 Task: Find connections with filter location Baena with filter topic #communitybuildingwith filter profile language French with filter current company SABIC with filter school Carmel Convent School, Chandigarh with filter industry Courts of Law with filter service category Copywriting with filter keywords title Reiki Practitioner
Action: Mouse moved to (595, 81)
Screenshot: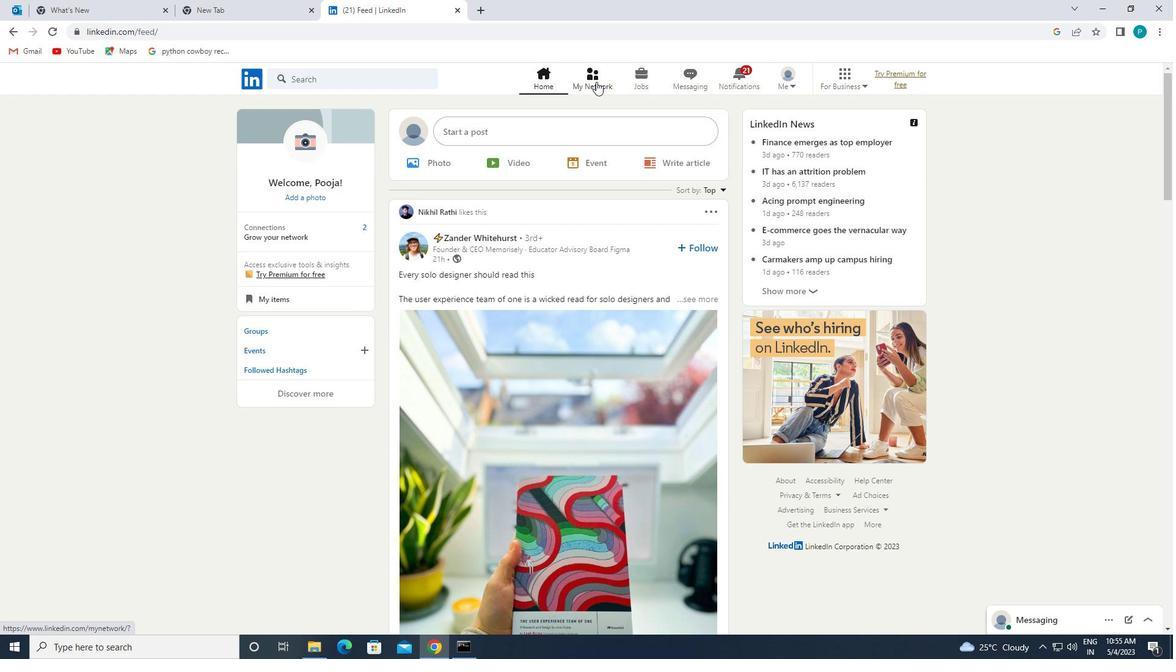 
Action: Mouse pressed left at (595, 81)
Screenshot: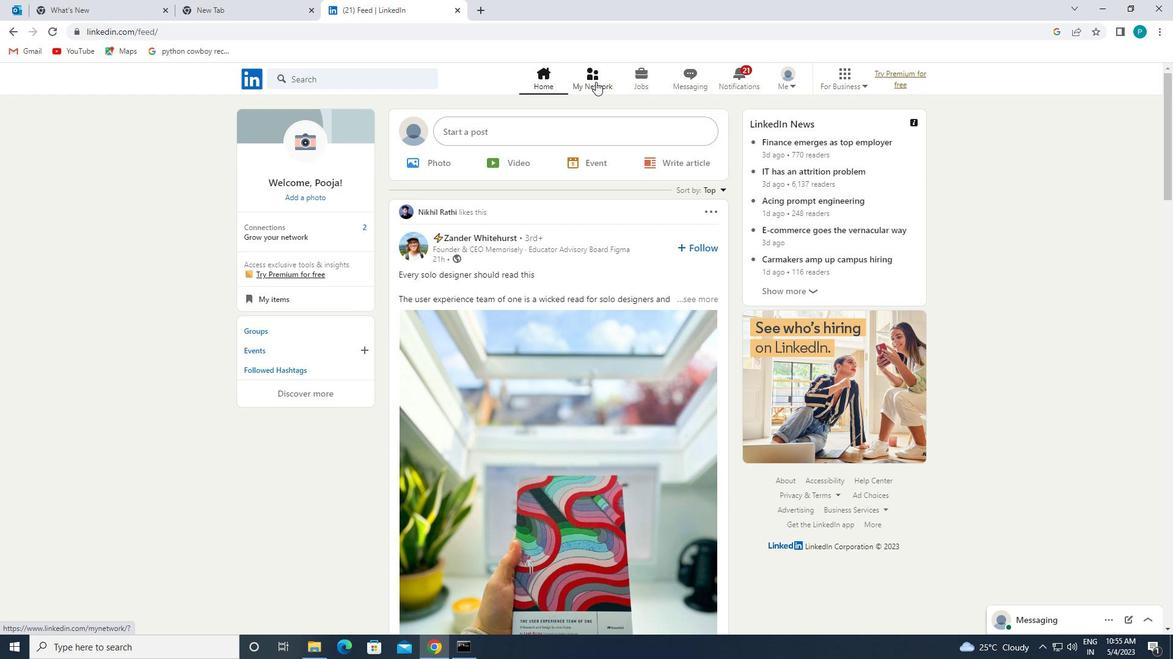 
Action: Mouse moved to (337, 144)
Screenshot: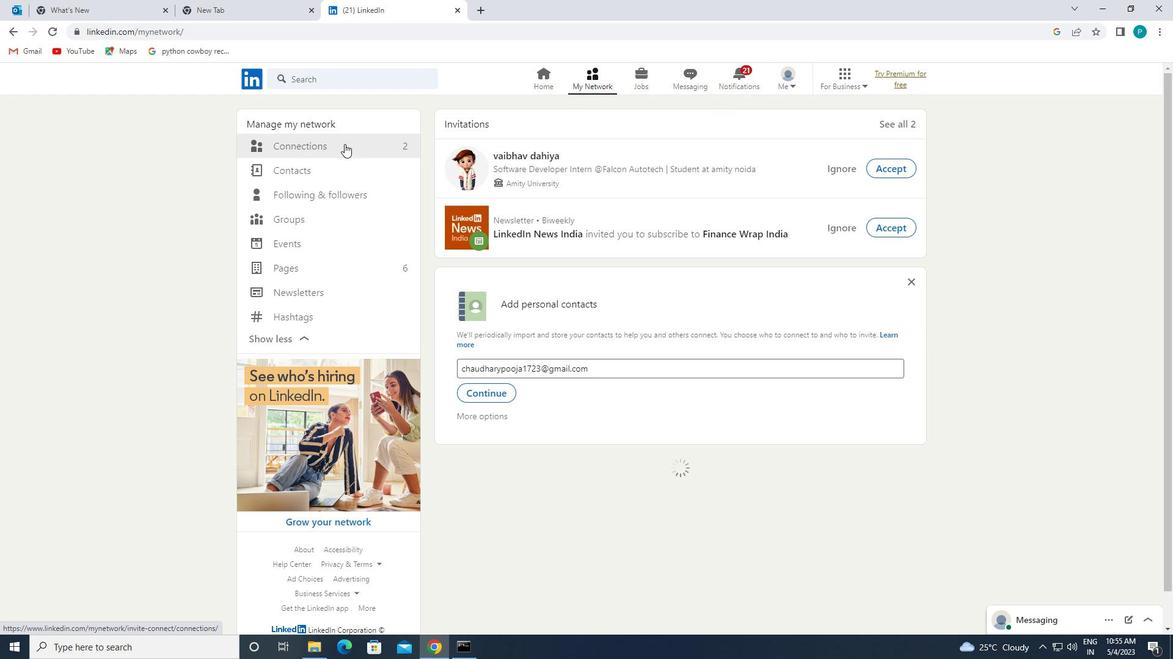 
Action: Mouse pressed left at (337, 144)
Screenshot: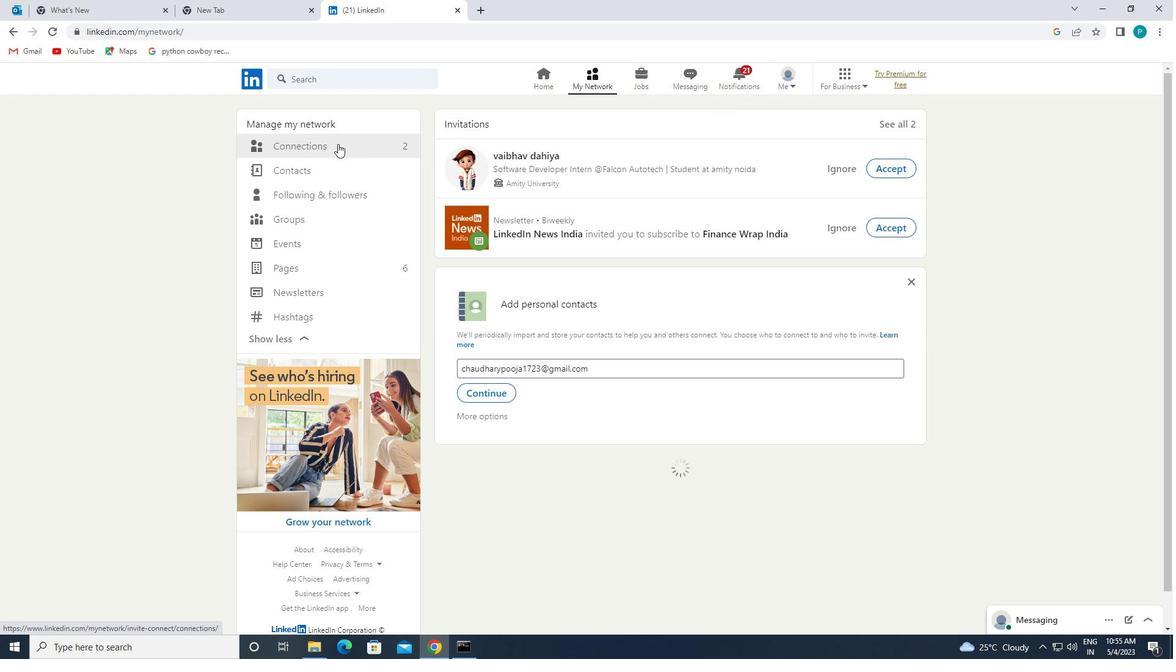 
Action: Mouse moved to (686, 152)
Screenshot: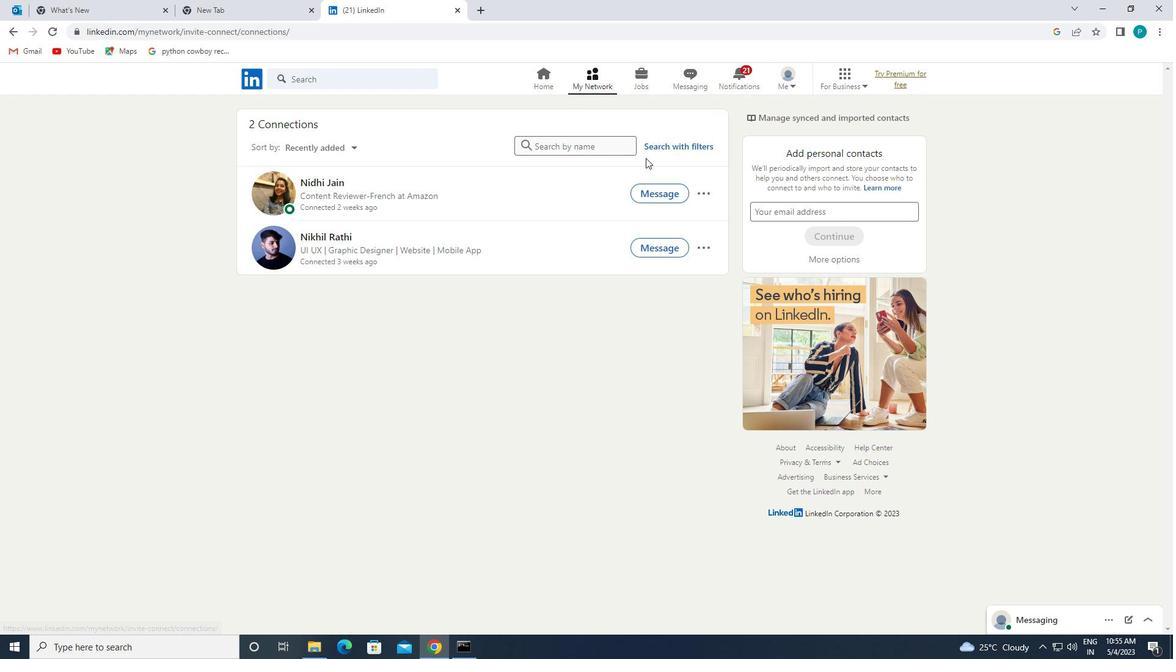 
Action: Mouse pressed left at (686, 152)
Screenshot: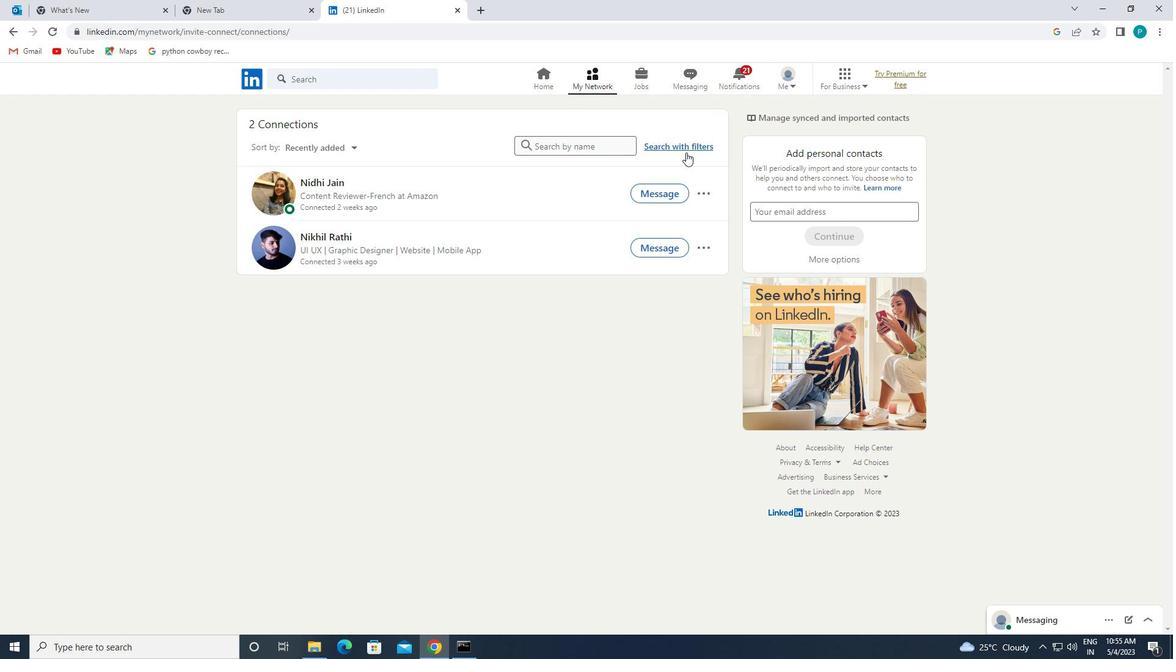 
Action: Mouse moved to (620, 116)
Screenshot: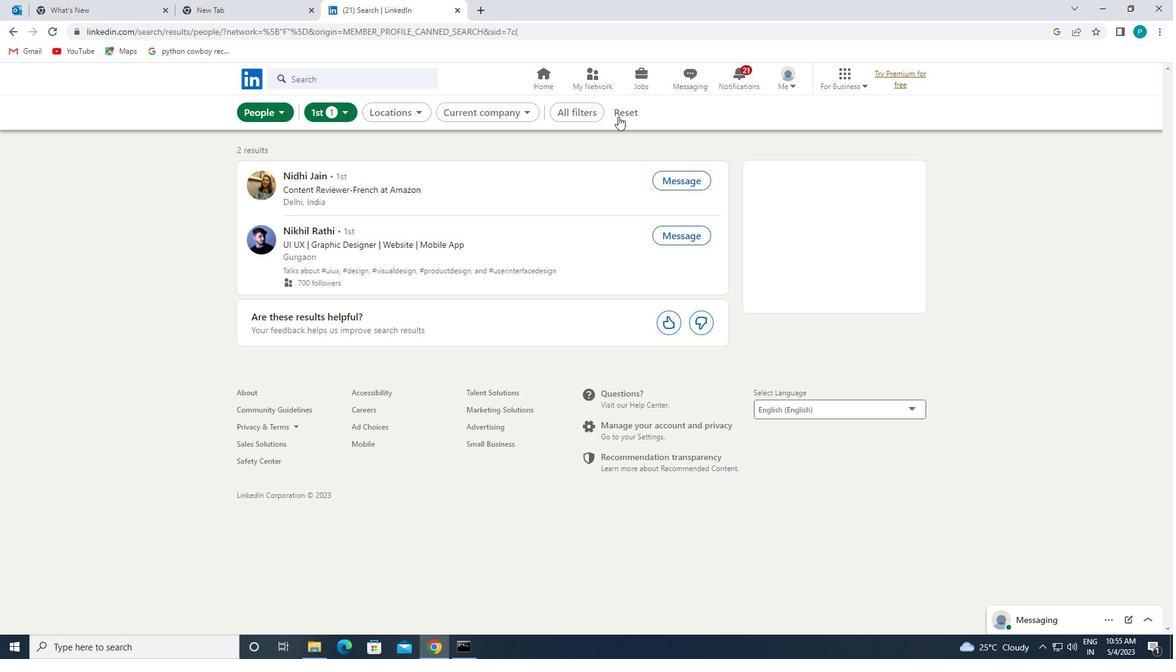 
Action: Mouse pressed left at (620, 116)
Screenshot: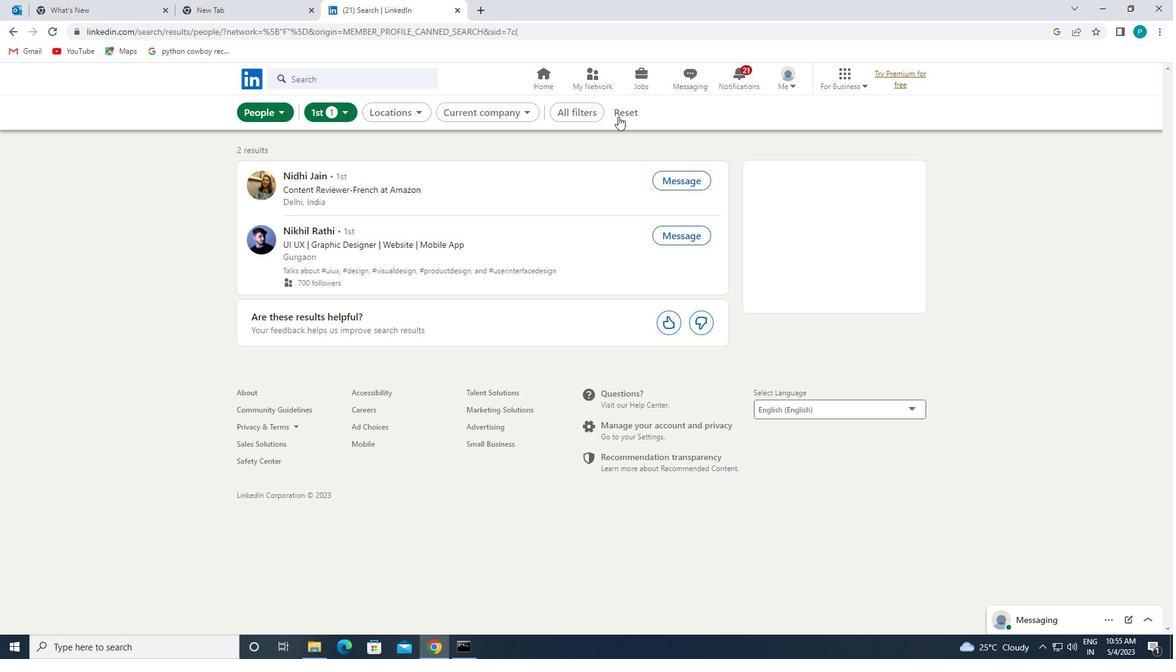 
Action: Mouse moved to (590, 108)
Screenshot: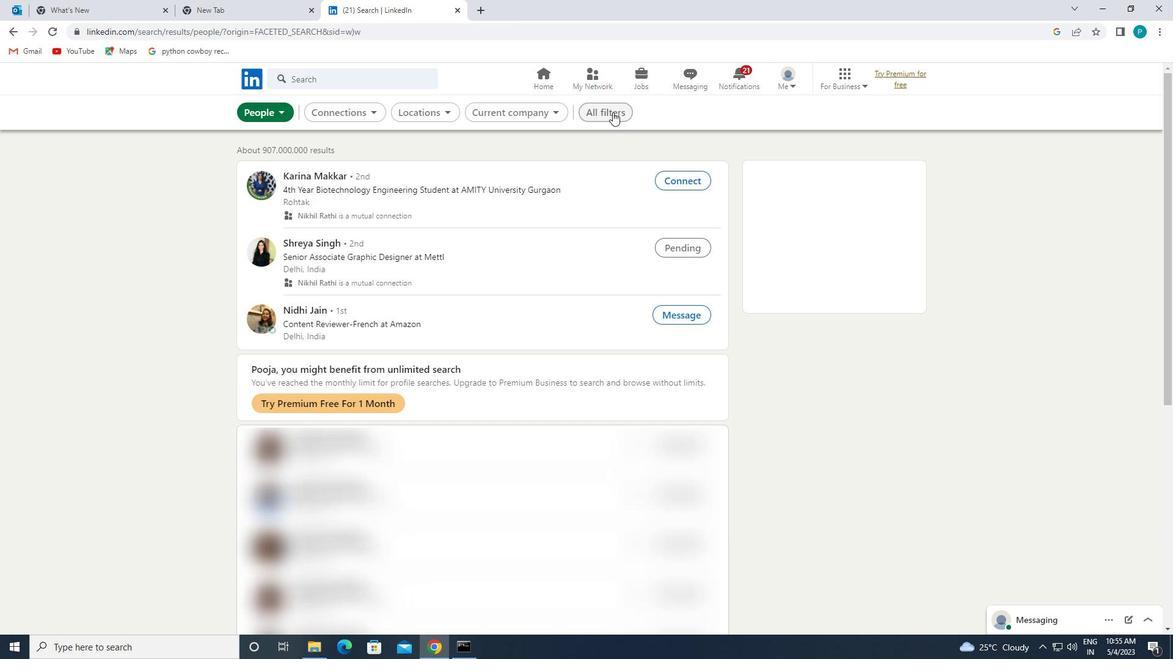 
Action: Mouse pressed left at (590, 108)
Screenshot: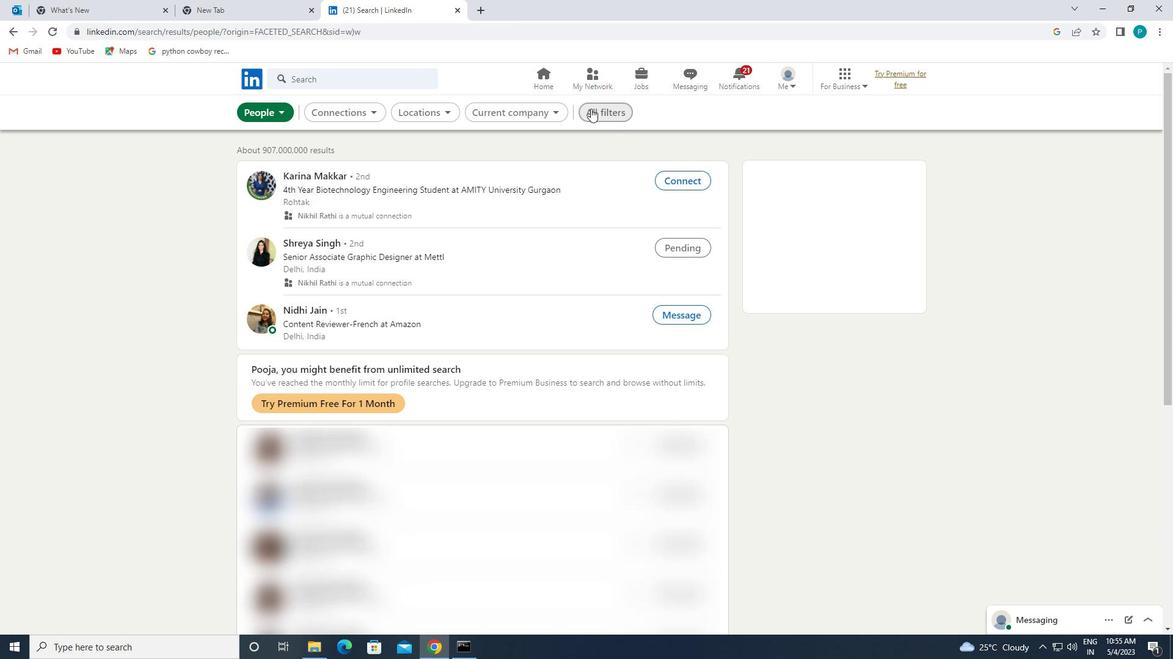 
Action: Mouse moved to (981, 256)
Screenshot: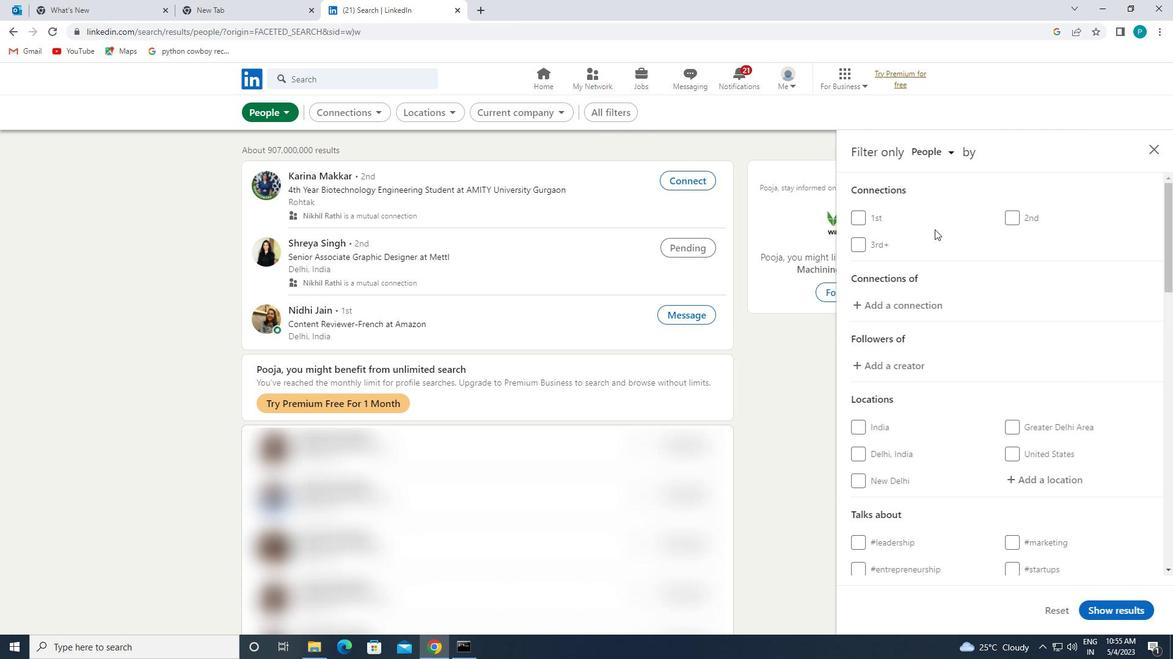 
Action: Mouse scrolled (981, 255) with delta (0, 0)
Screenshot: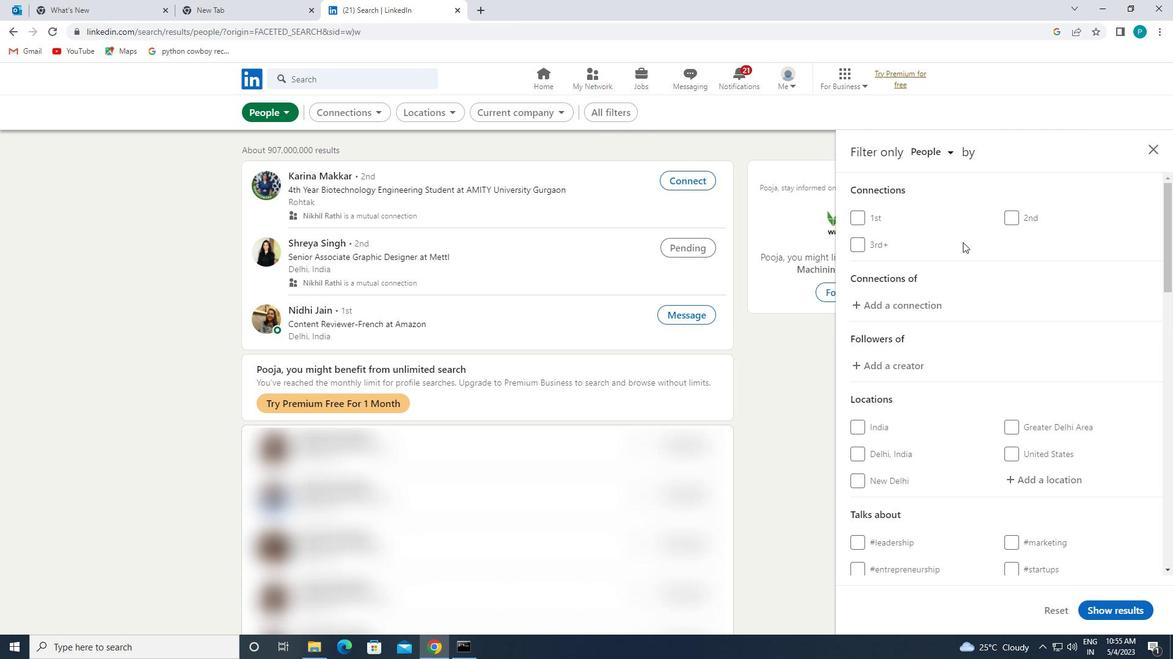 
Action: Mouse moved to (1024, 365)
Screenshot: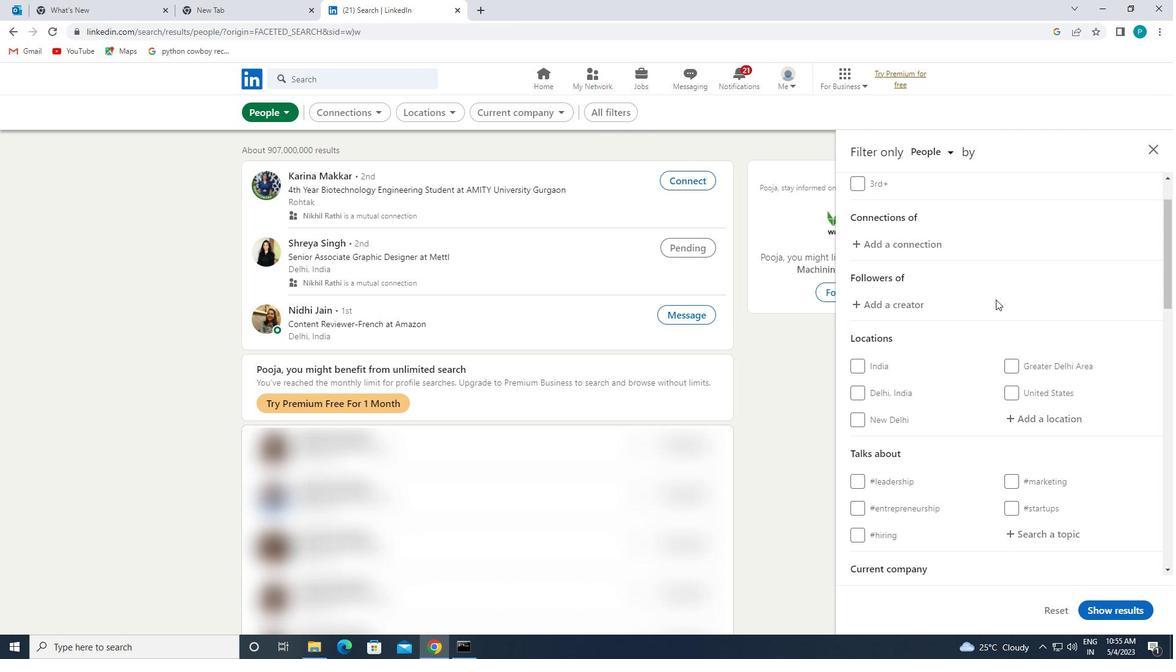 
Action: Mouse scrolled (1024, 364) with delta (0, 0)
Screenshot: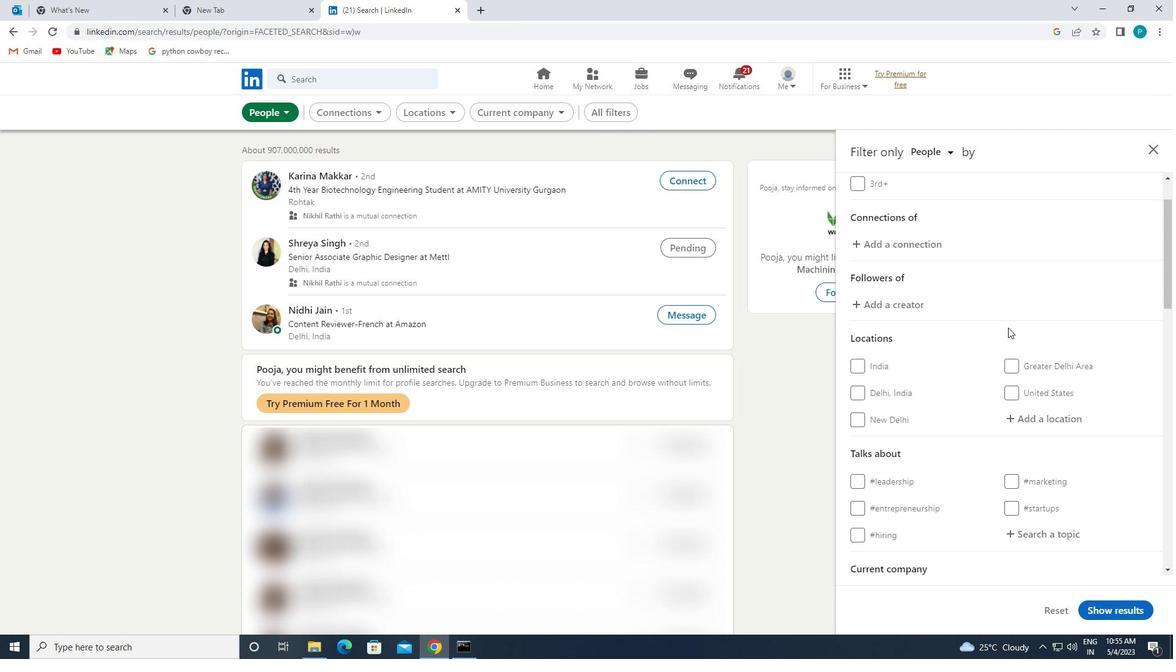 
Action: Mouse scrolled (1024, 364) with delta (0, 0)
Screenshot: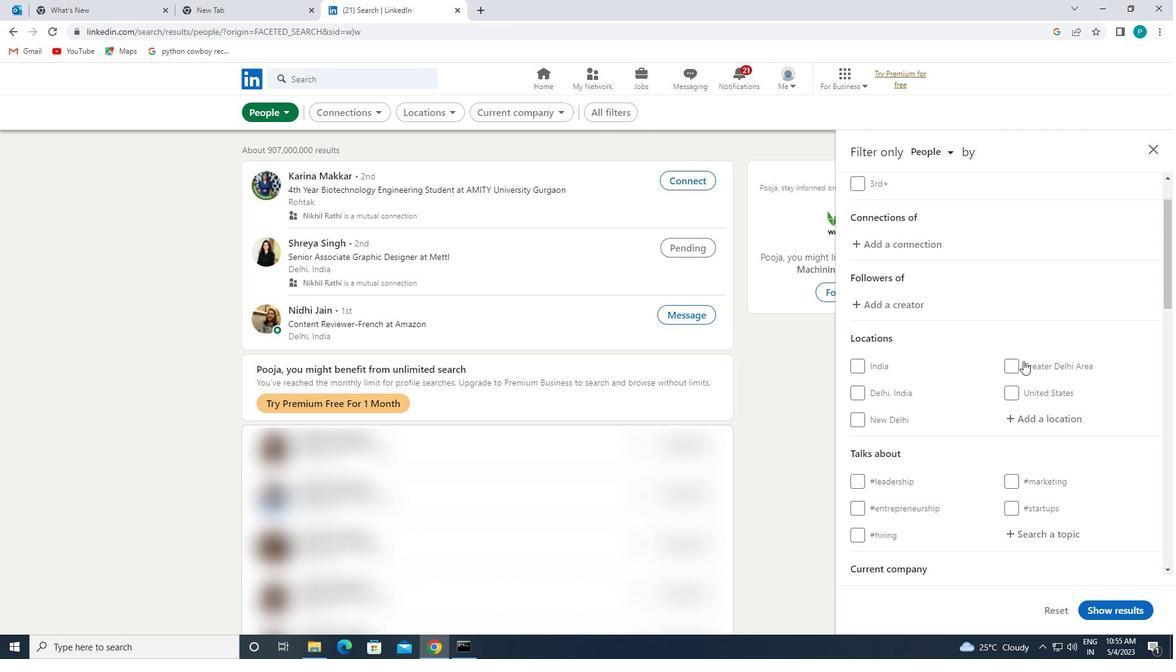 
Action: Mouse moved to (1027, 300)
Screenshot: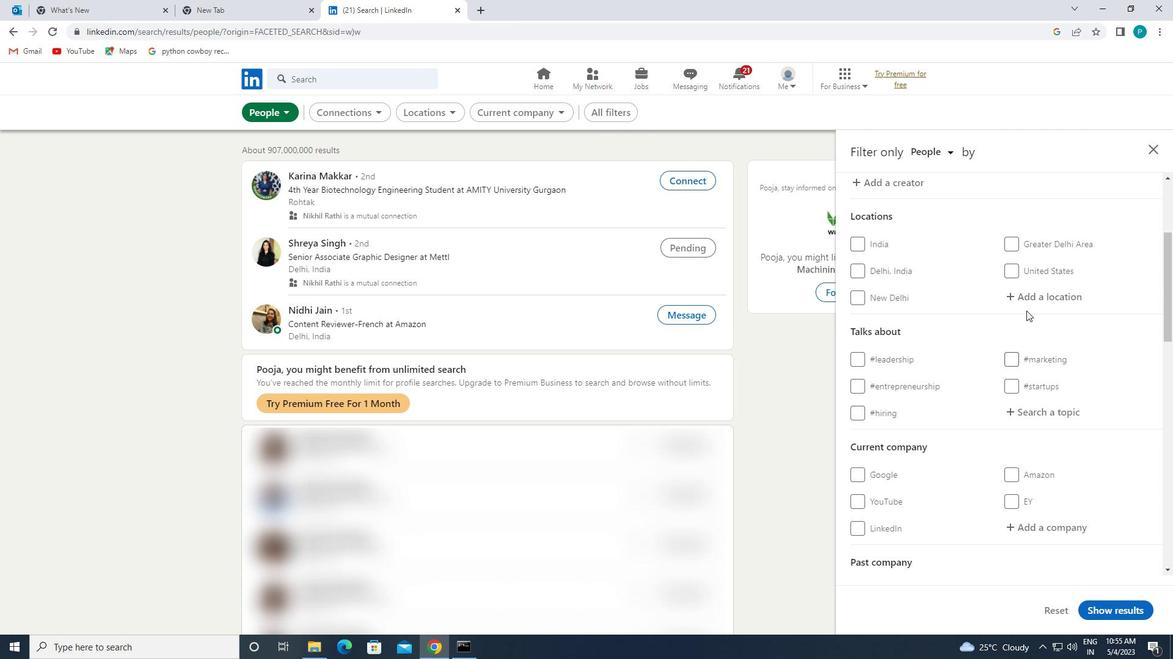 
Action: Mouse pressed left at (1027, 300)
Screenshot: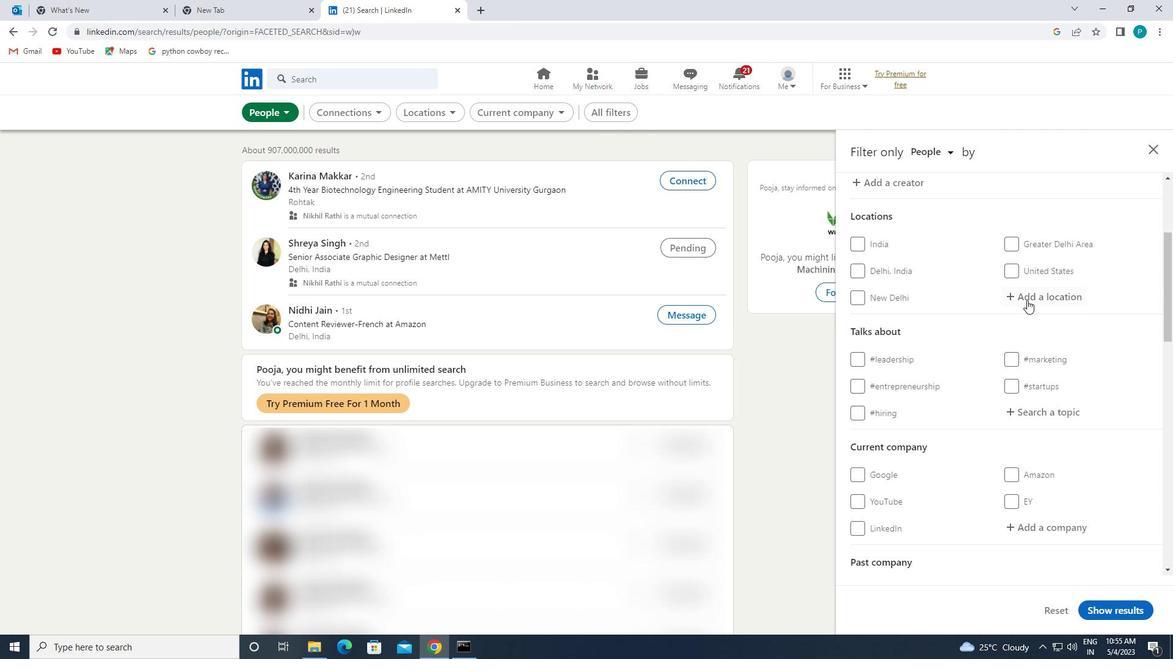 
Action: Key pressed <Key.caps_lock>b<Key.caps_lock>aena
Screenshot: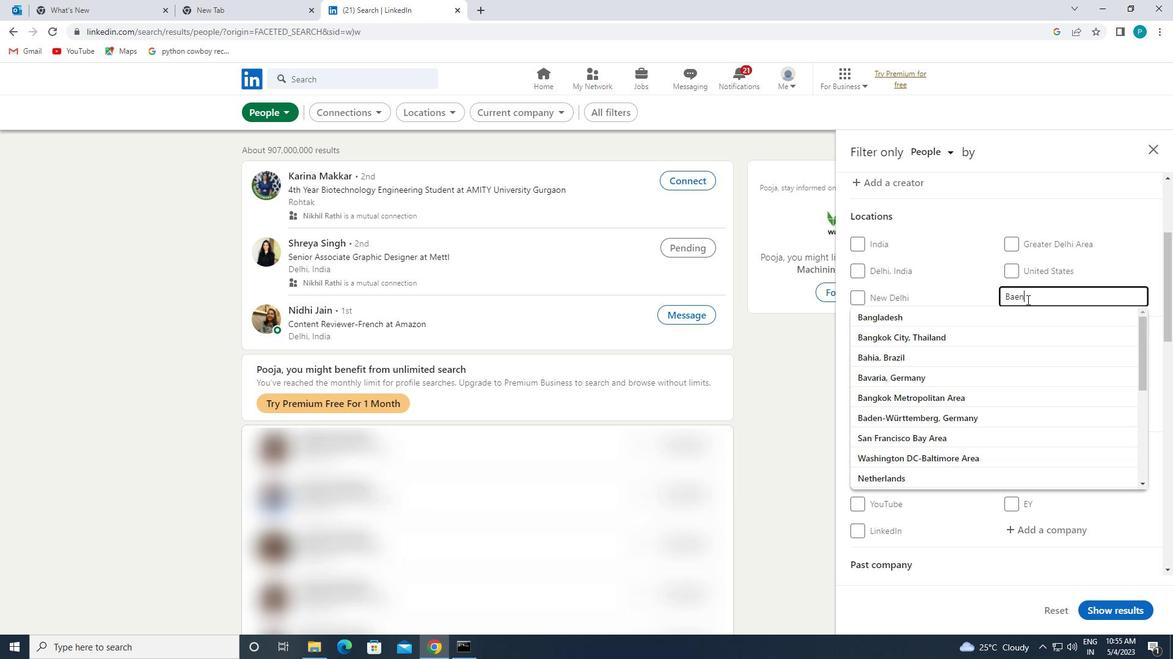 
Action: Mouse moved to (1016, 316)
Screenshot: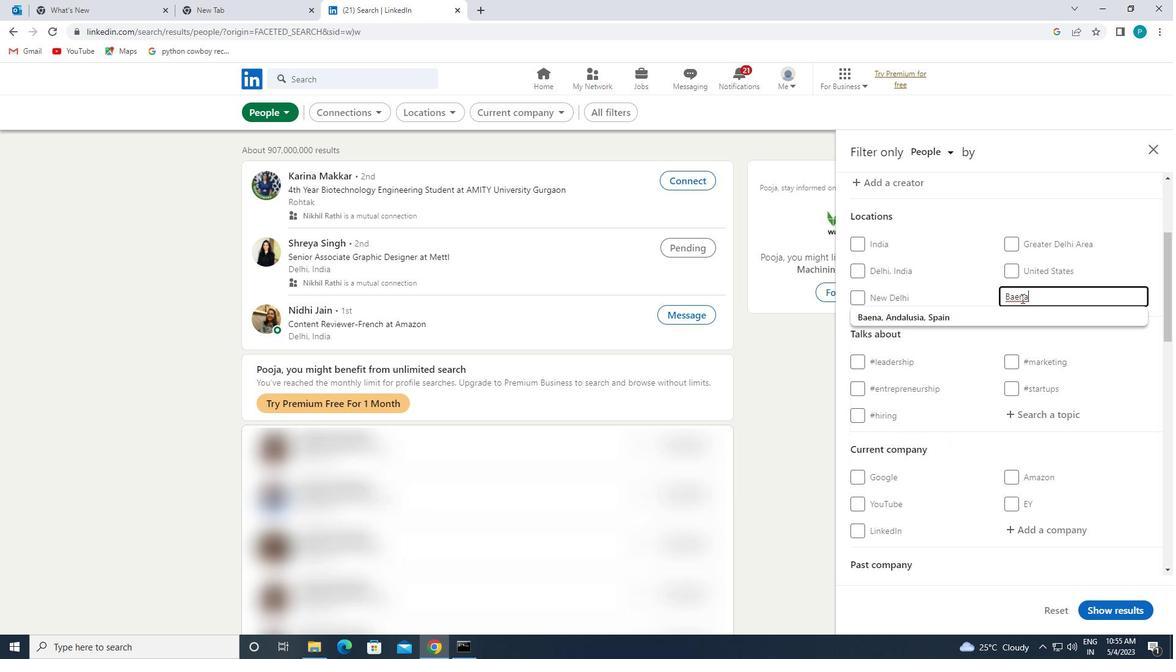 
Action: Mouse pressed left at (1016, 316)
Screenshot: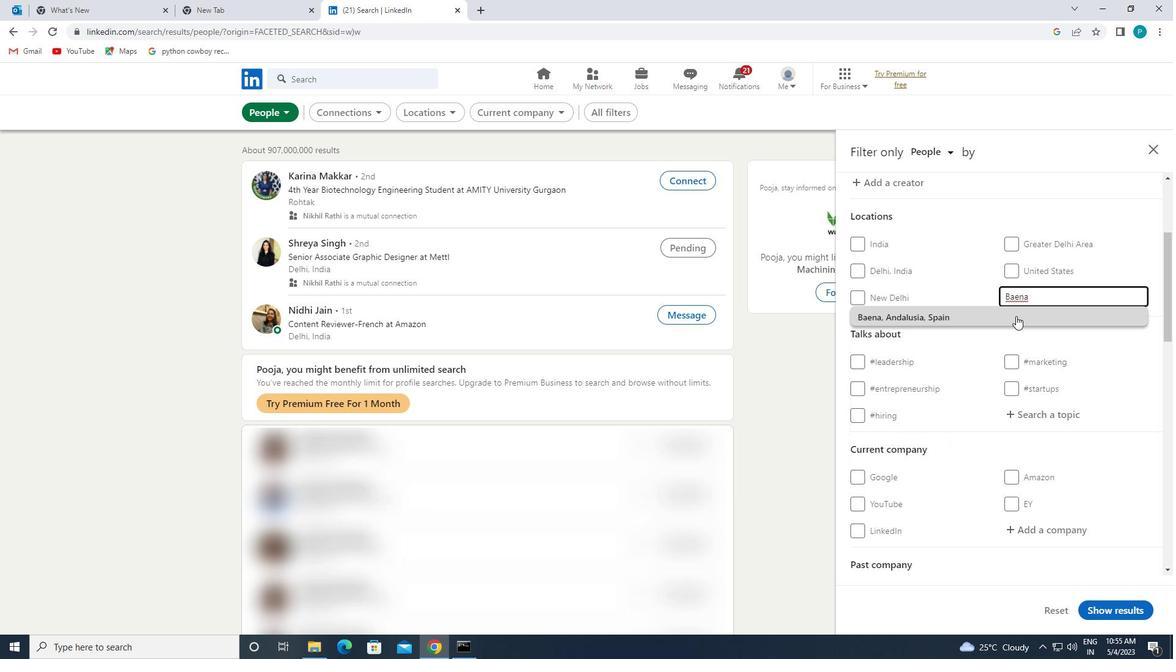 
Action: Mouse moved to (1019, 331)
Screenshot: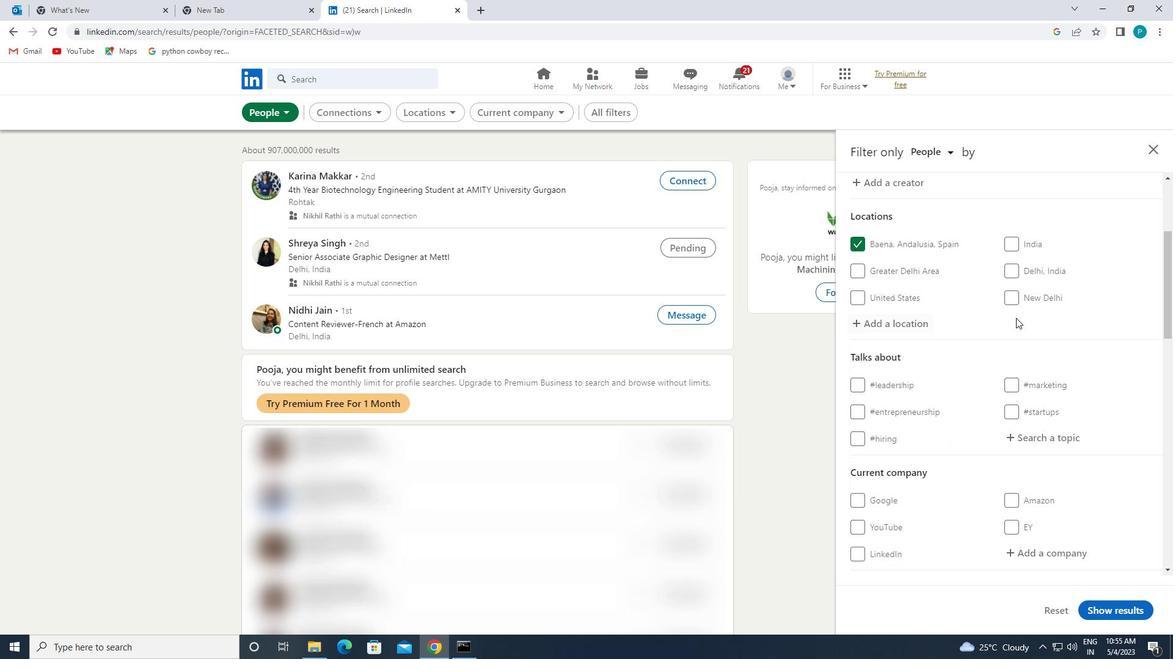 
Action: Mouse scrolled (1019, 330) with delta (0, 0)
Screenshot: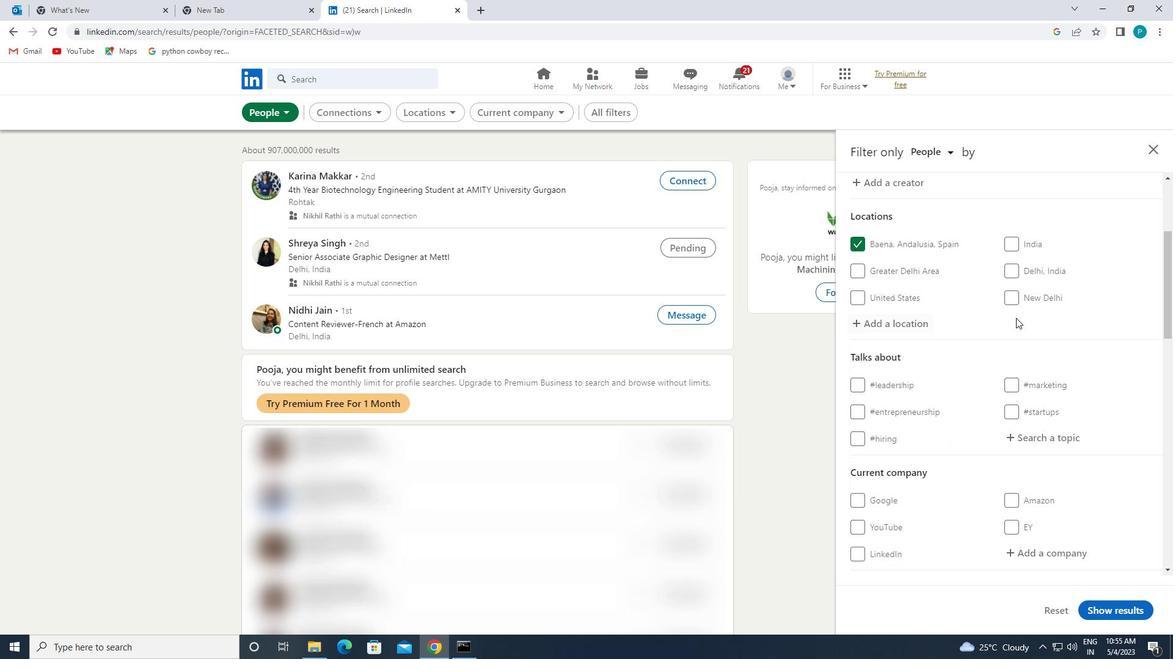 
Action: Mouse moved to (1019, 332)
Screenshot: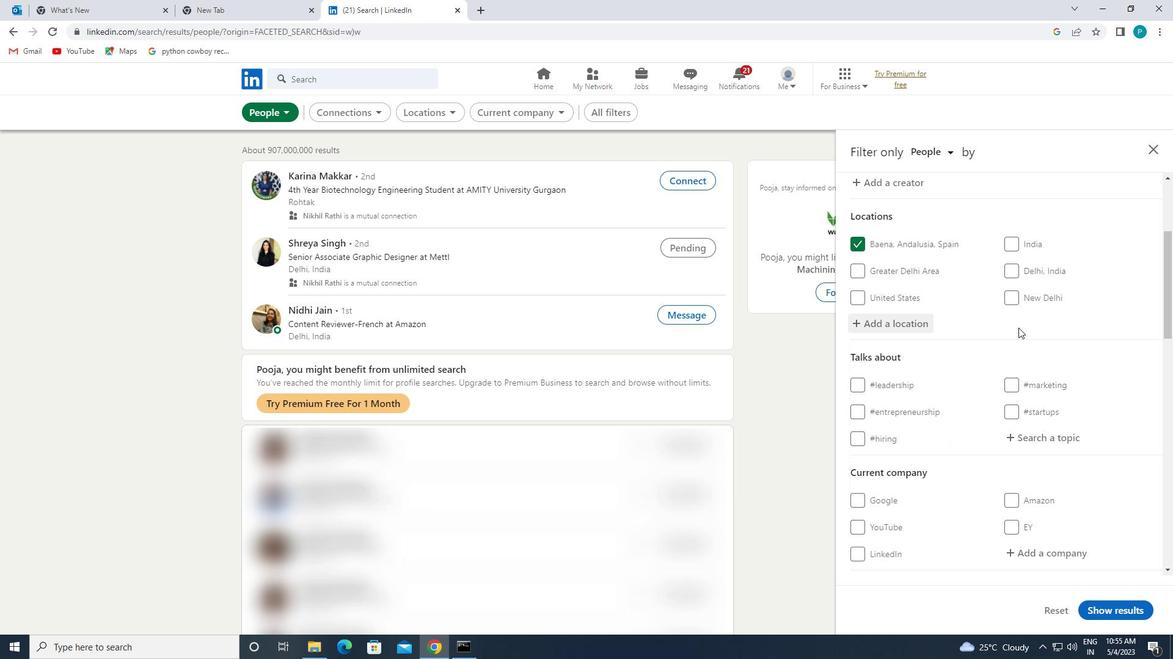
Action: Mouse scrolled (1019, 331) with delta (0, 0)
Screenshot: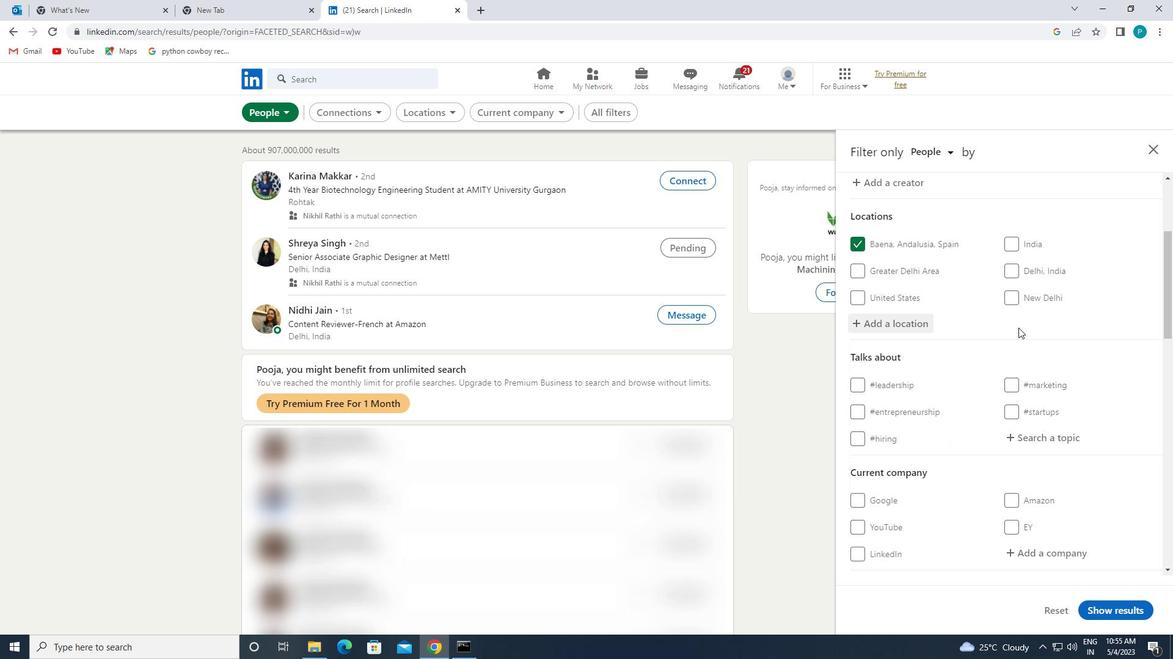 
Action: Mouse moved to (1015, 313)
Screenshot: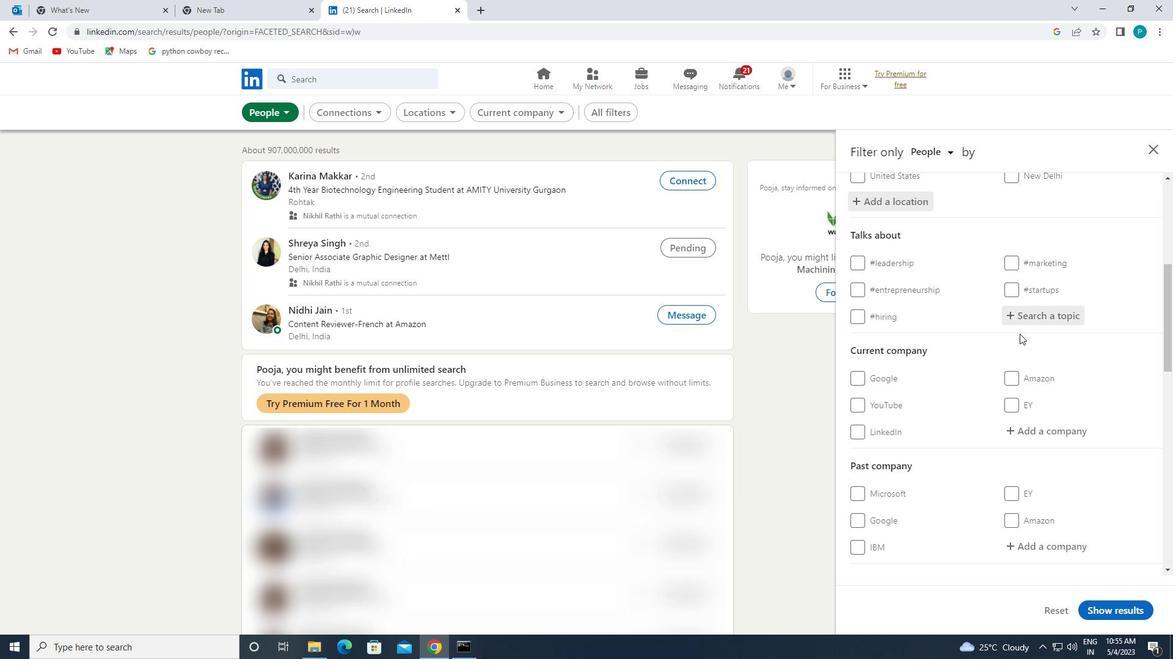 
Action: Mouse pressed left at (1015, 313)
Screenshot: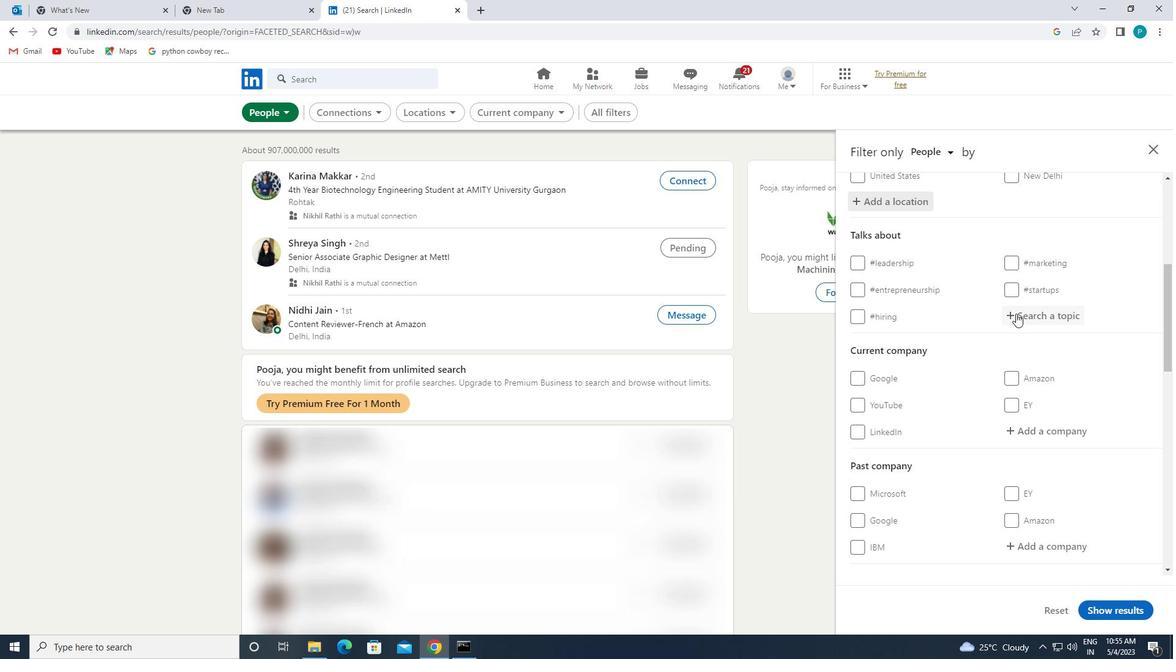
Action: Key pressed <Key.shift><Key.shift>#COMMUNITYBUILDING
Screenshot: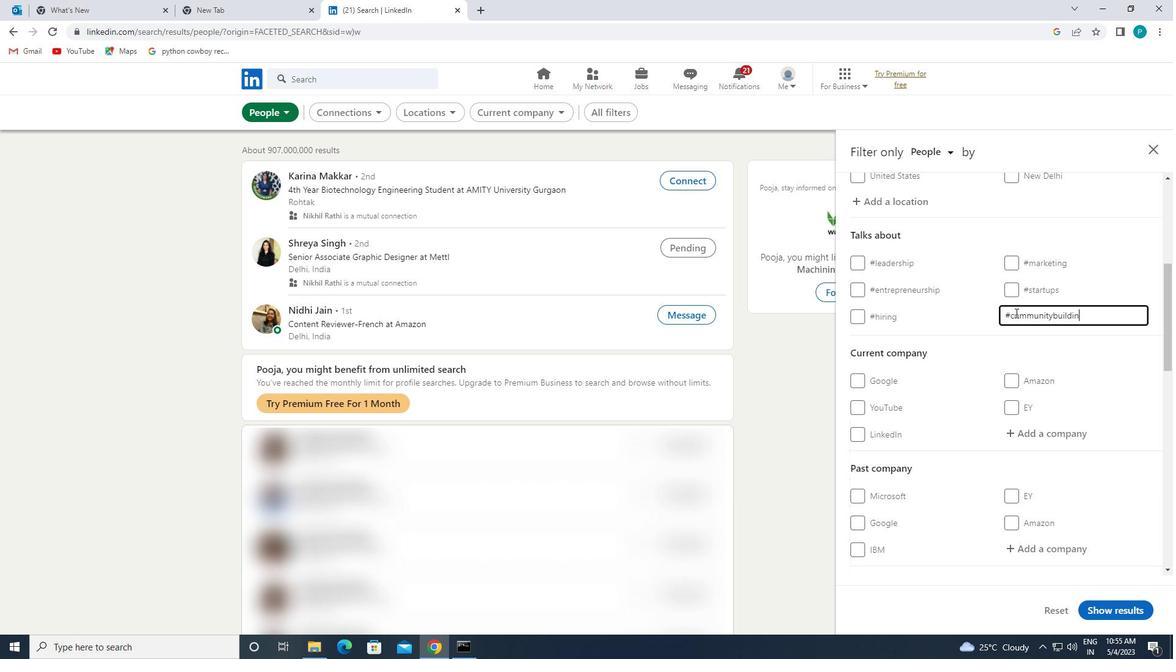 
Action: Mouse moved to (988, 344)
Screenshot: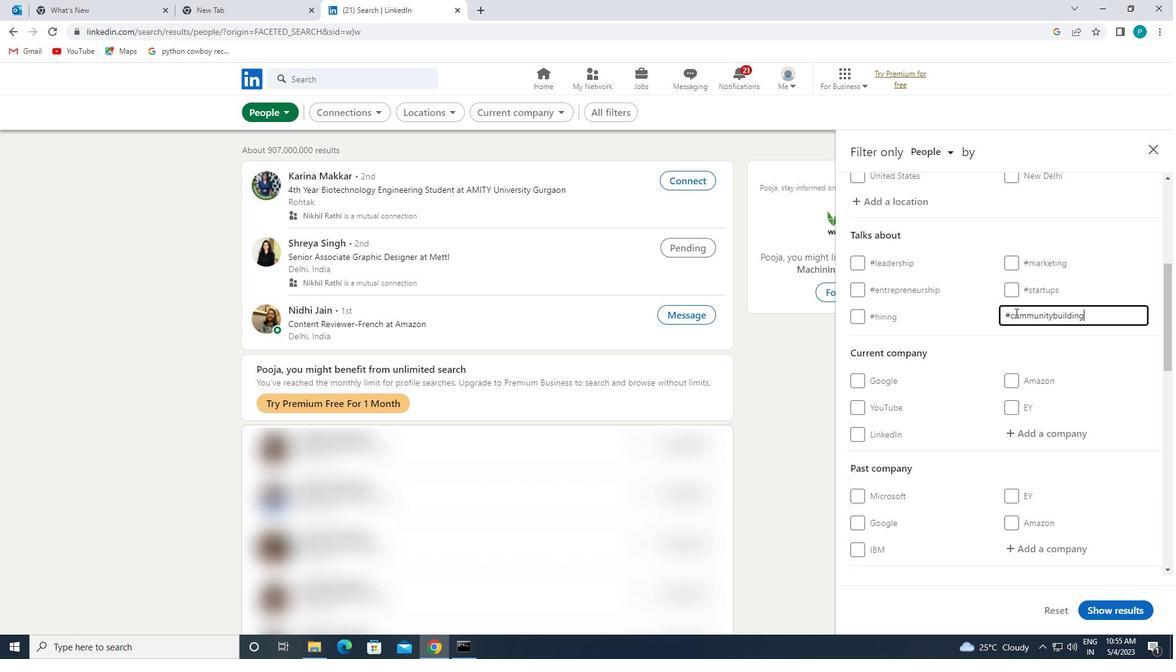 
Action: Mouse scrolled (988, 343) with delta (0, 0)
Screenshot: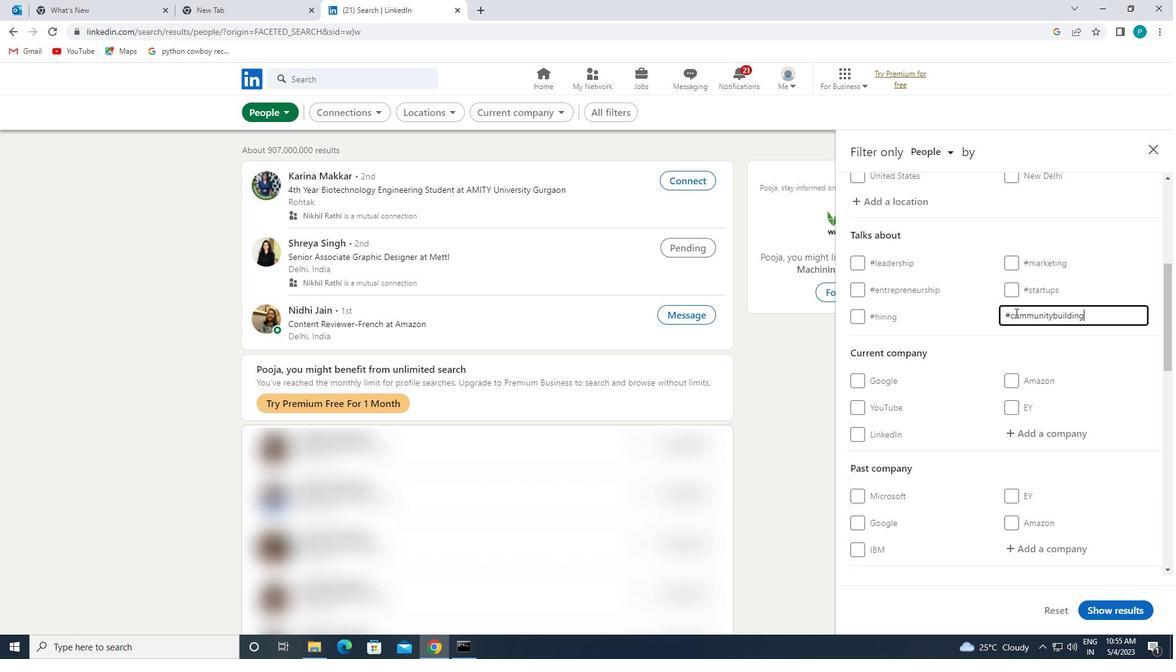 
Action: Mouse moved to (950, 368)
Screenshot: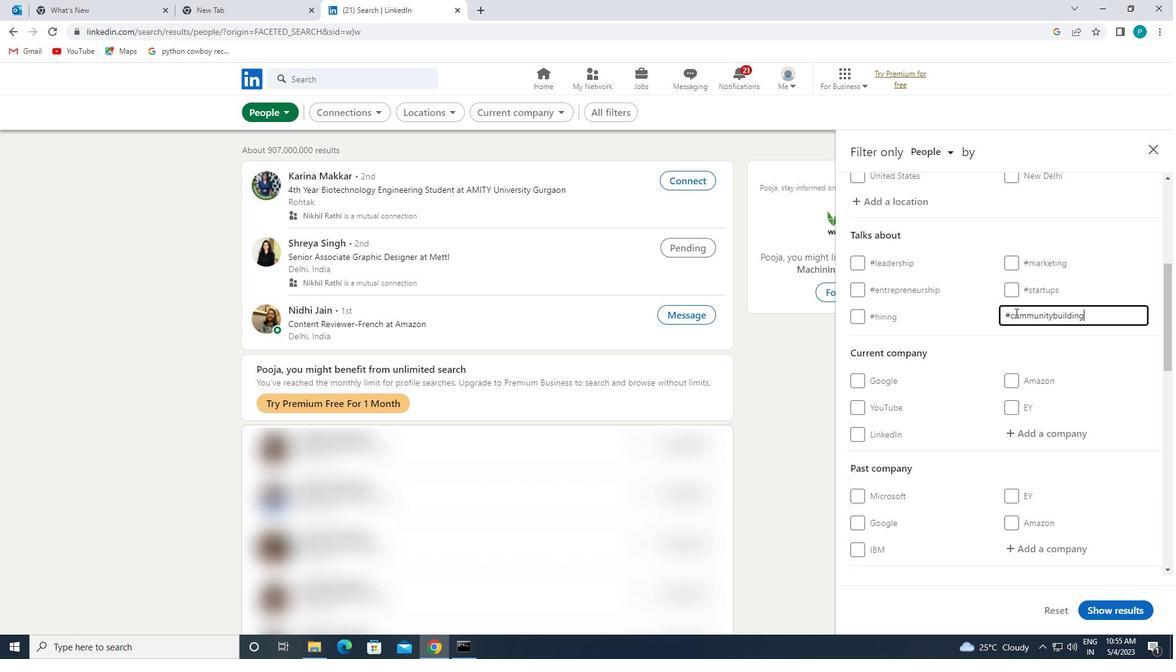 
Action: Mouse scrolled (950, 367) with delta (0, 0)
Screenshot: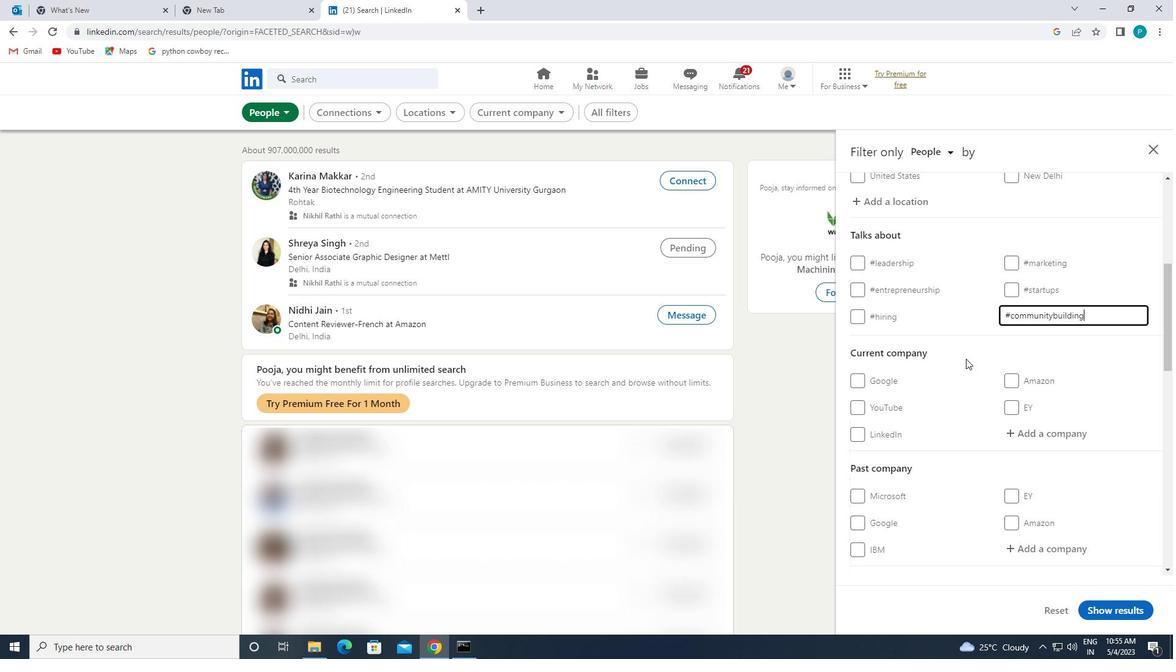 
Action: Mouse moved to (950, 368)
Screenshot: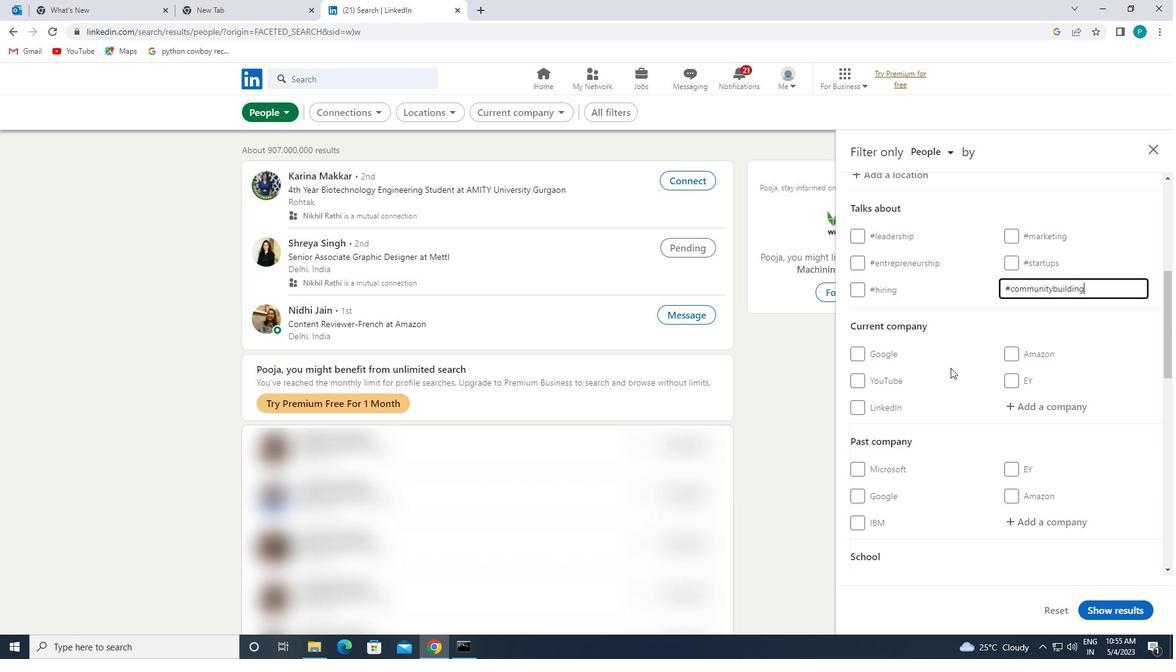 
Action: Mouse scrolled (950, 367) with delta (0, 0)
Screenshot: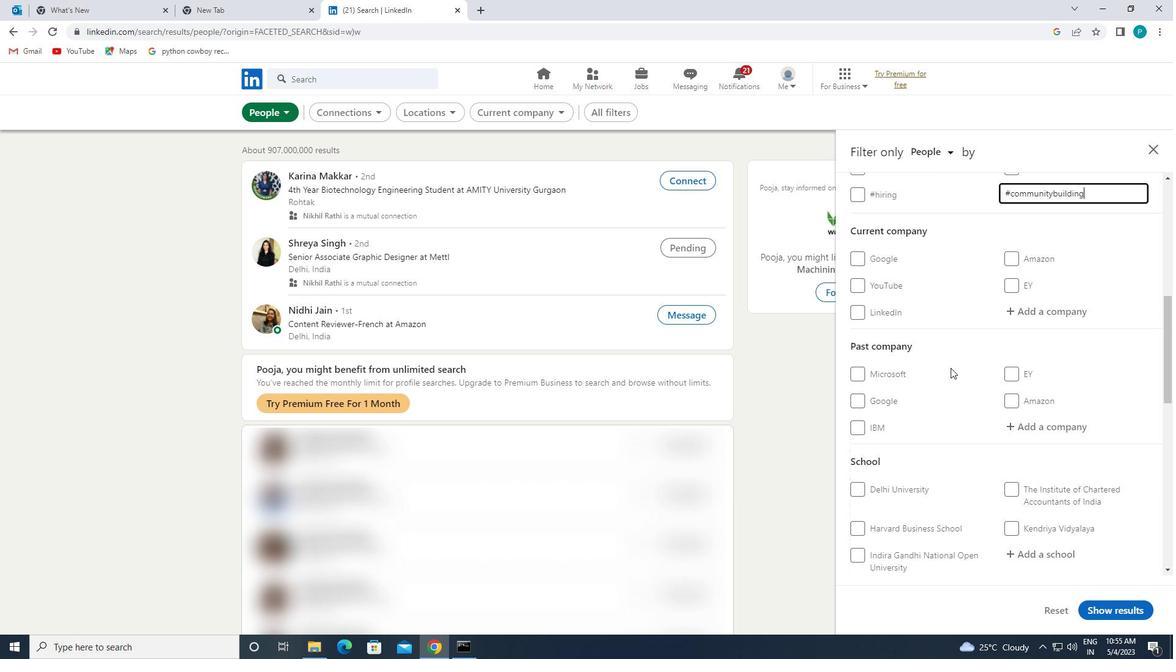 
Action: Mouse scrolled (950, 367) with delta (0, 0)
Screenshot: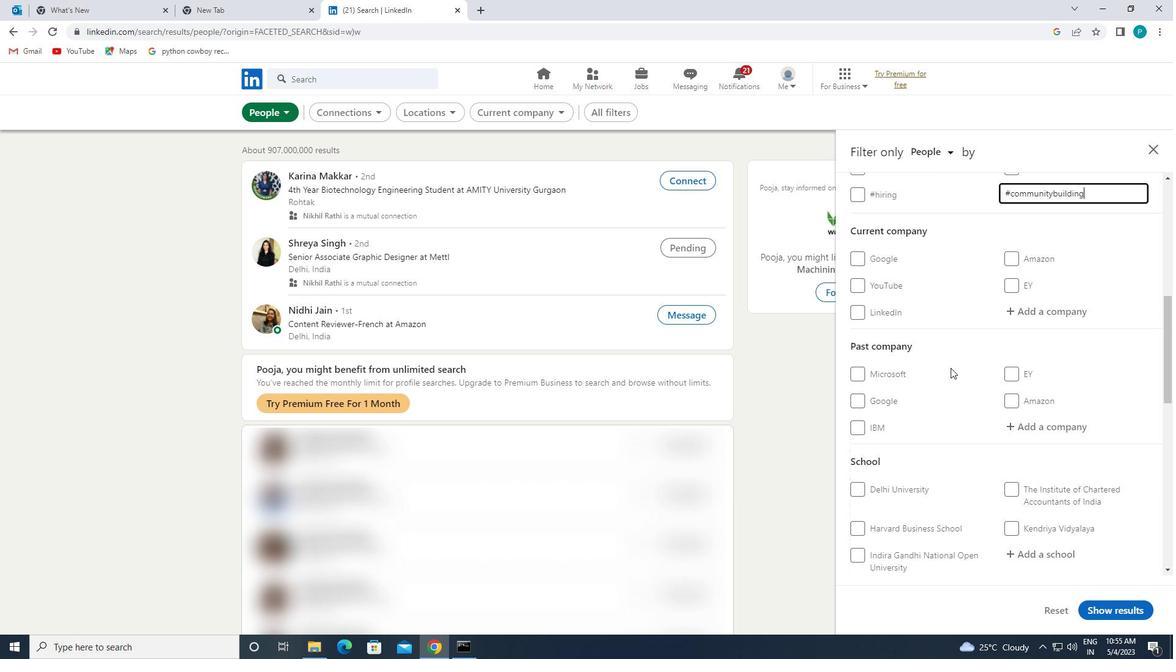 
Action: Mouse moved to (944, 390)
Screenshot: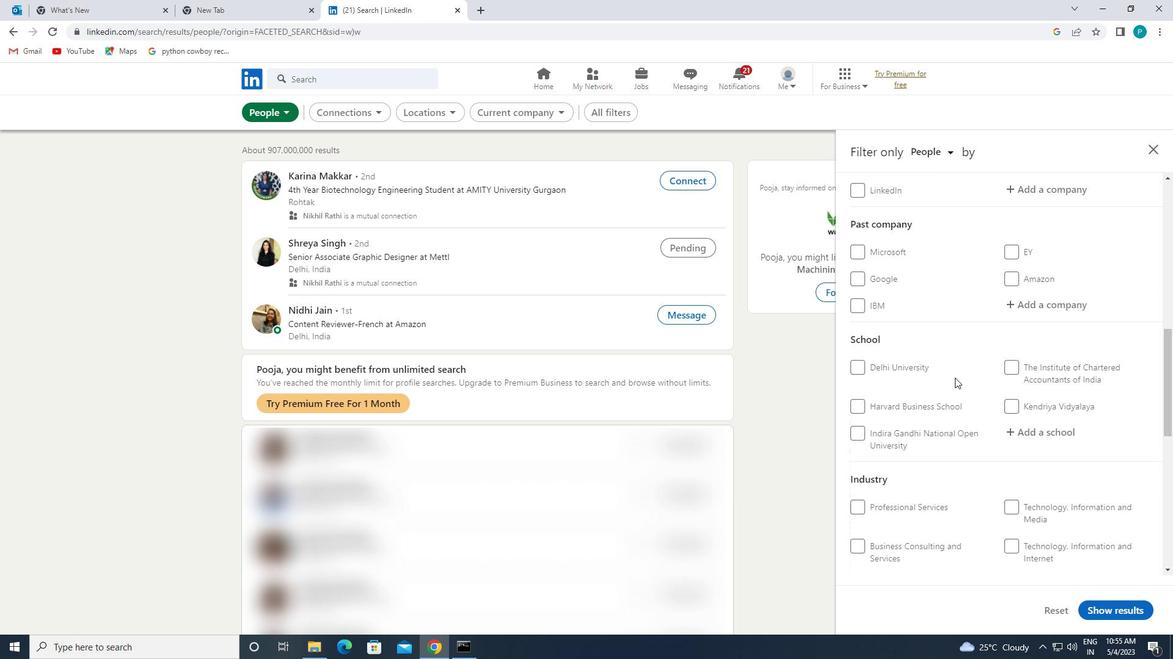 
Action: Mouse scrolled (944, 389) with delta (0, 0)
Screenshot: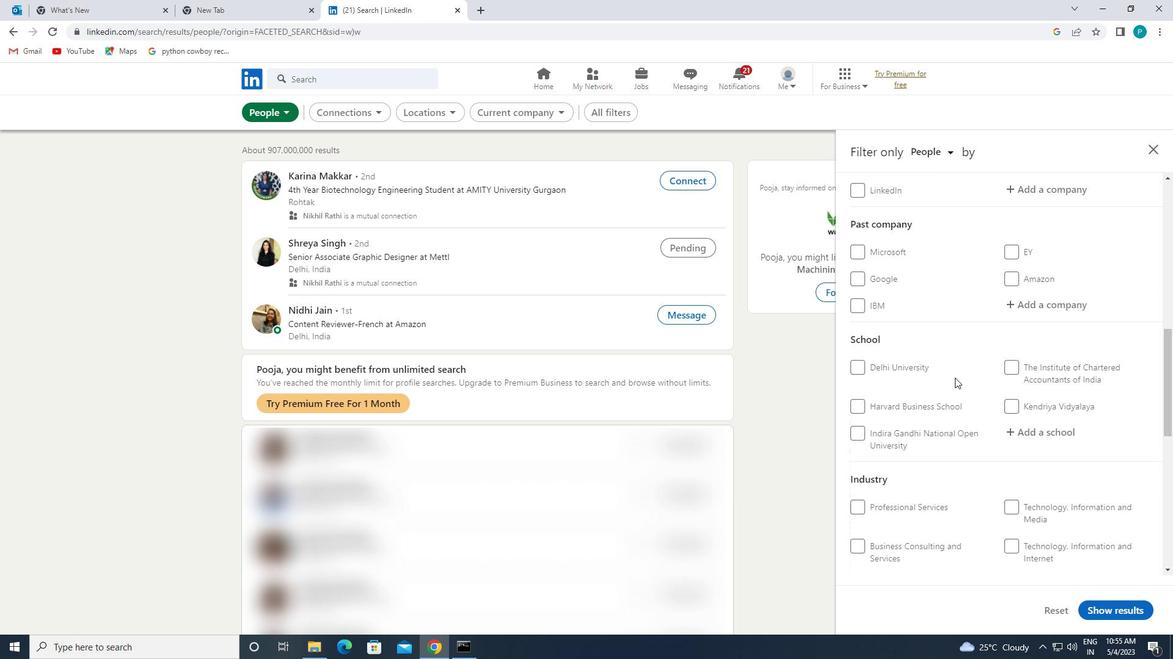 
Action: Mouse moved to (944, 391)
Screenshot: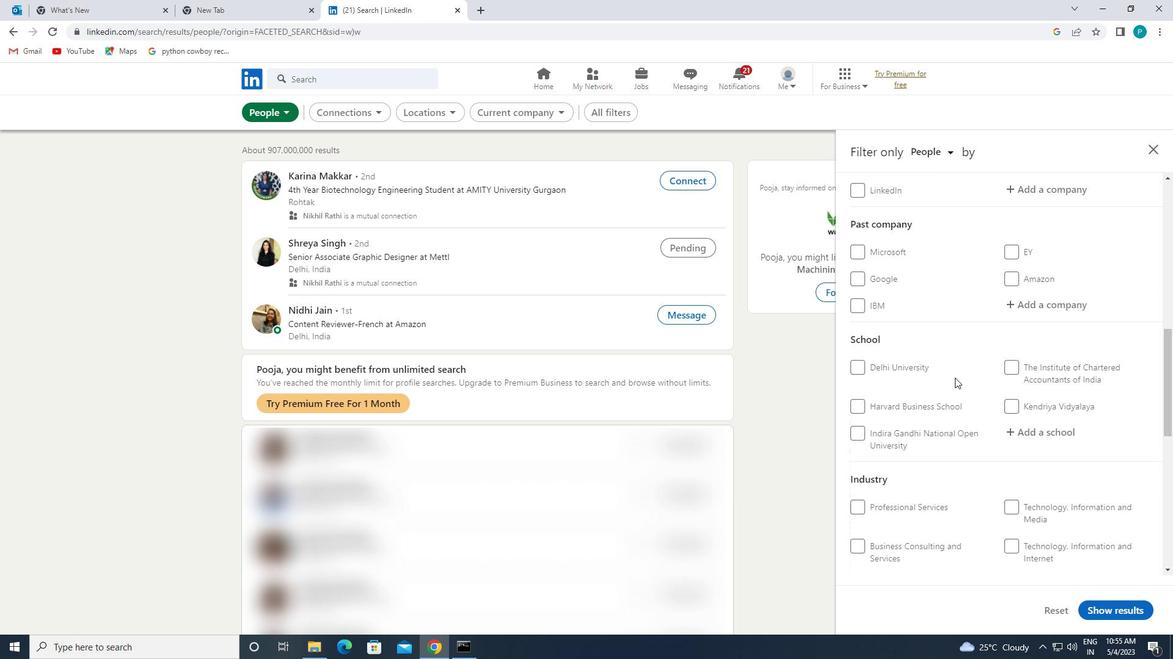 
Action: Mouse scrolled (944, 390) with delta (0, 0)
Screenshot: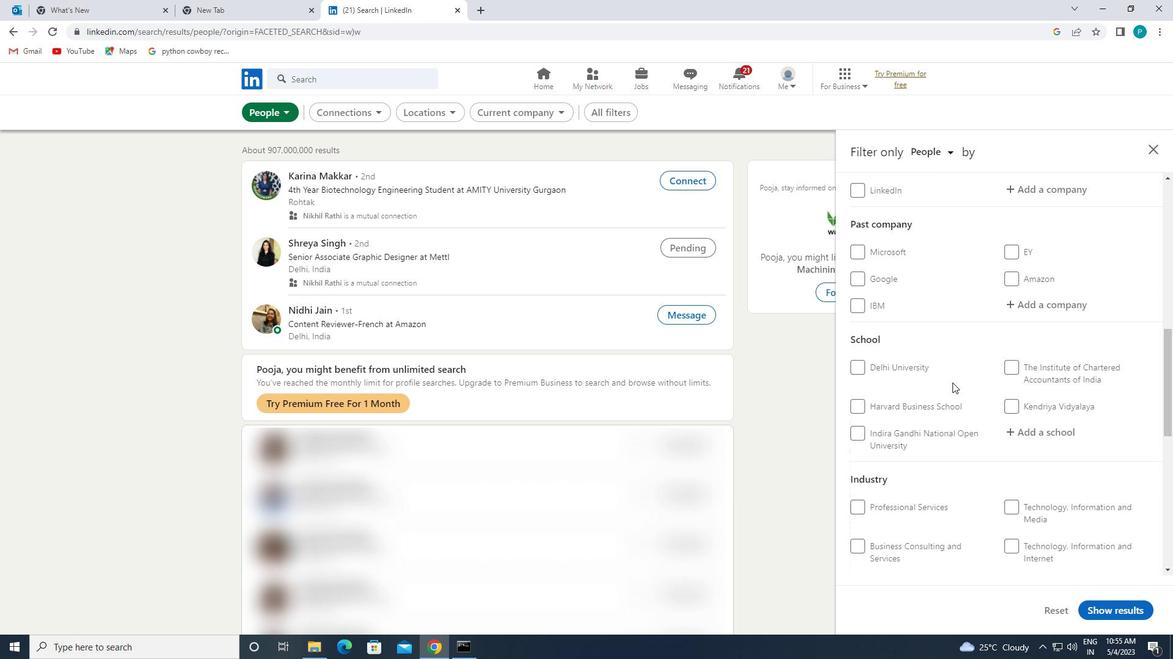 
Action: Mouse moved to (944, 391)
Screenshot: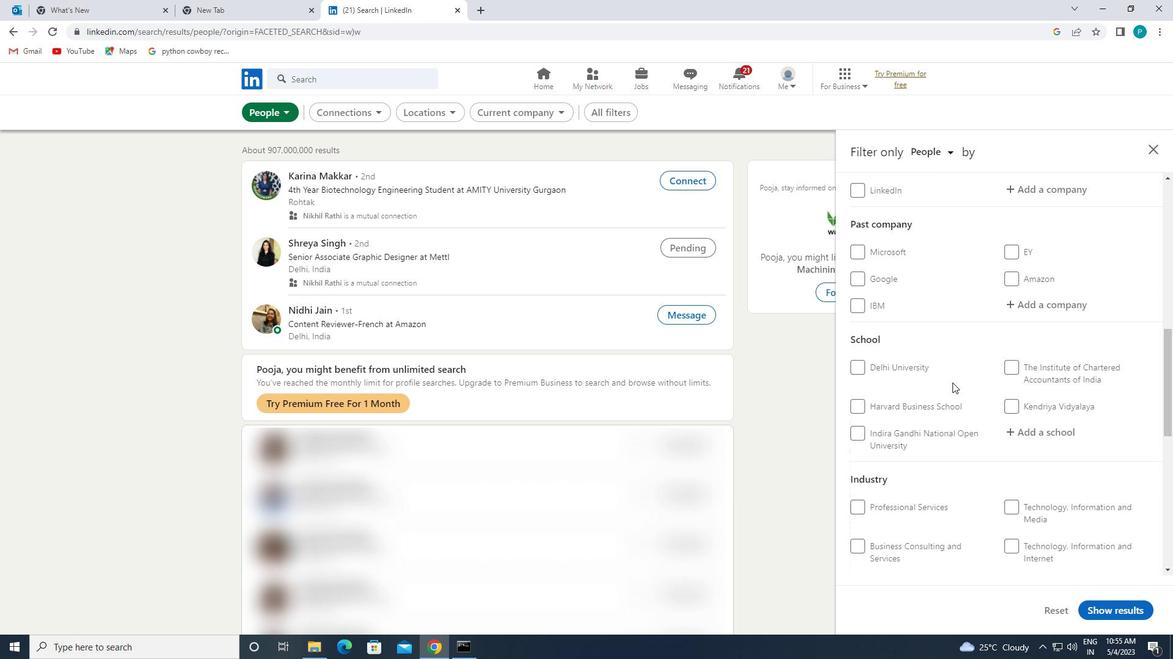
Action: Mouse scrolled (944, 391) with delta (0, 0)
Screenshot: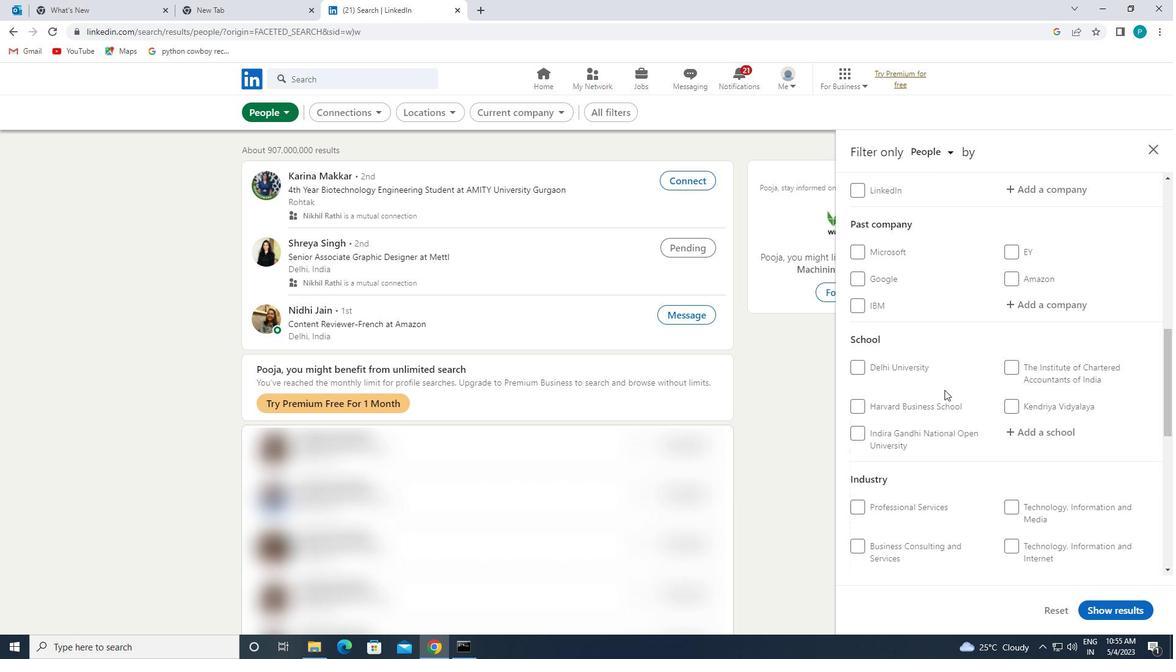 
Action: Mouse moved to (1025, 463)
Screenshot: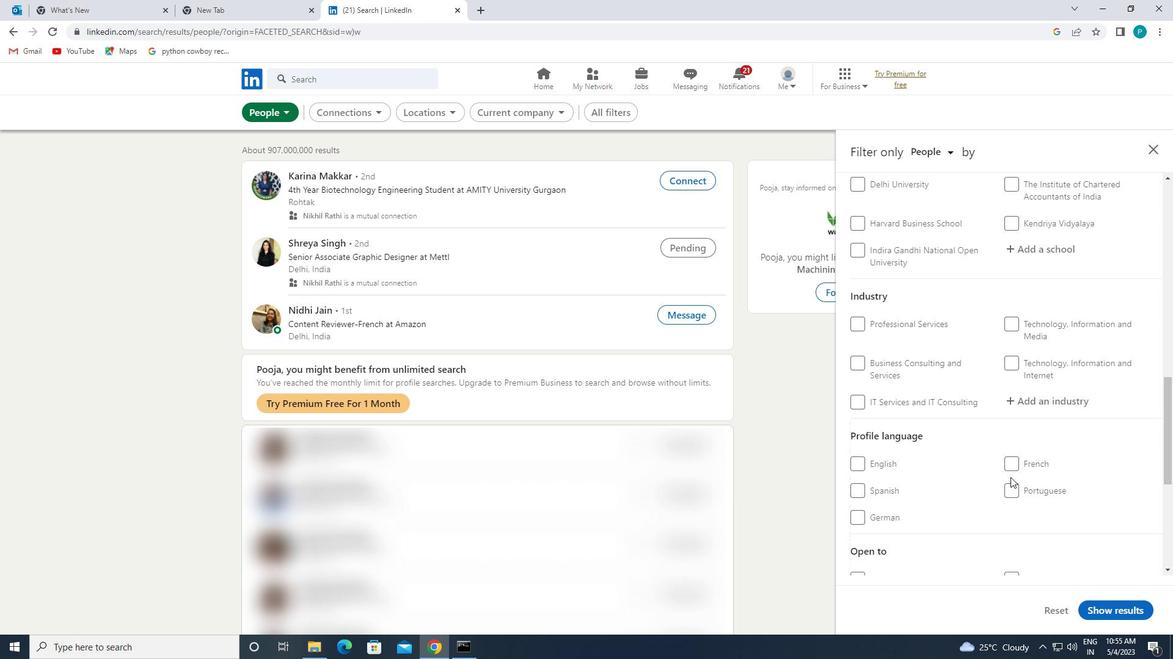 
Action: Mouse pressed left at (1025, 463)
Screenshot: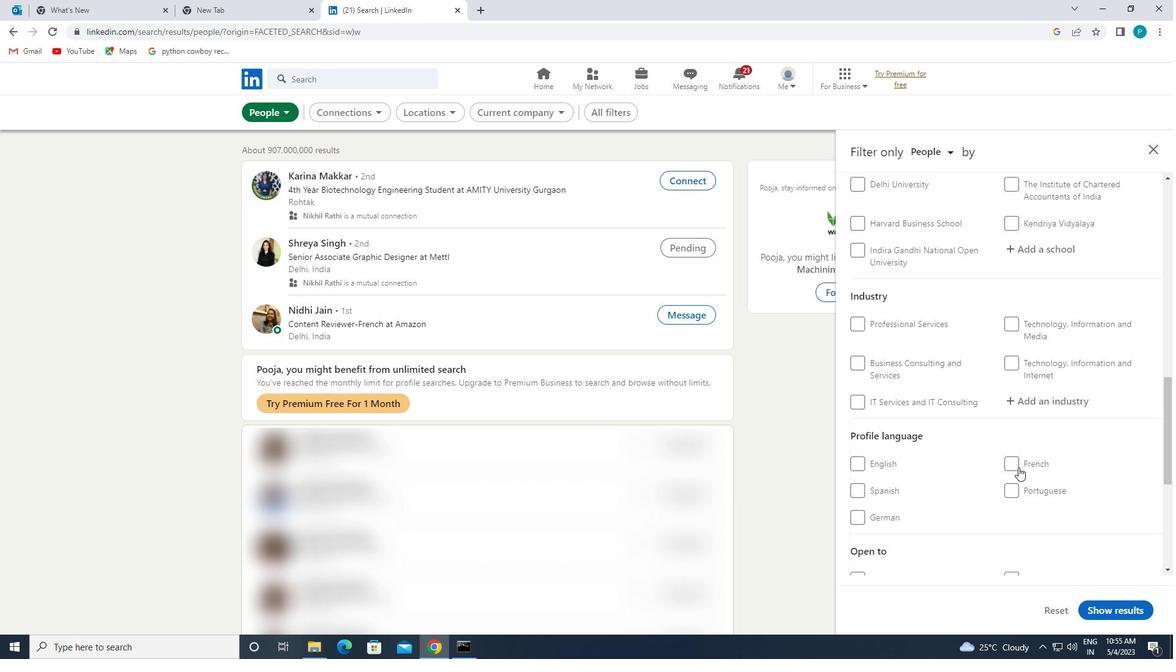 
Action: Mouse moved to (1147, 424)
Screenshot: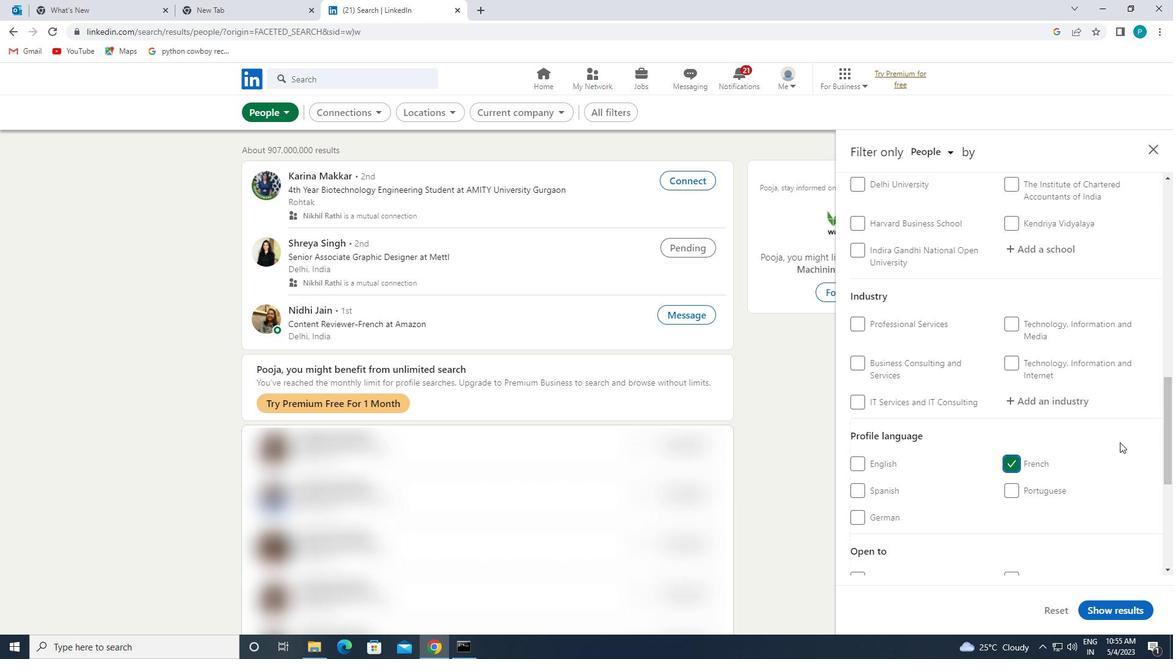 
Action: Mouse scrolled (1147, 425) with delta (0, 0)
Screenshot: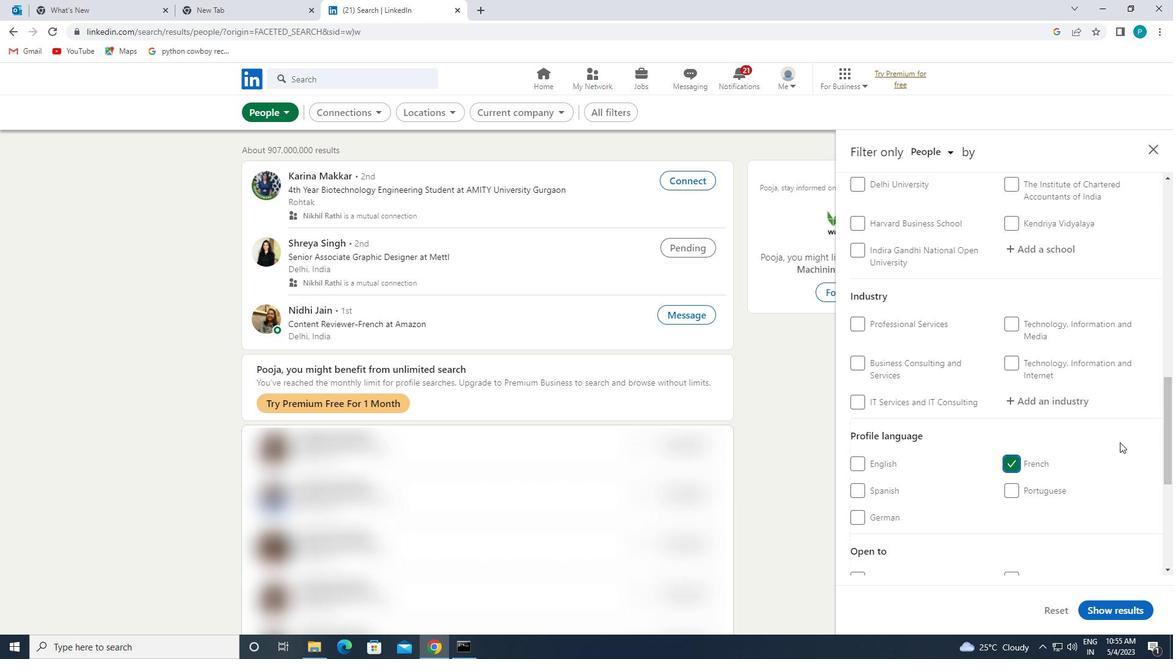 
Action: Mouse moved to (1147, 423)
Screenshot: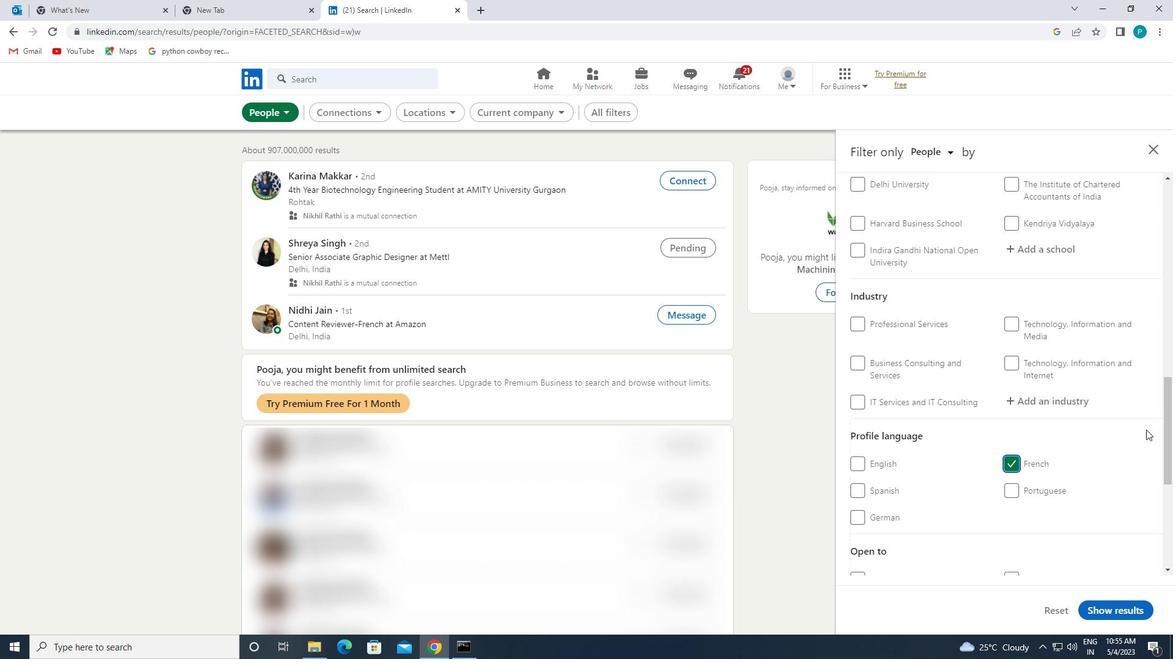 
Action: Mouse scrolled (1147, 424) with delta (0, 0)
Screenshot: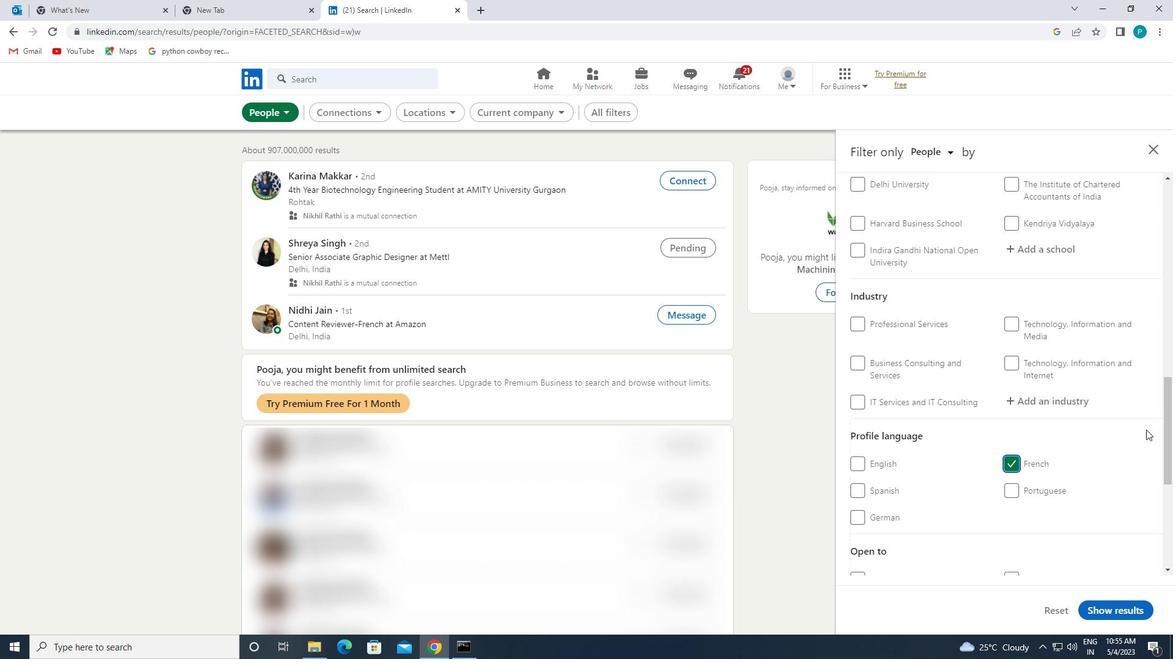 
Action: Mouse scrolled (1147, 424) with delta (0, 0)
Screenshot: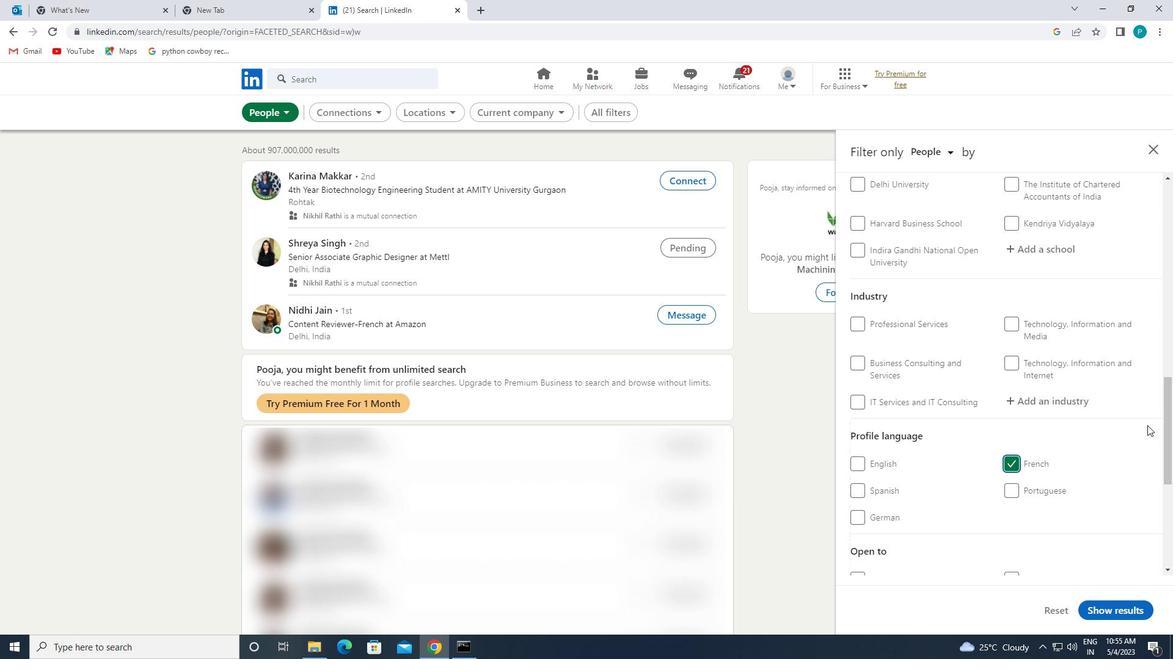 
Action: Mouse moved to (1096, 384)
Screenshot: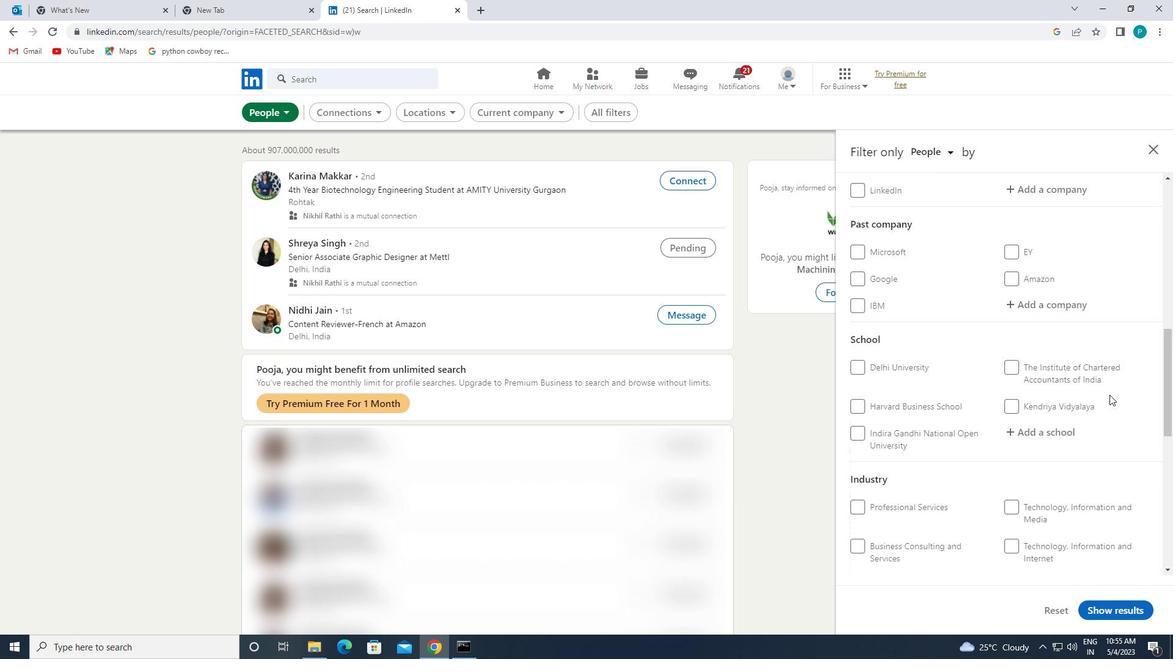 
Action: Mouse scrolled (1096, 384) with delta (0, 0)
Screenshot: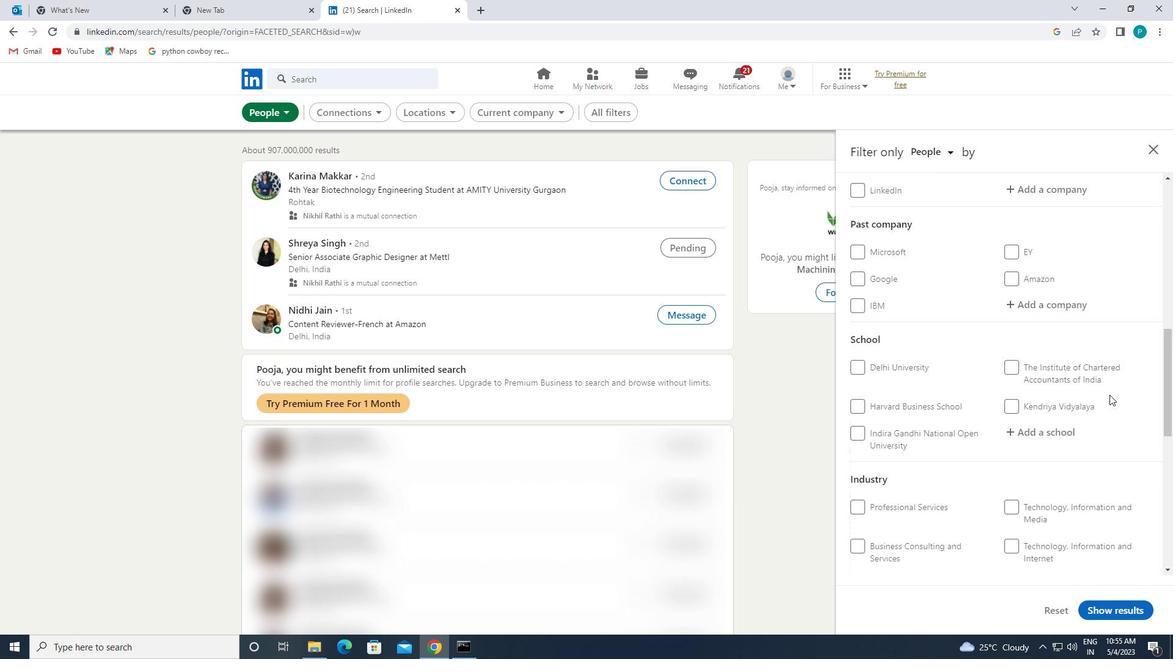 
Action: Mouse moved to (1096, 383)
Screenshot: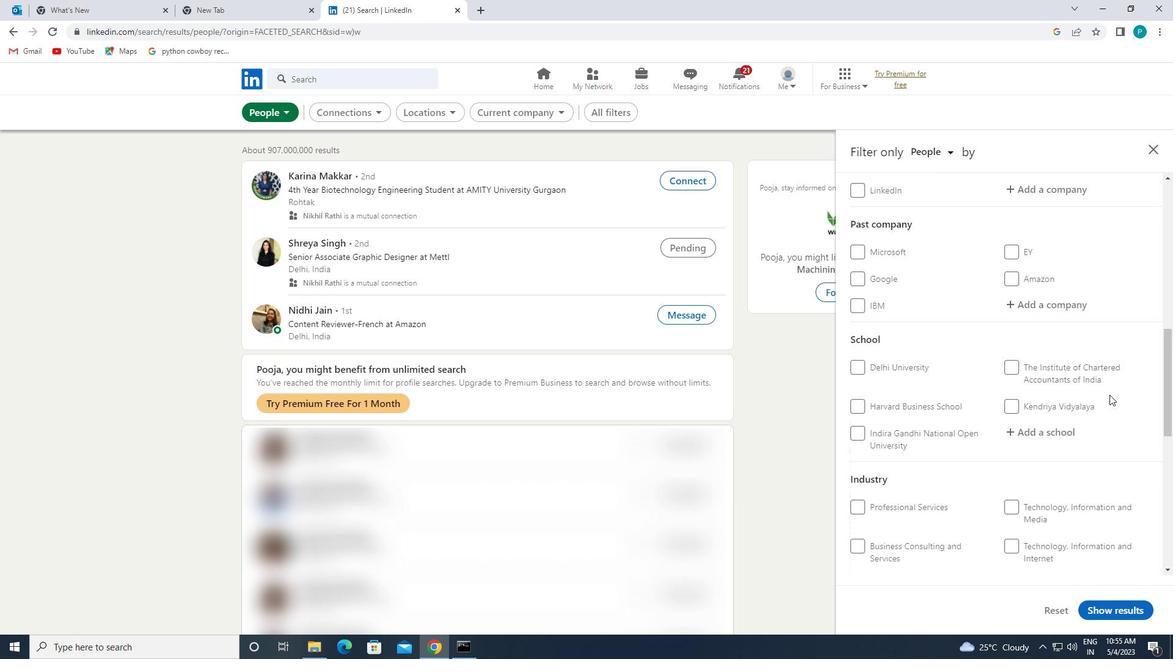 
Action: Mouse scrolled (1096, 384) with delta (0, 0)
Screenshot: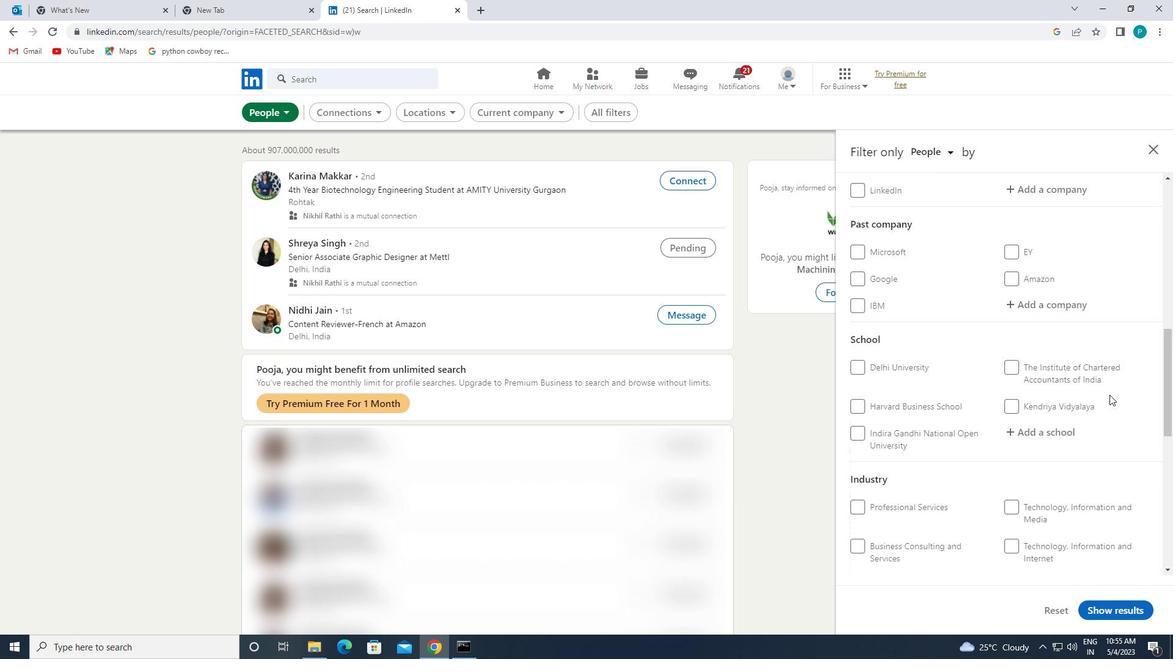 
Action: Mouse moved to (994, 344)
Screenshot: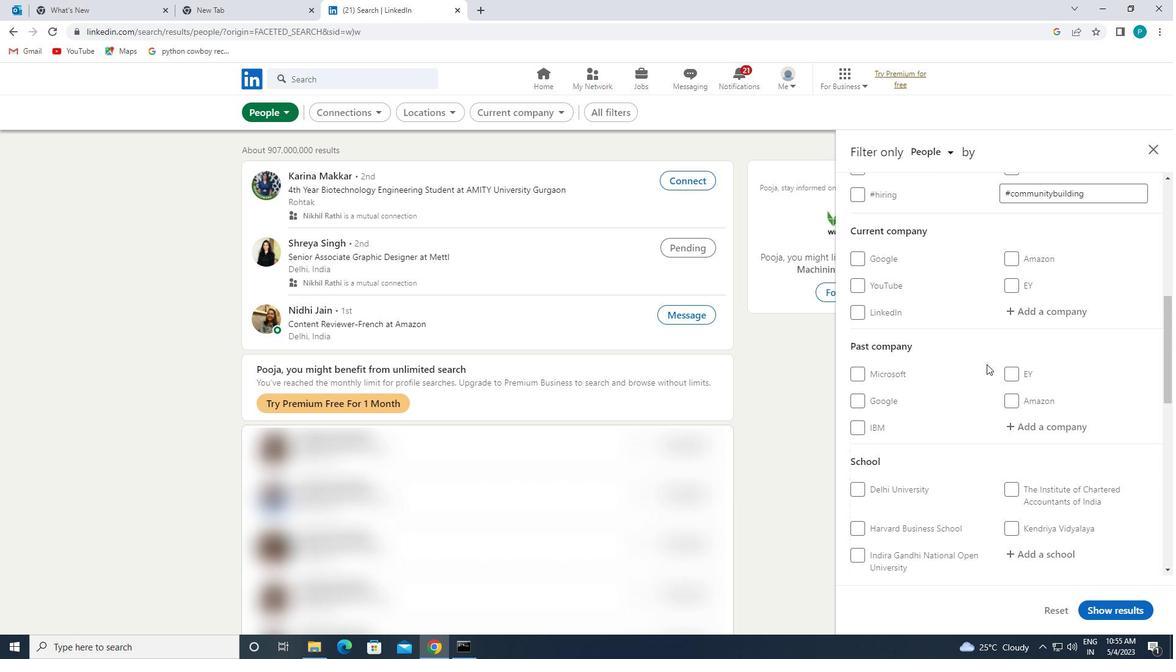 
Action: Mouse scrolled (994, 344) with delta (0, 0)
Screenshot: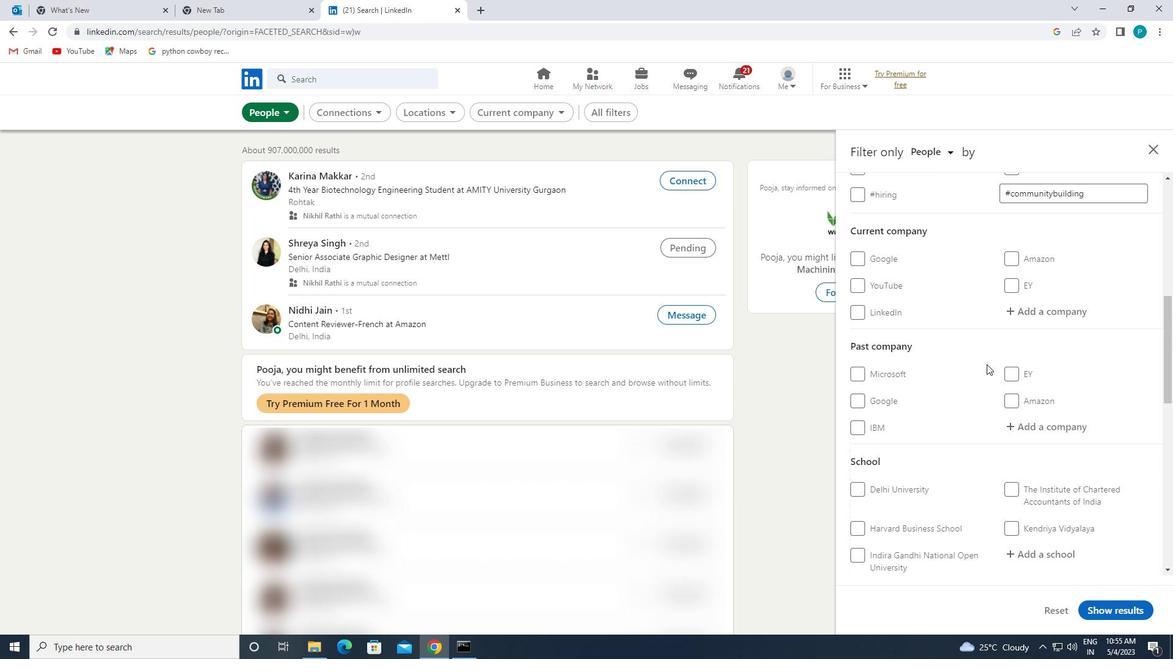 
Action: Mouse moved to (994, 344)
Screenshot: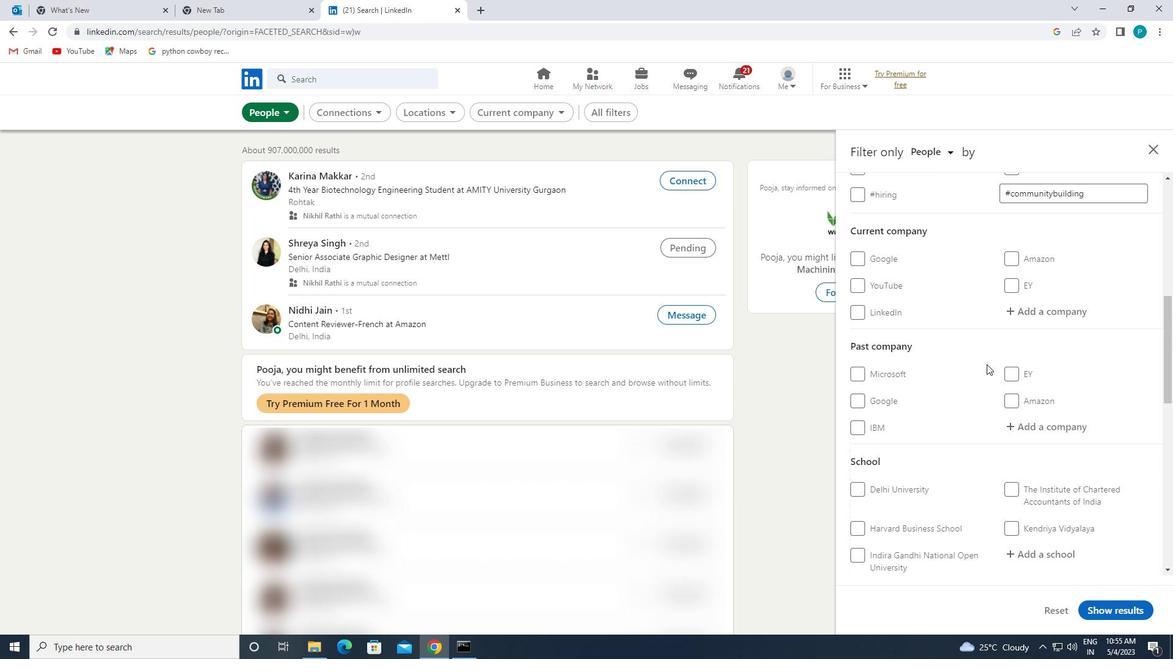 
Action: Mouse scrolled (994, 344) with delta (0, 0)
Screenshot: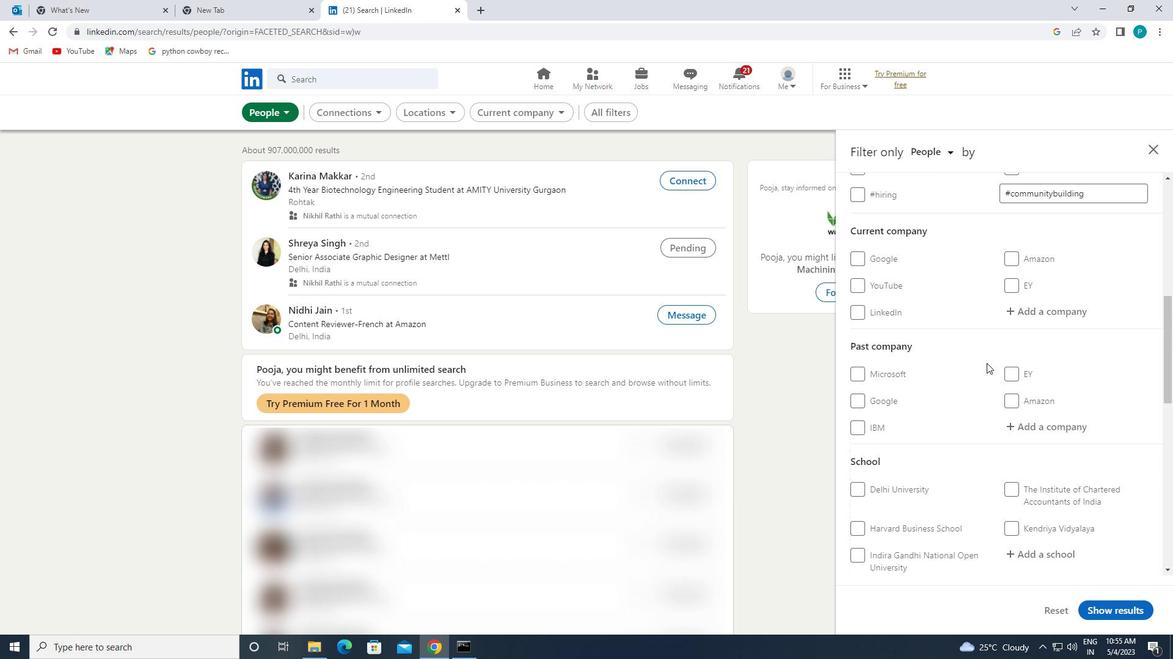 
Action: Mouse moved to (1056, 434)
Screenshot: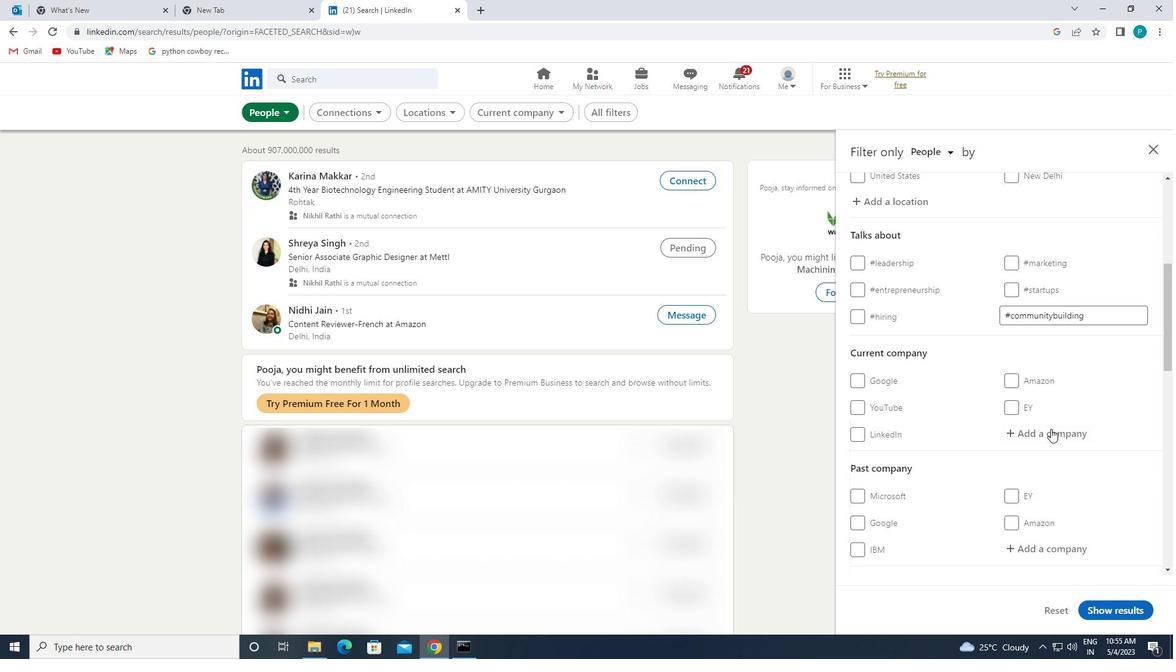 
Action: Mouse pressed left at (1056, 434)
Screenshot: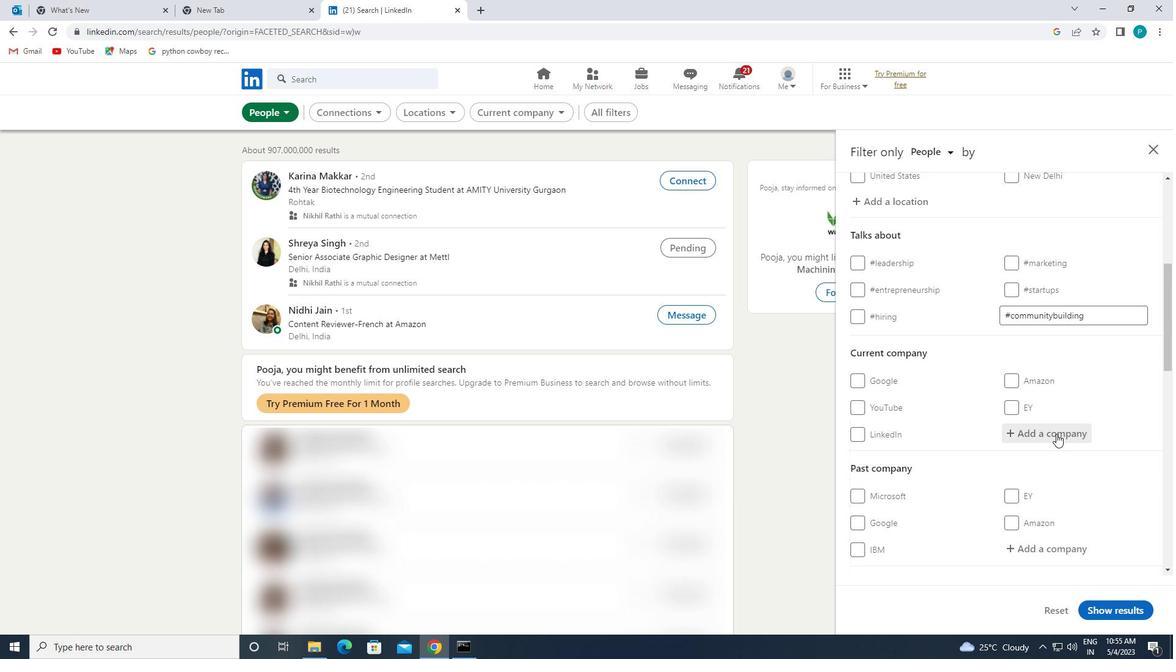 
Action: Mouse moved to (1059, 436)
Screenshot: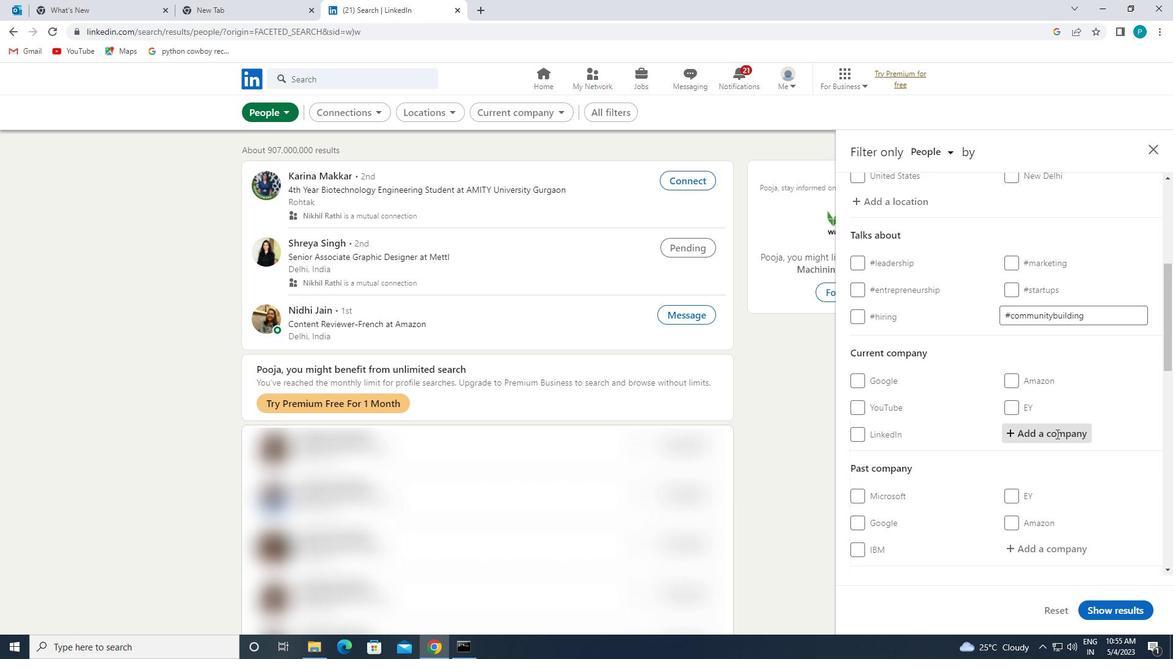 
Action: Key pressed <Key.caps_lock>S<Key.caps_lock>ABIC
Screenshot: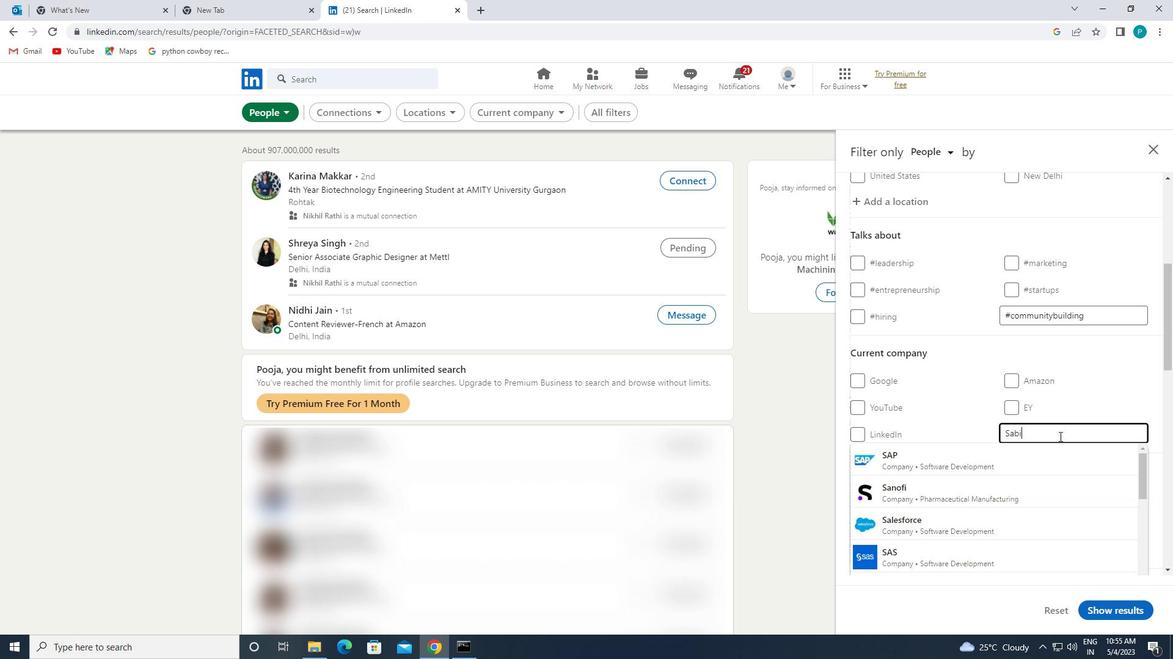 
Action: Mouse moved to (1036, 460)
Screenshot: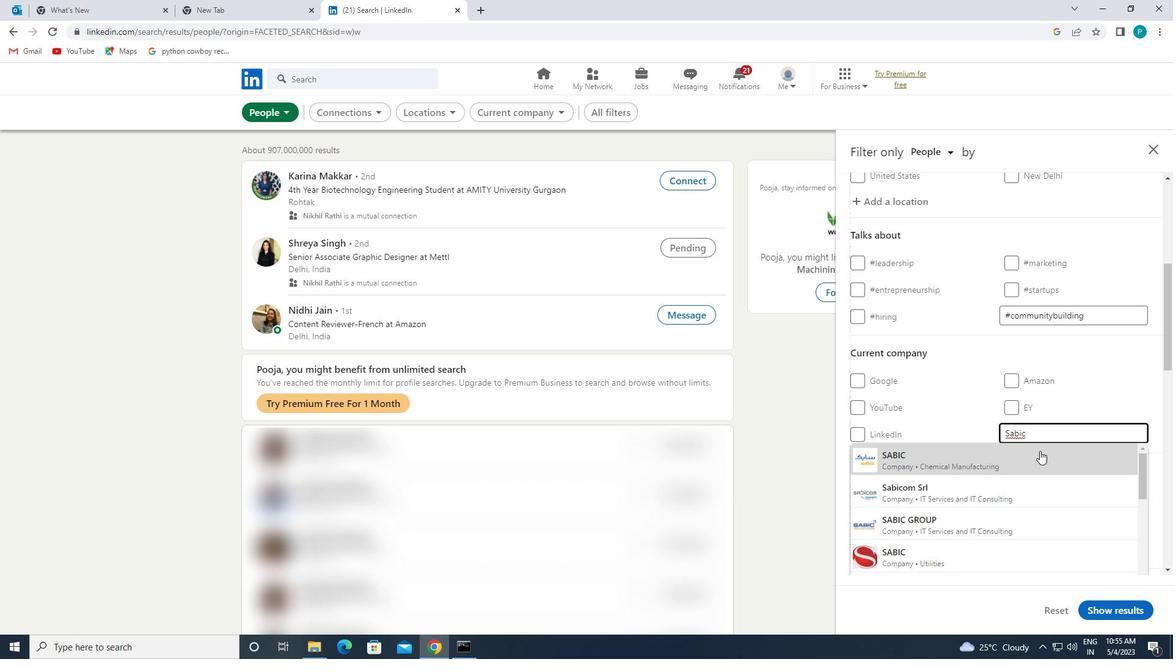 
Action: Mouse pressed left at (1036, 460)
Screenshot: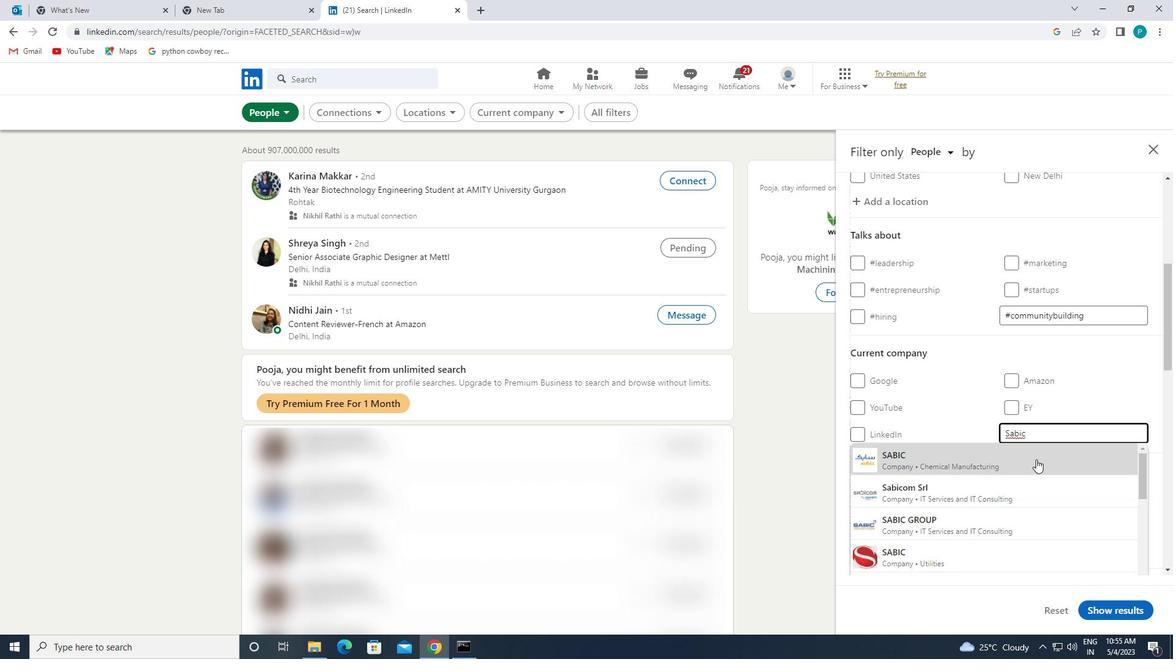 
Action: Mouse scrolled (1036, 459) with delta (0, 0)
Screenshot: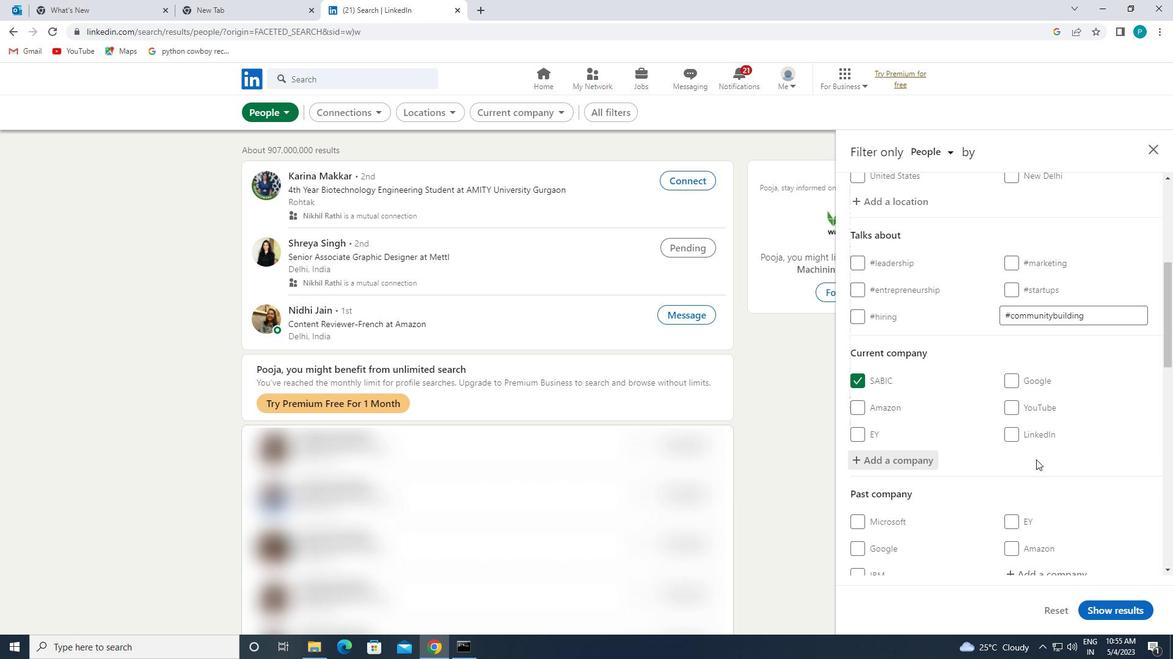 
Action: Mouse scrolled (1036, 459) with delta (0, 0)
Screenshot: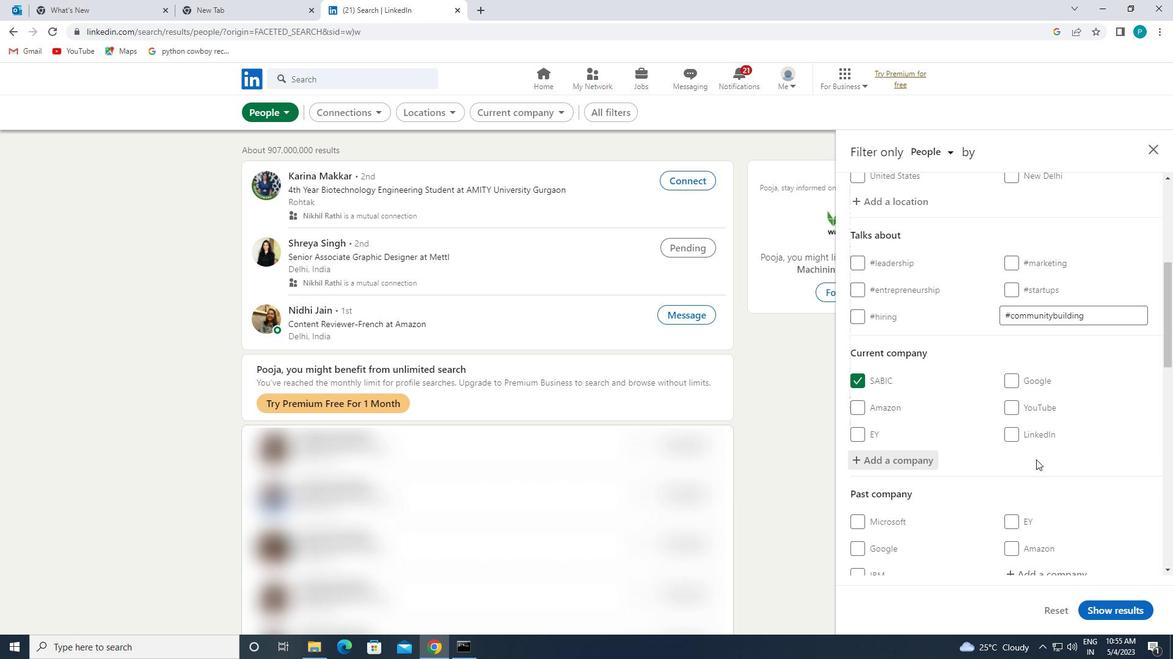 
Action: Mouse moved to (1036, 462)
Screenshot: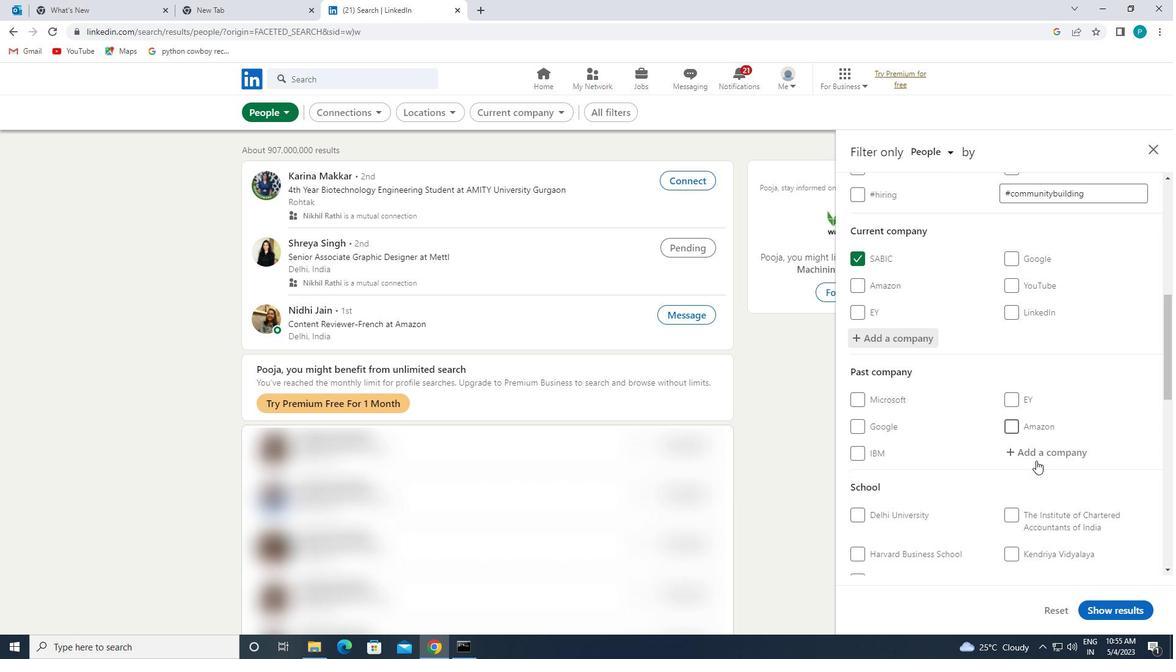 
Action: Mouse scrolled (1036, 461) with delta (0, 0)
Screenshot: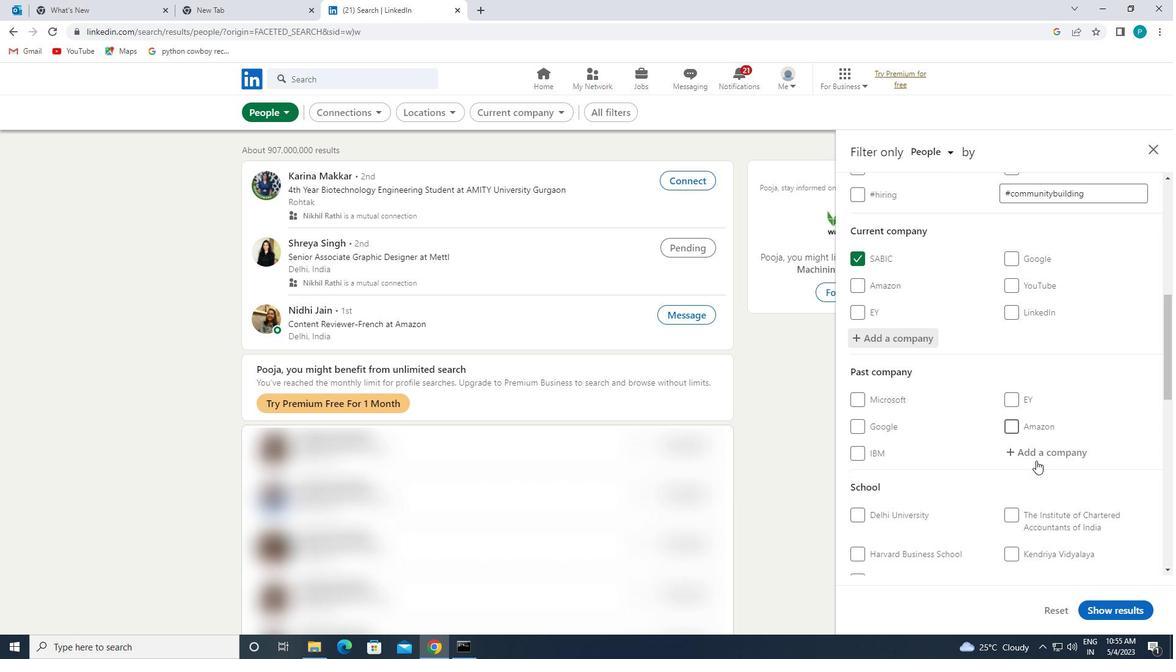 
Action: Mouse moved to (1023, 517)
Screenshot: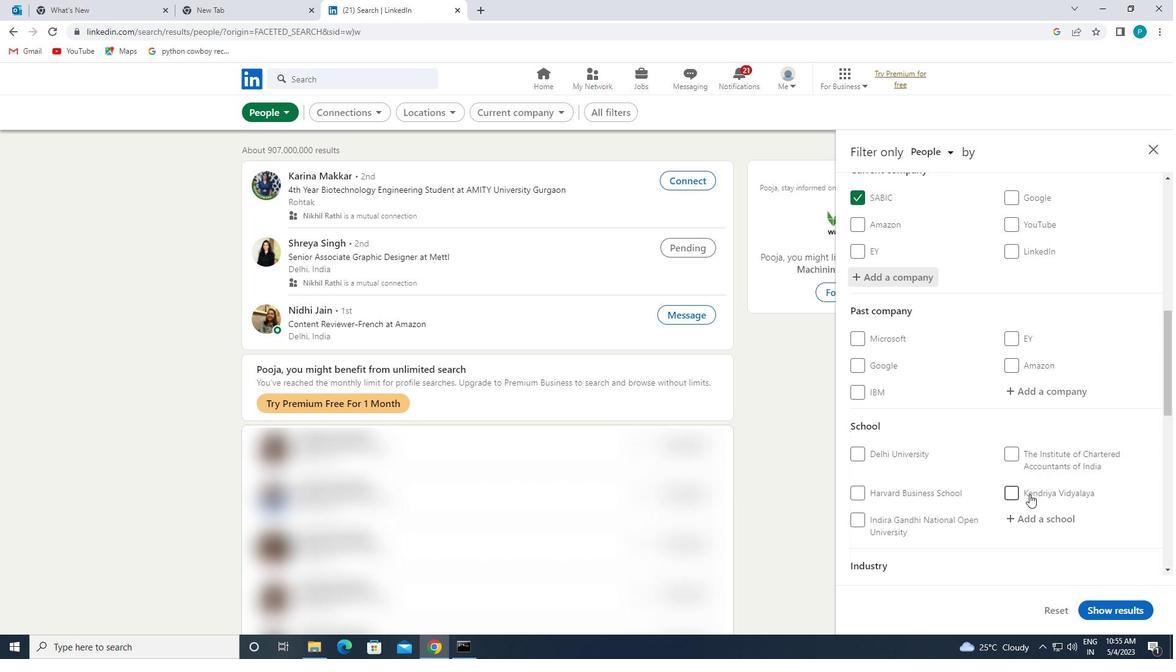
Action: Mouse pressed left at (1023, 517)
Screenshot: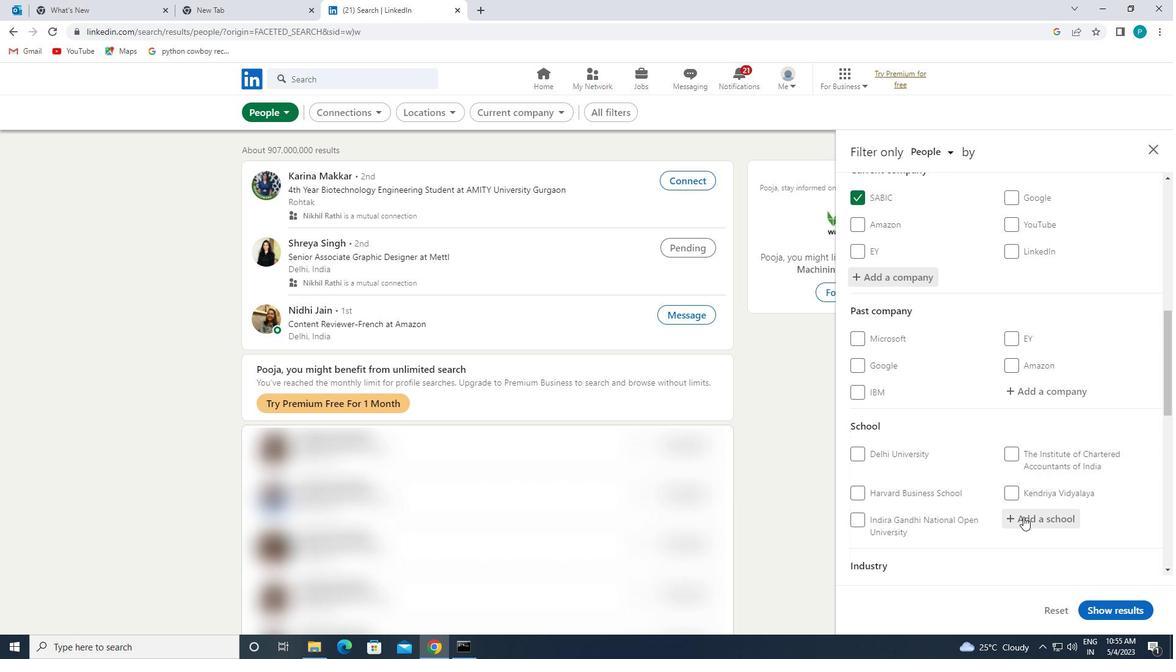 
Action: Mouse moved to (1024, 520)
Screenshot: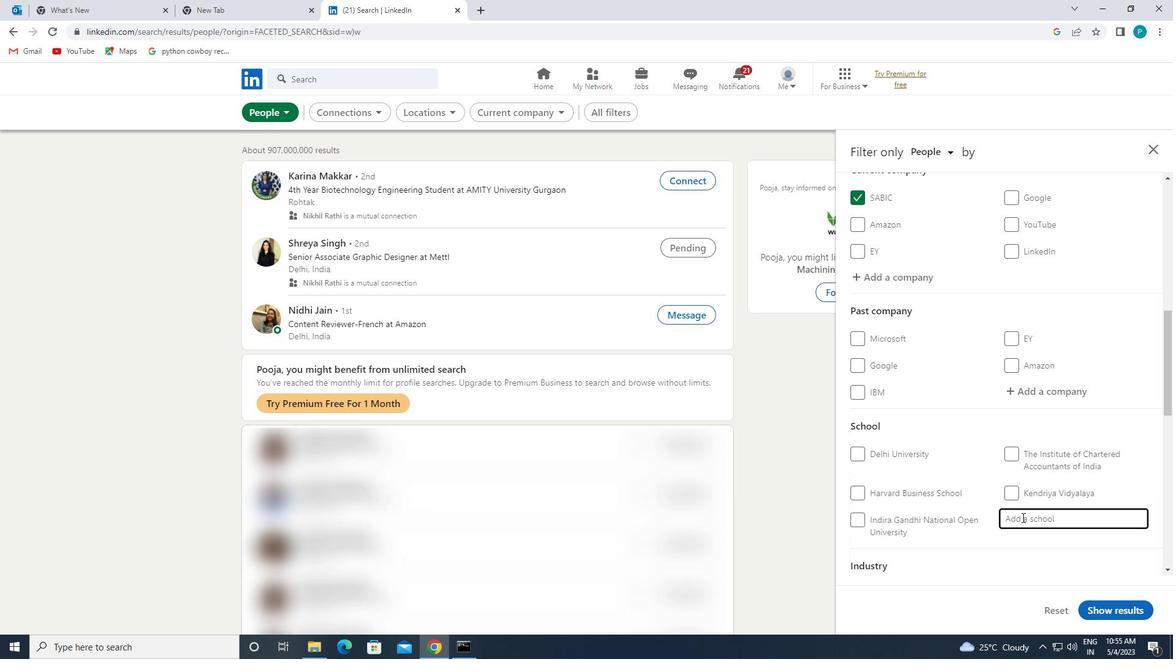 
Action: Key pressed <Key.caps_lock>C<Key.caps_lock>ARMEL
Screenshot: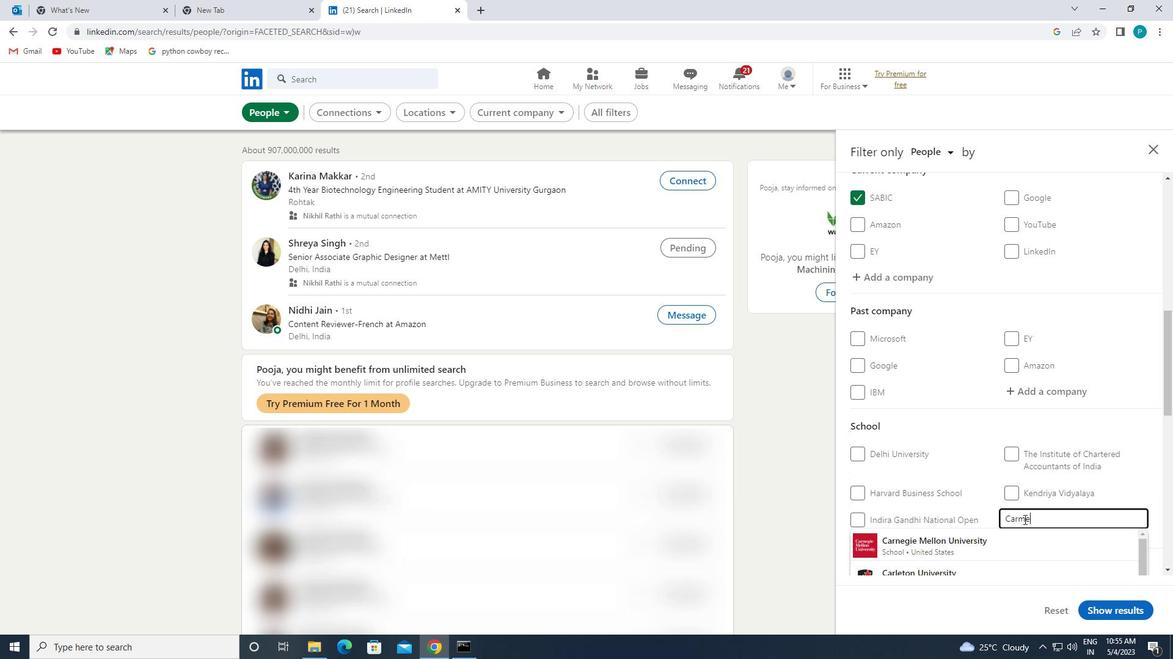 
Action: Mouse moved to (977, 478)
Screenshot: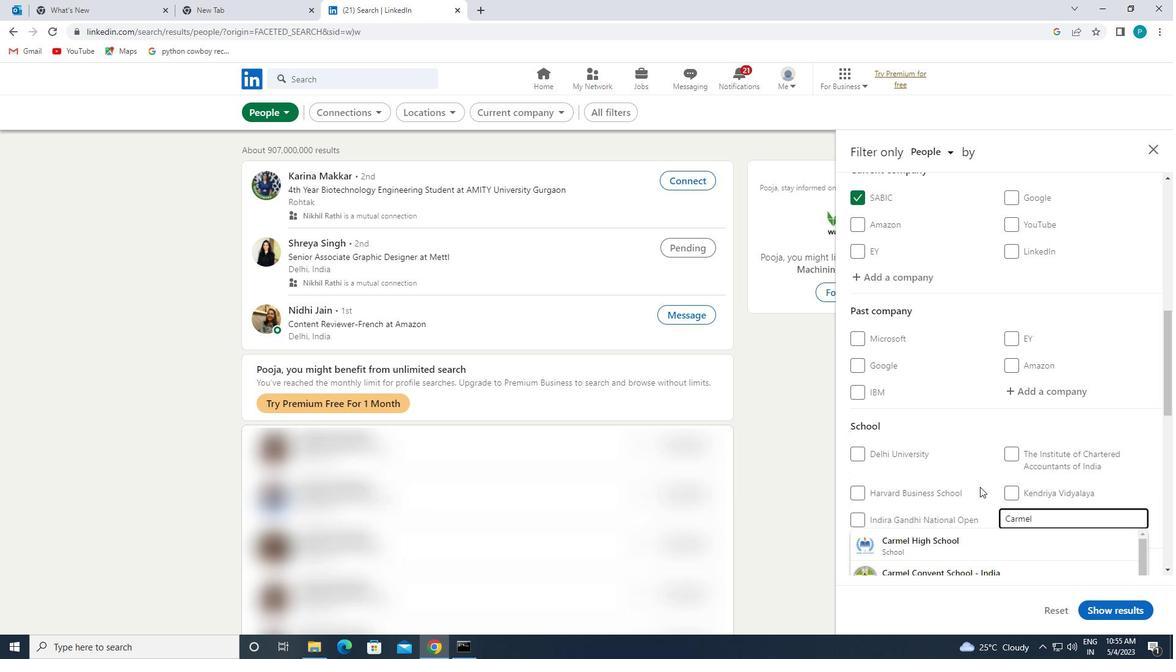 
Action: Mouse scrolled (977, 477) with delta (0, 0)
Screenshot: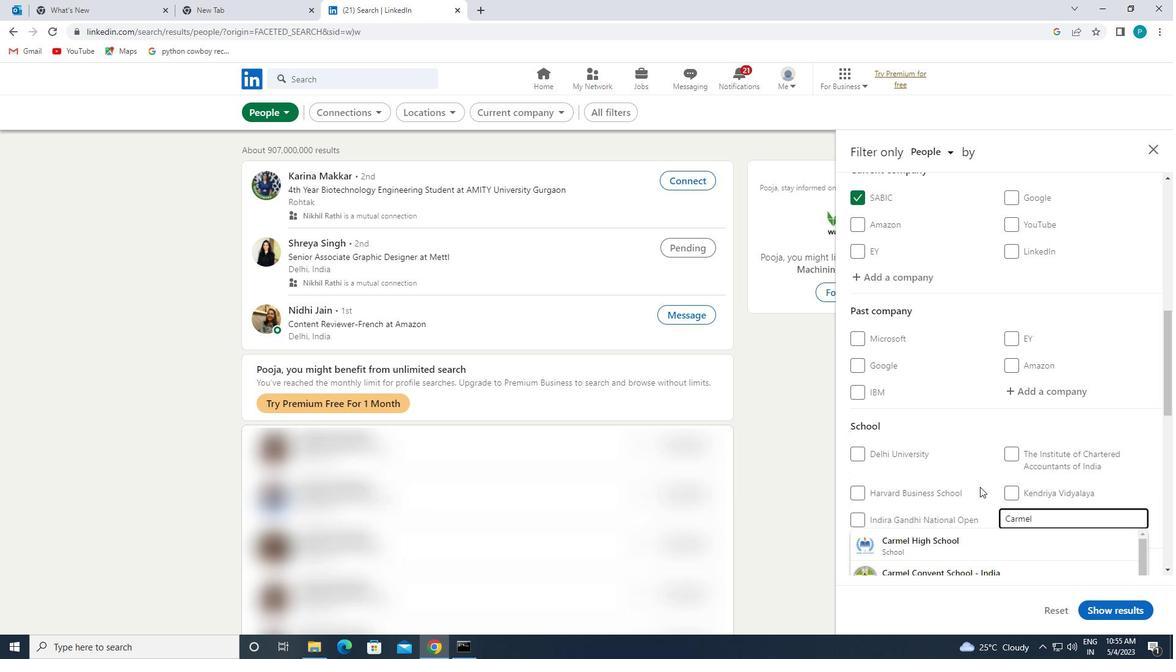 
Action: Mouse moved to (975, 484)
Screenshot: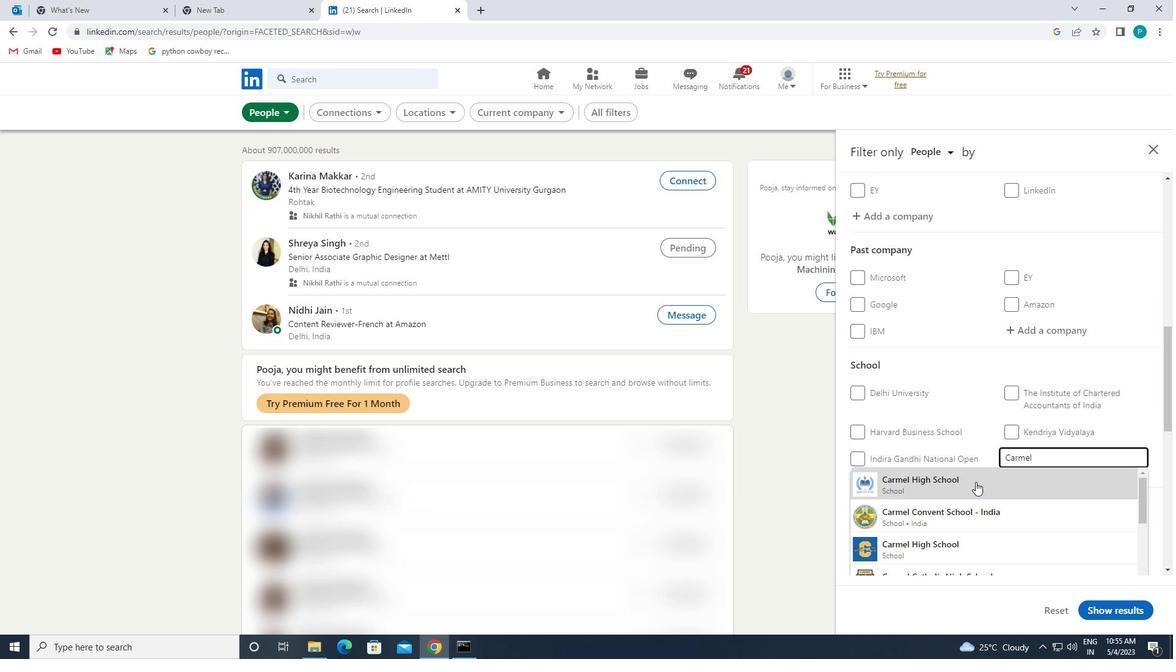
Action: Mouse scrolled (975, 483) with delta (0, 0)
Screenshot: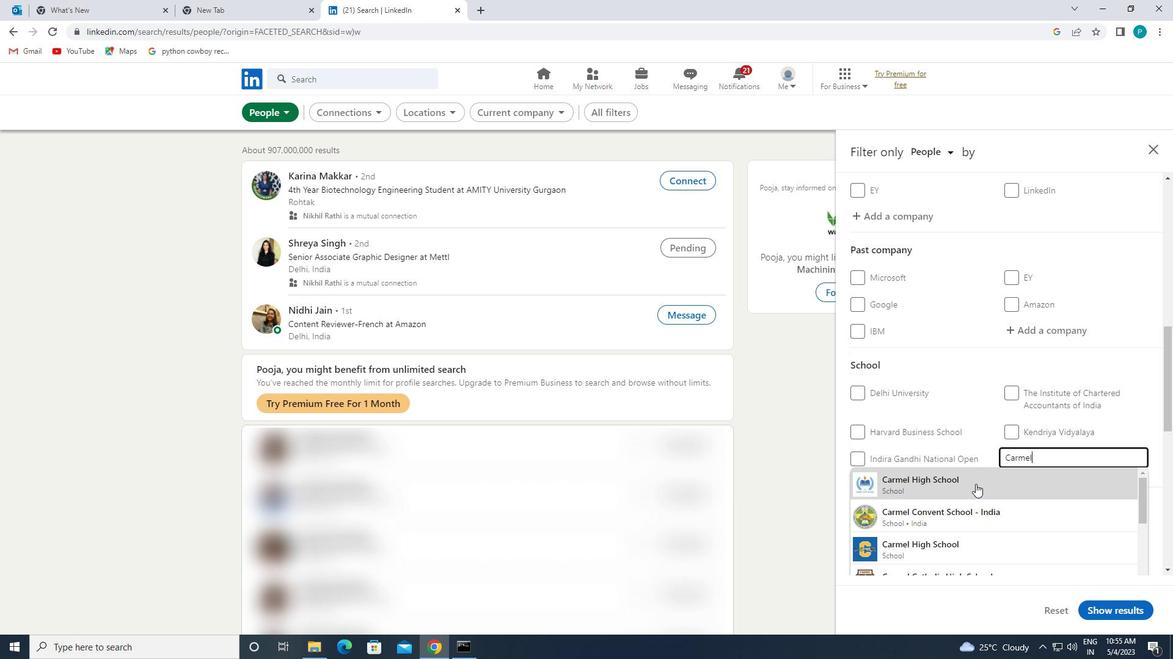 
Action: Mouse scrolled (975, 483) with delta (0, 0)
Screenshot: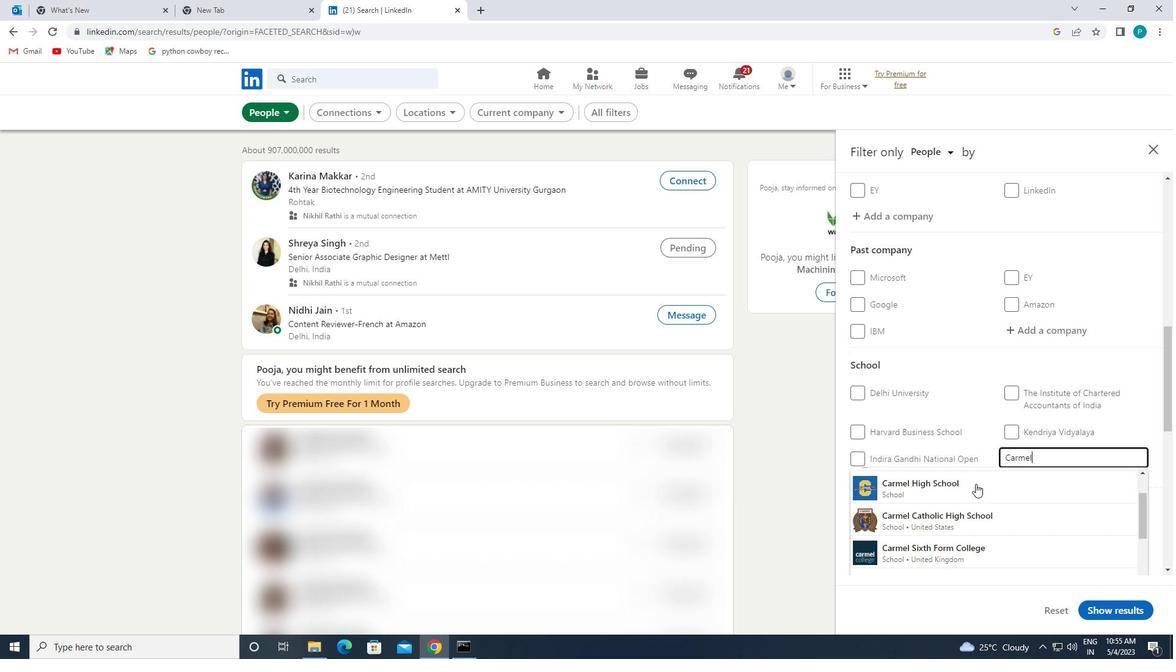
Action: Mouse moved to (978, 516)
Screenshot: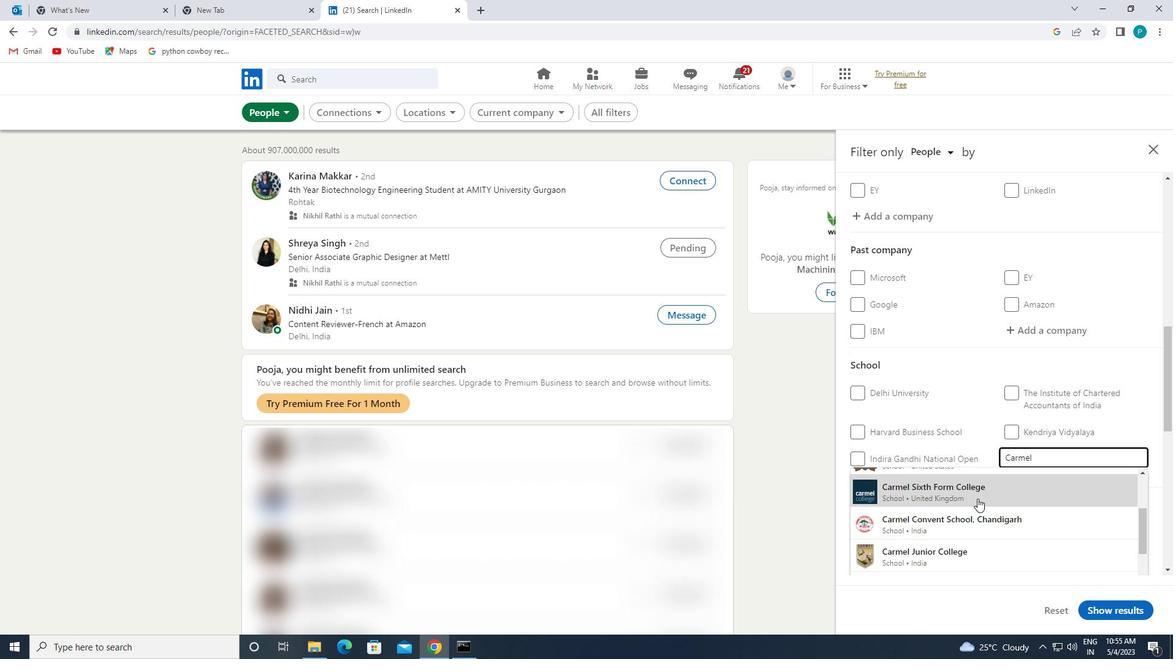 
Action: Mouse pressed left at (978, 516)
Screenshot: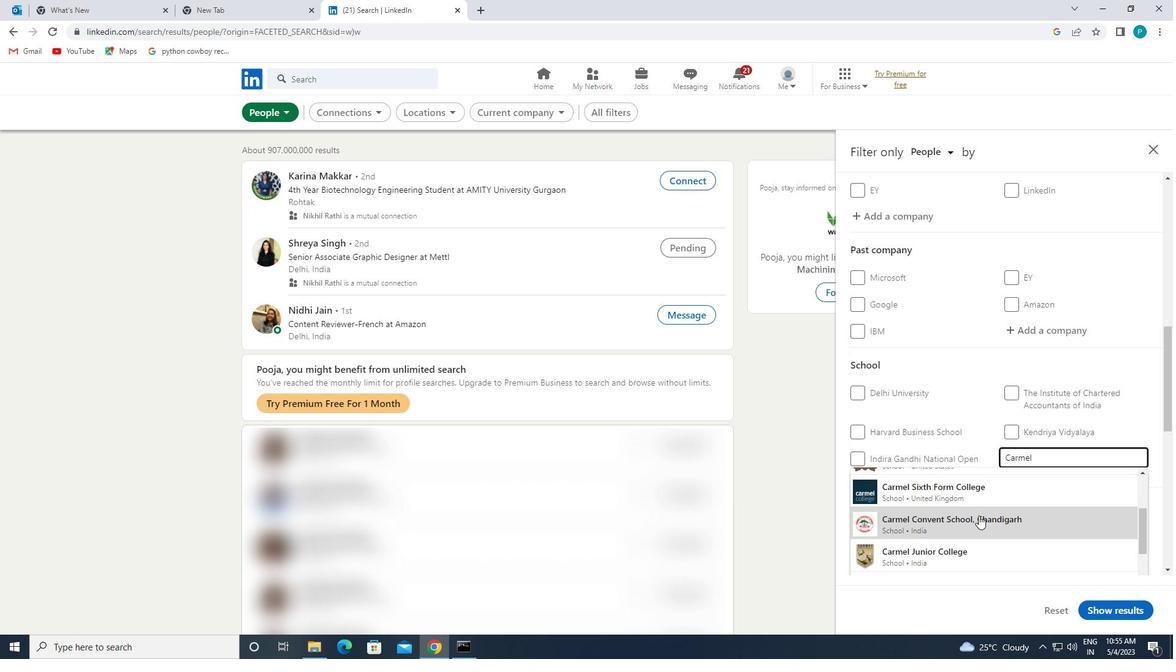 
Action: Mouse moved to (1022, 494)
Screenshot: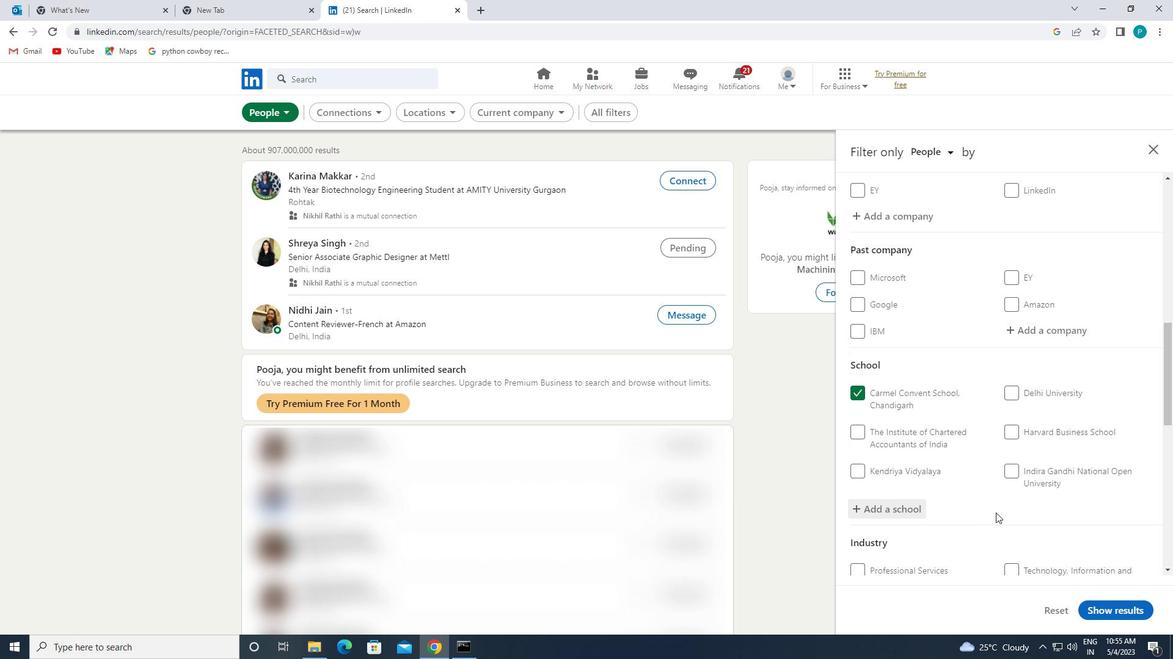 
Action: Mouse scrolled (1022, 494) with delta (0, 0)
Screenshot: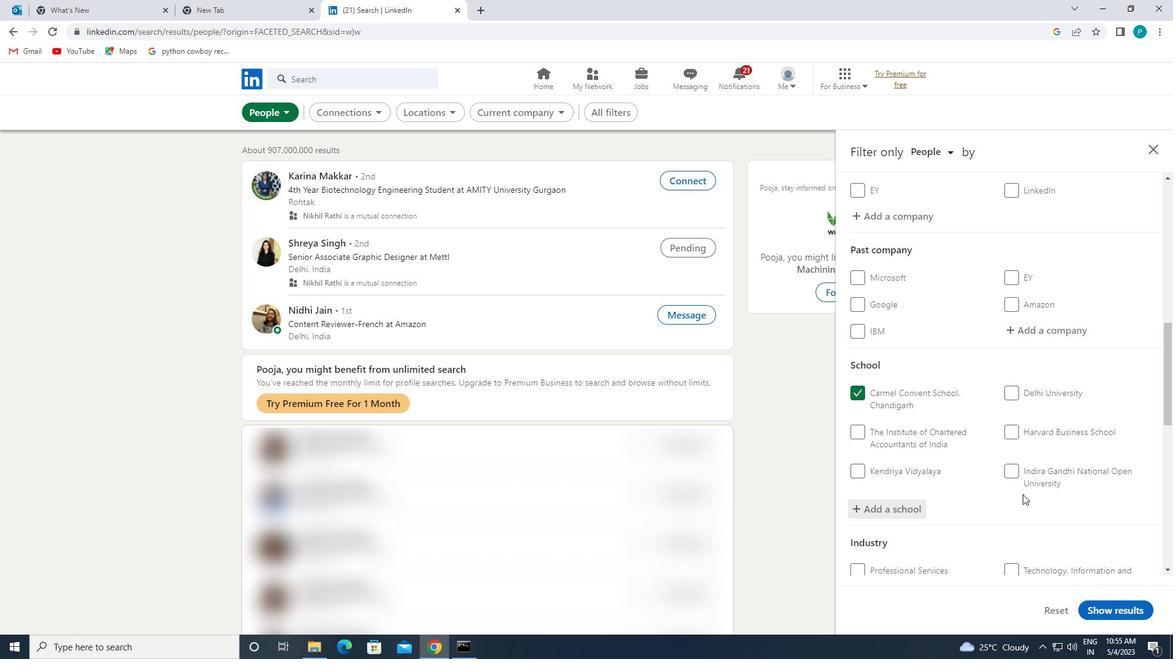 
Action: Mouse scrolled (1022, 494) with delta (0, 0)
Screenshot: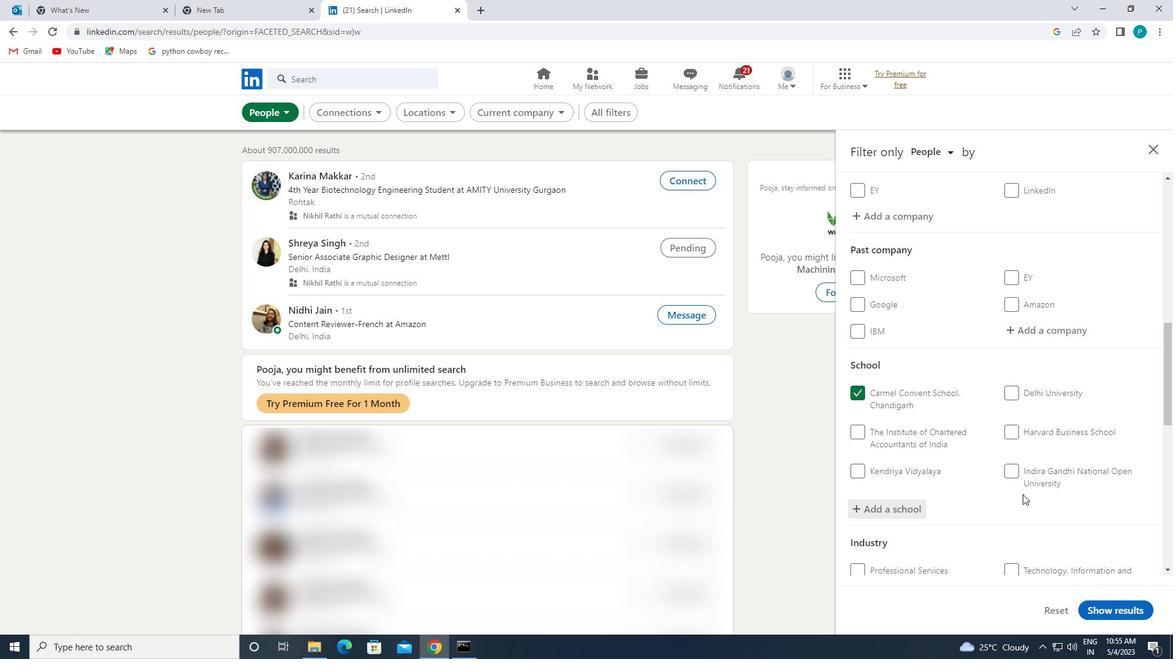 
Action: Mouse moved to (1021, 478)
Screenshot: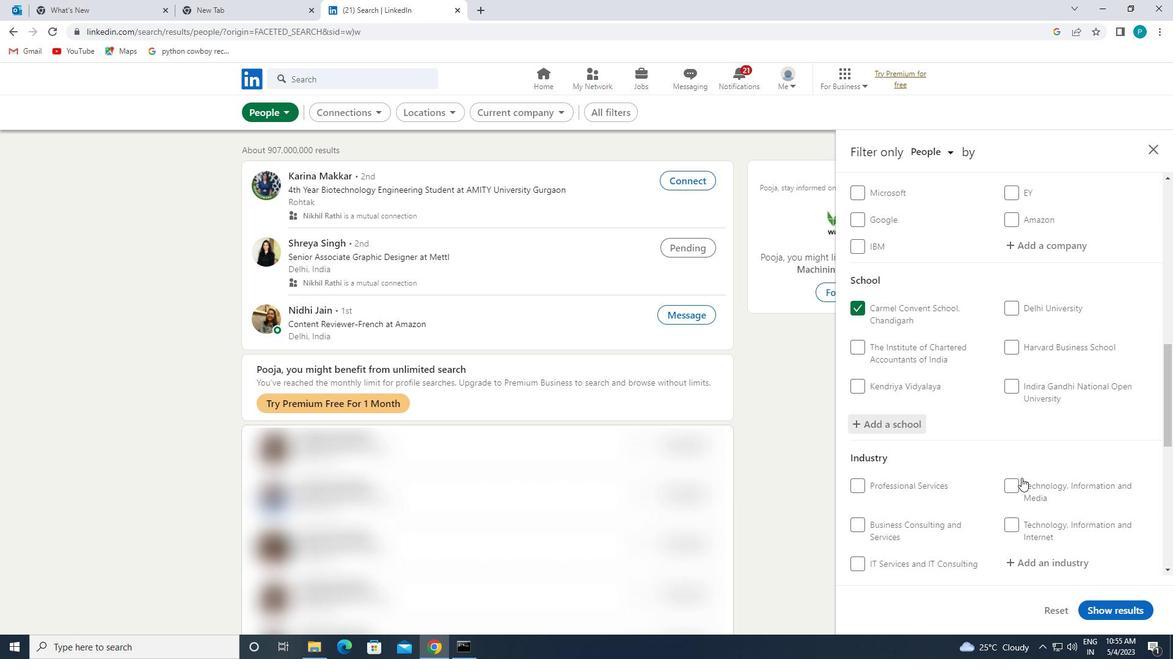 
Action: Mouse scrolled (1021, 477) with delta (0, 0)
Screenshot: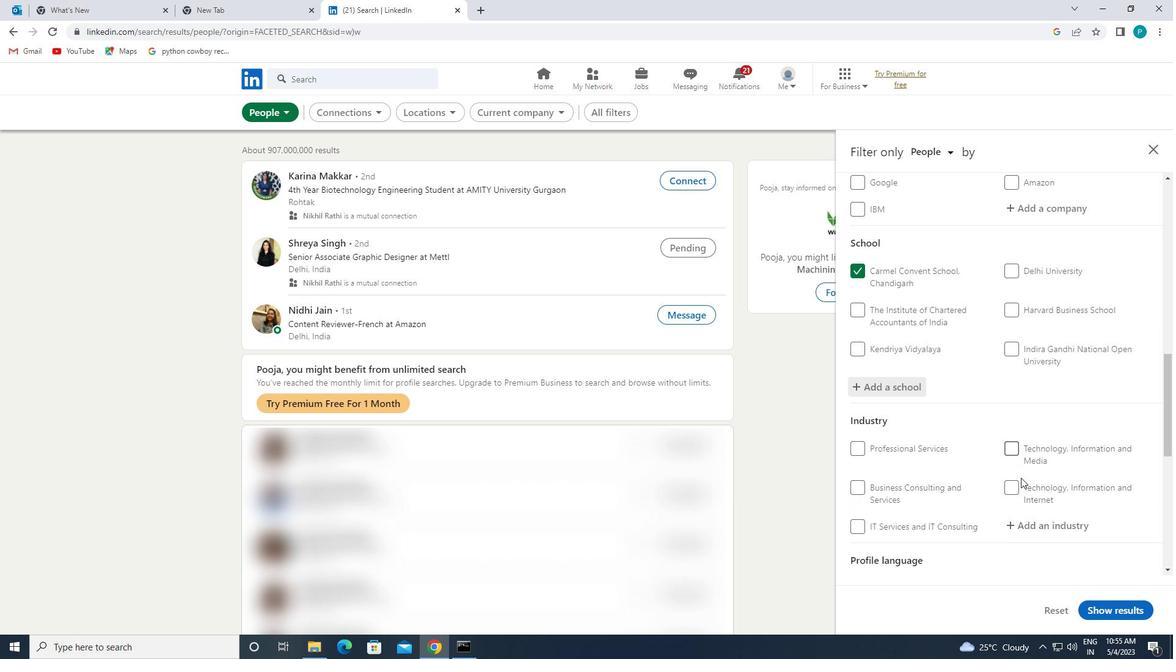 
Action: Mouse moved to (1020, 468)
Screenshot: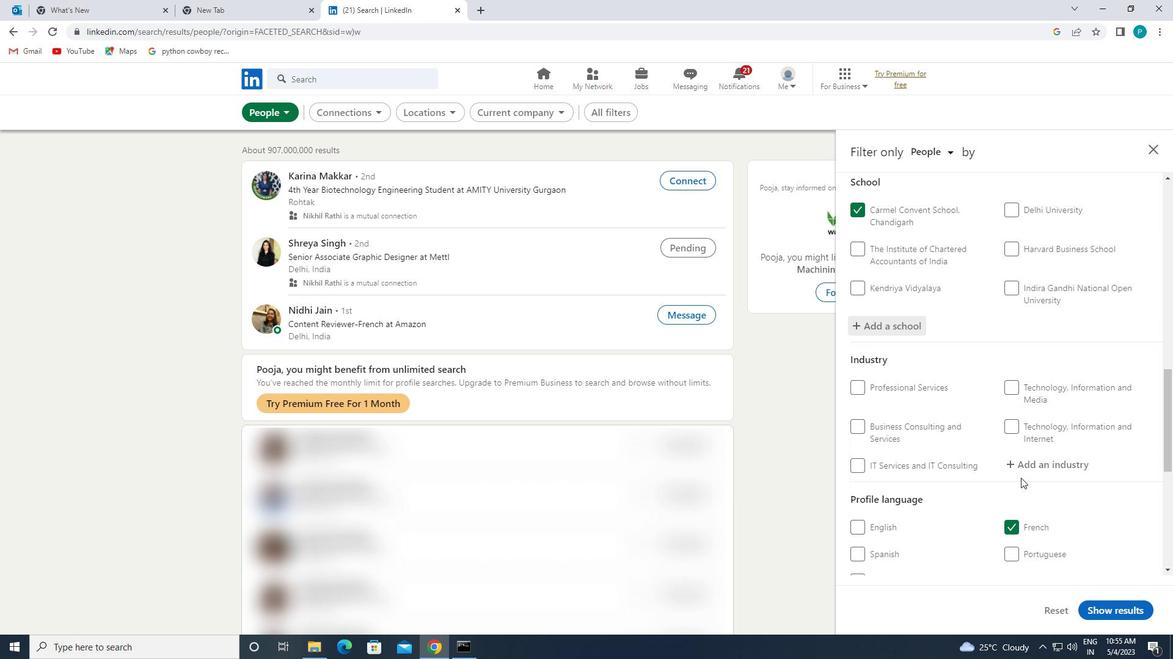 
Action: Mouse pressed left at (1020, 468)
Screenshot: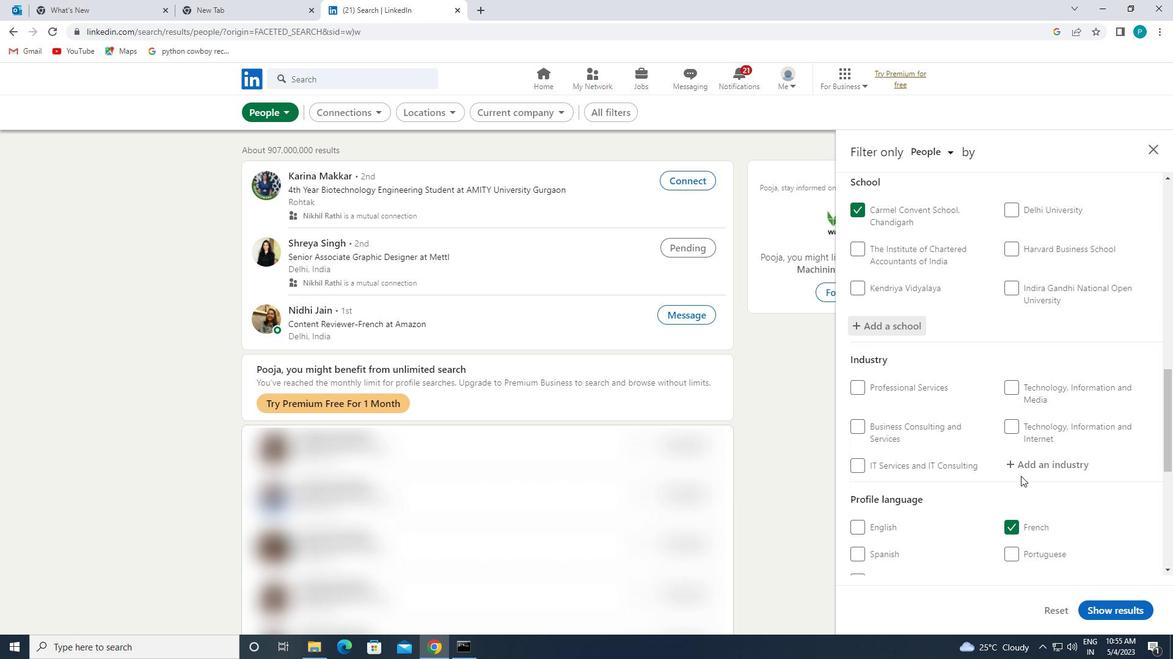 
Action: Key pressed <Key.caps_lock>C<Key.caps_lock>OURTS
Screenshot: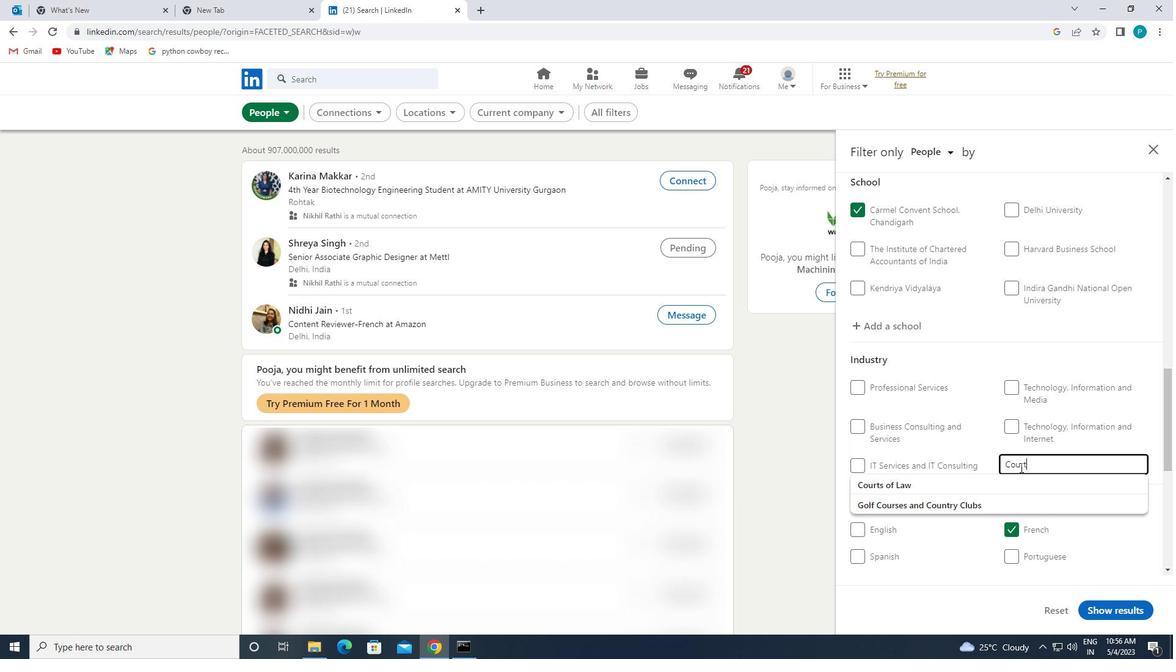 
Action: Mouse moved to (977, 484)
Screenshot: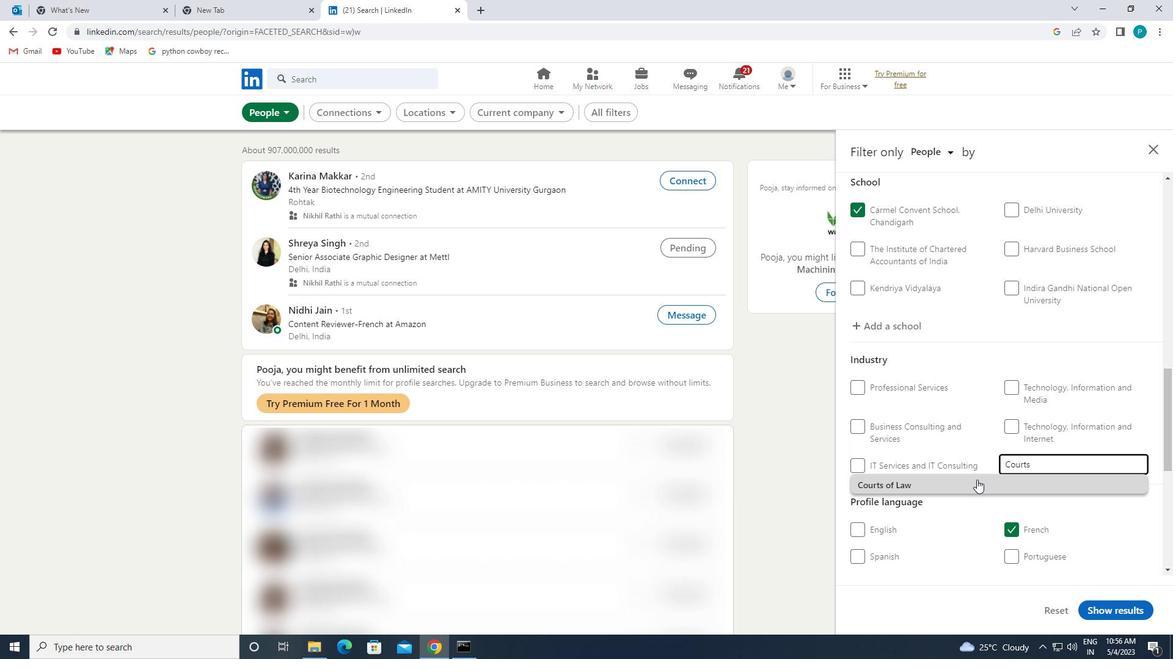 
Action: Mouse pressed left at (977, 484)
Screenshot: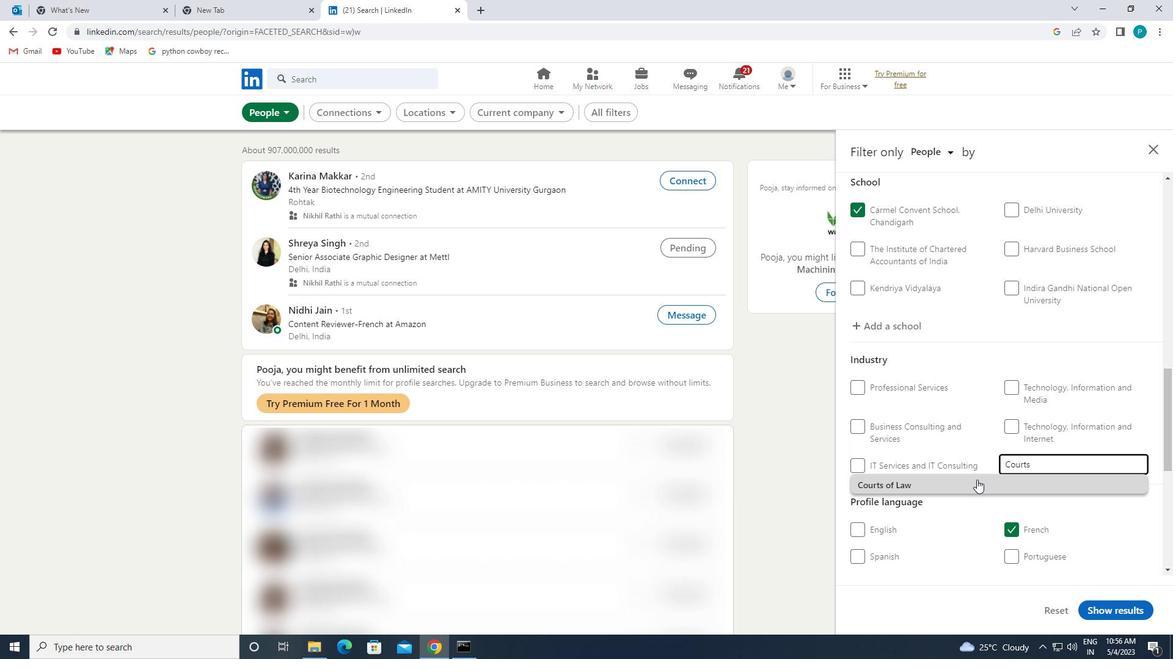 
Action: Mouse moved to (1044, 460)
Screenshot: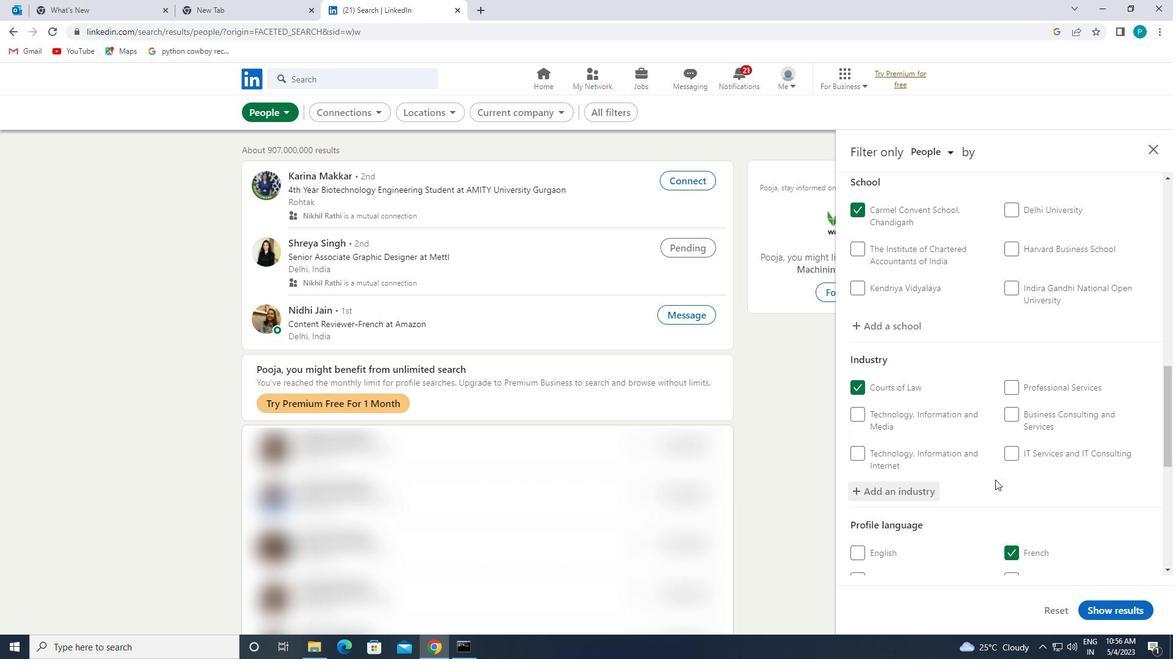 
Action: Mouse scrolled (1044, 459) with delta (0, 0)
Screenshot: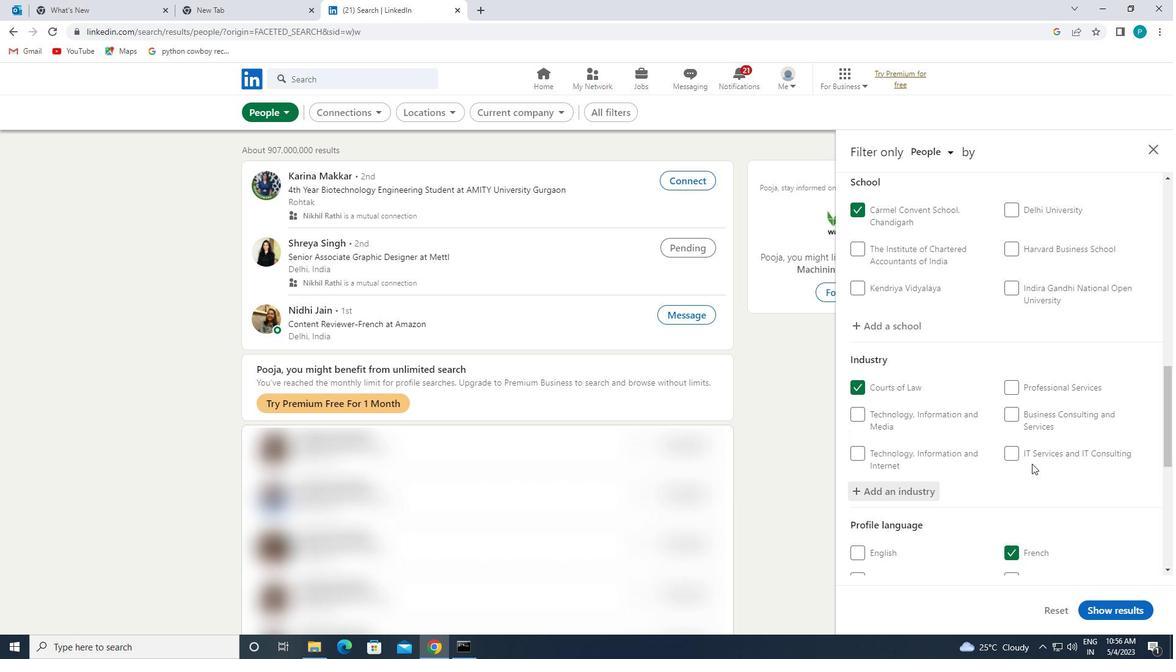 
Action: Mouse scrolled (1044, 459) with delta (0, 0)
Screenshot: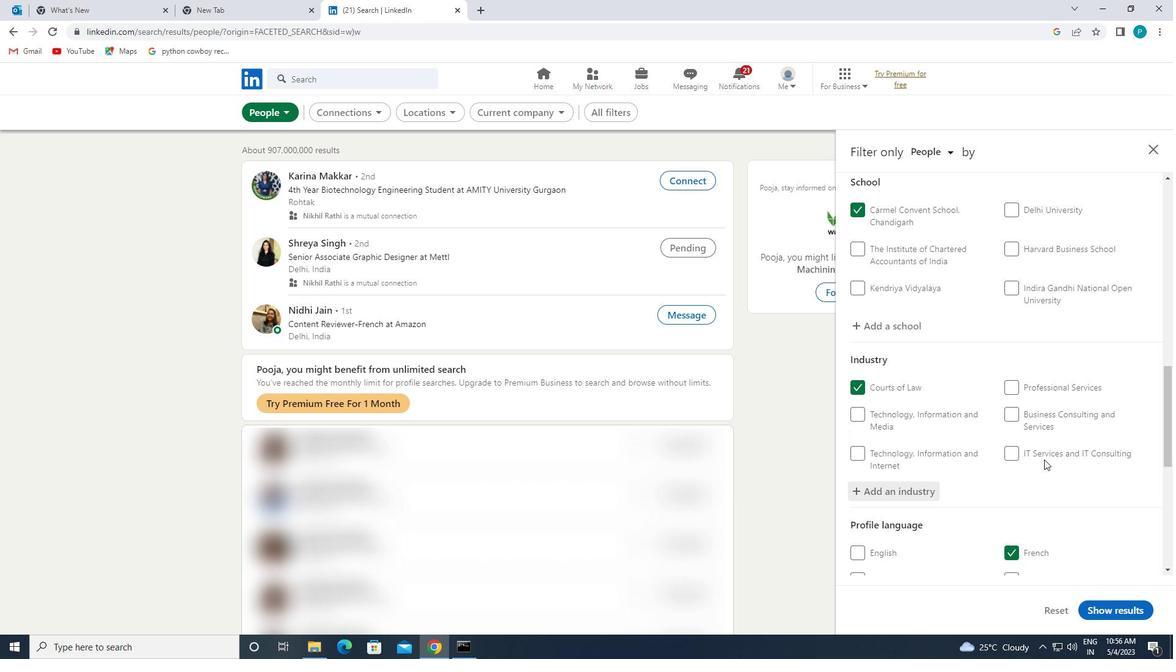 
Action: Mouse moved to (1044, 459)
Screenshot: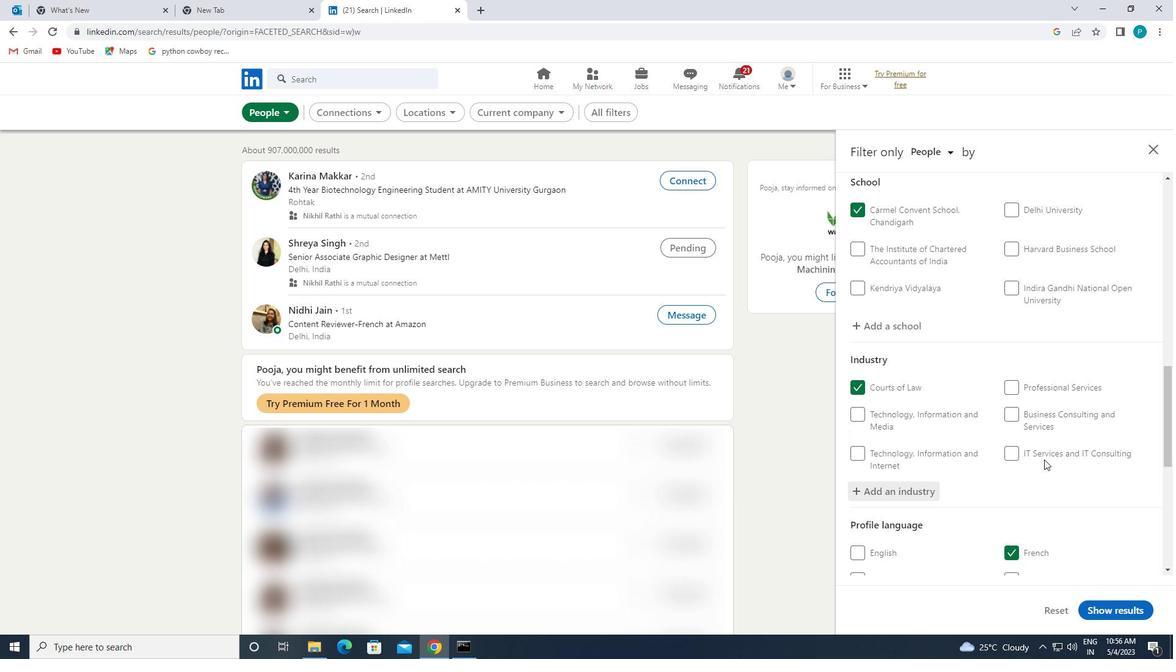 
Action: Mouse scrolled (1044, 458) with delta (0, 0)
Screenshot: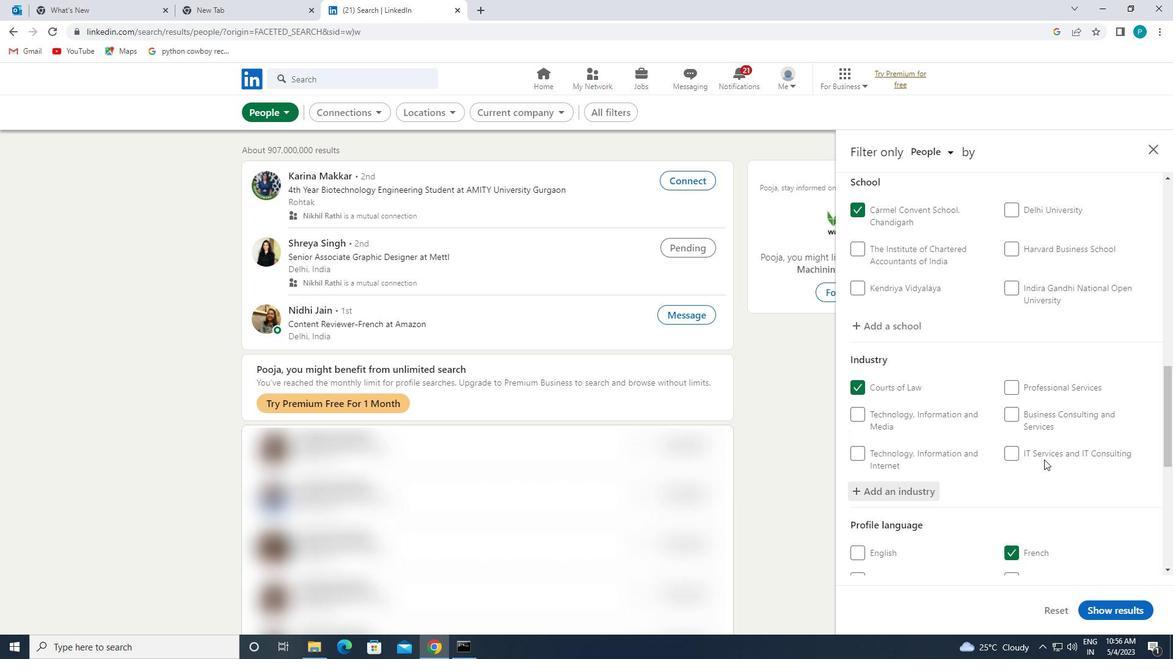 
Action: Mouse moved to (1045, 458)
Screenshot: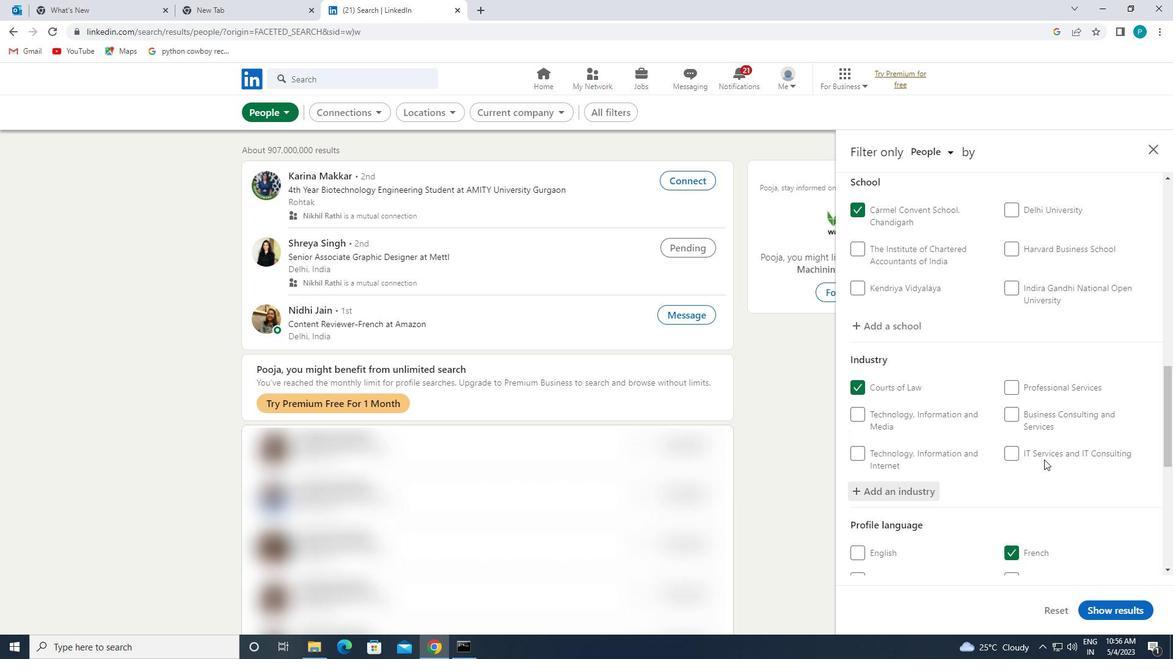 
Action: Mouse scrolled (1045, 458) with delta (0, 0)
Screenshot: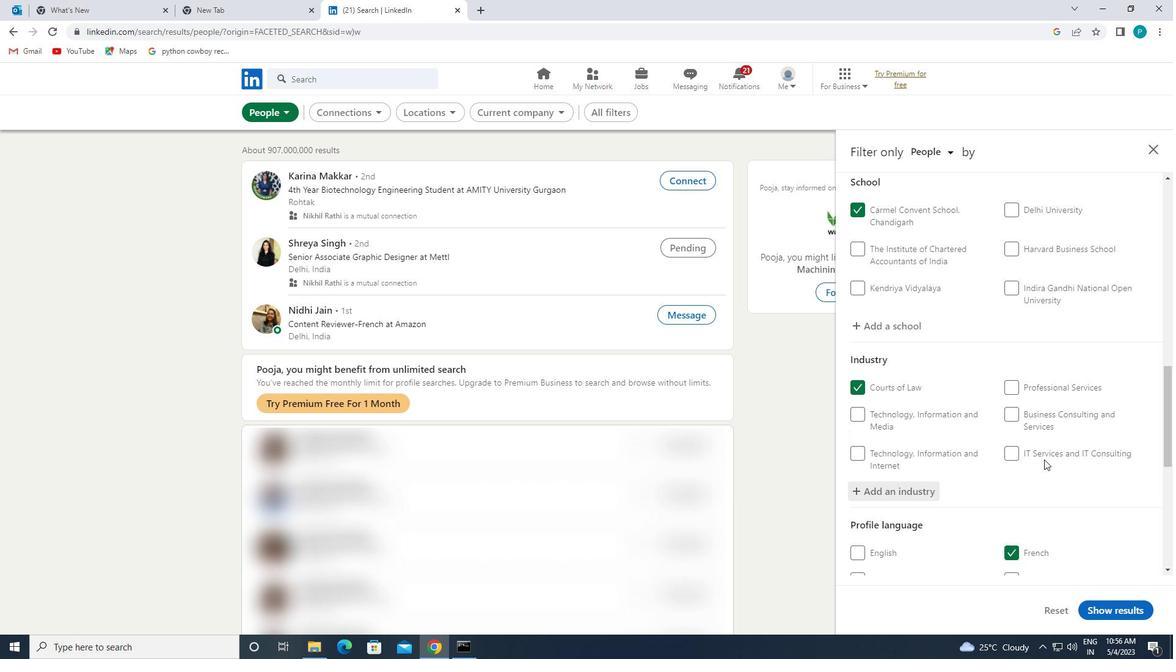 
Action: Mouse moved to (1046, 475)
Screenshot: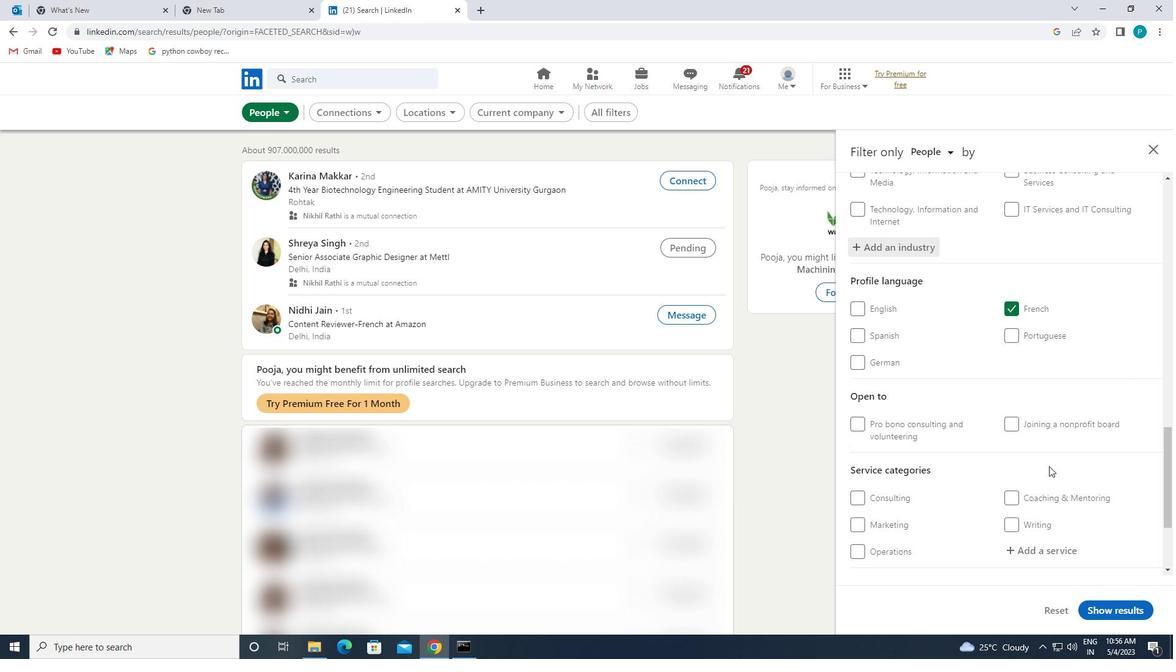
Action: Mouse scrolled (1046, 474) with delta (0, 0)
Screenshot: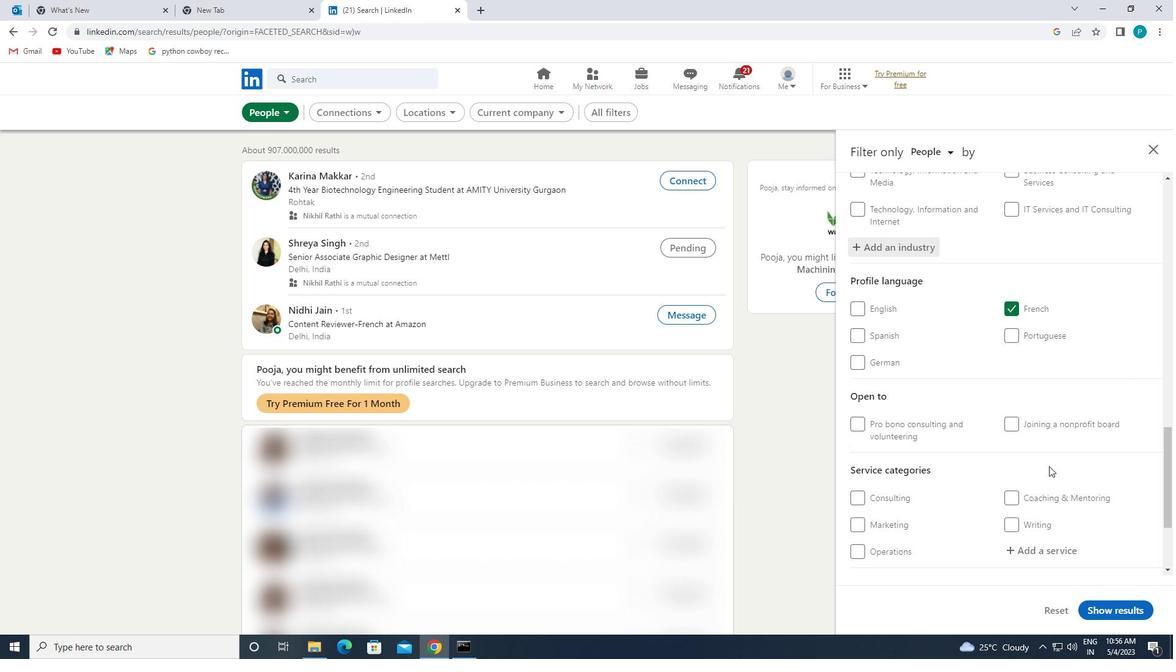
Action: Mouse moved to (1046, 475)
Screenshot: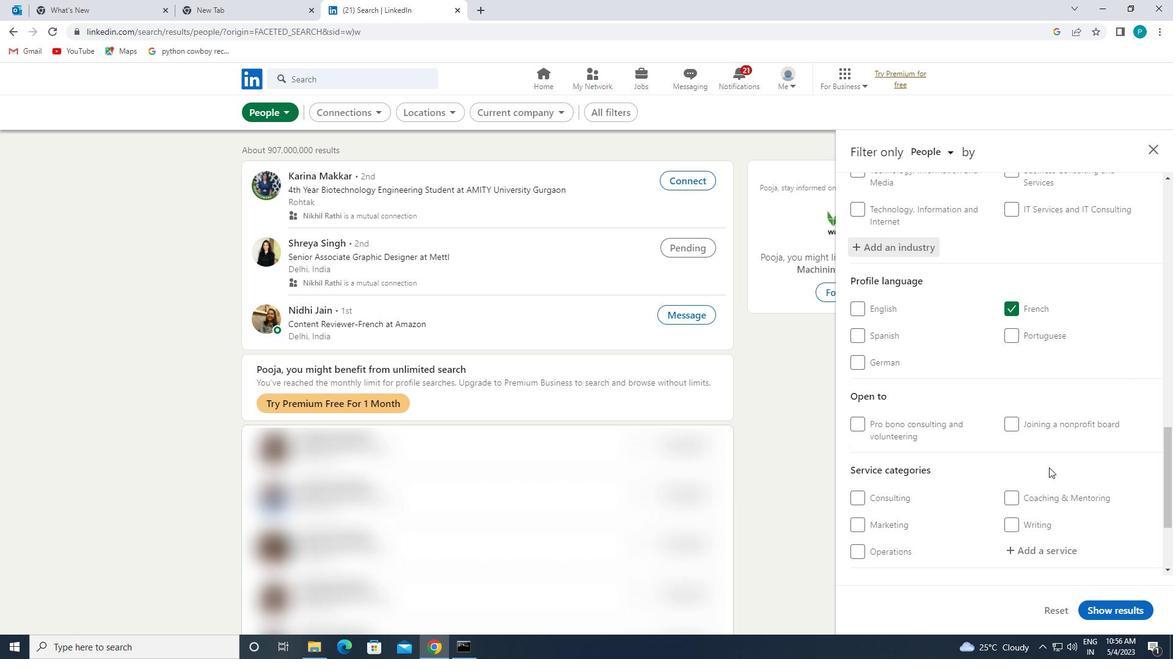 
Action: Mouse scrolled (1046, 474) with delta (0, 0)
Screenshot: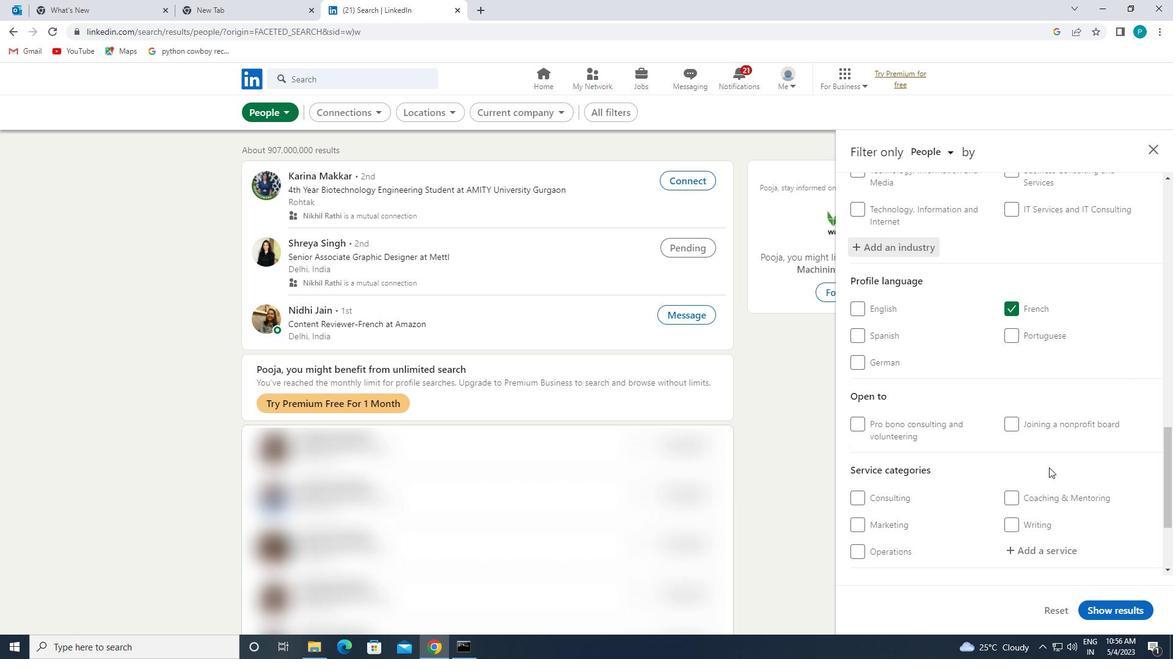 
Action: Mouse moved to (1046, 476)
Screenshot: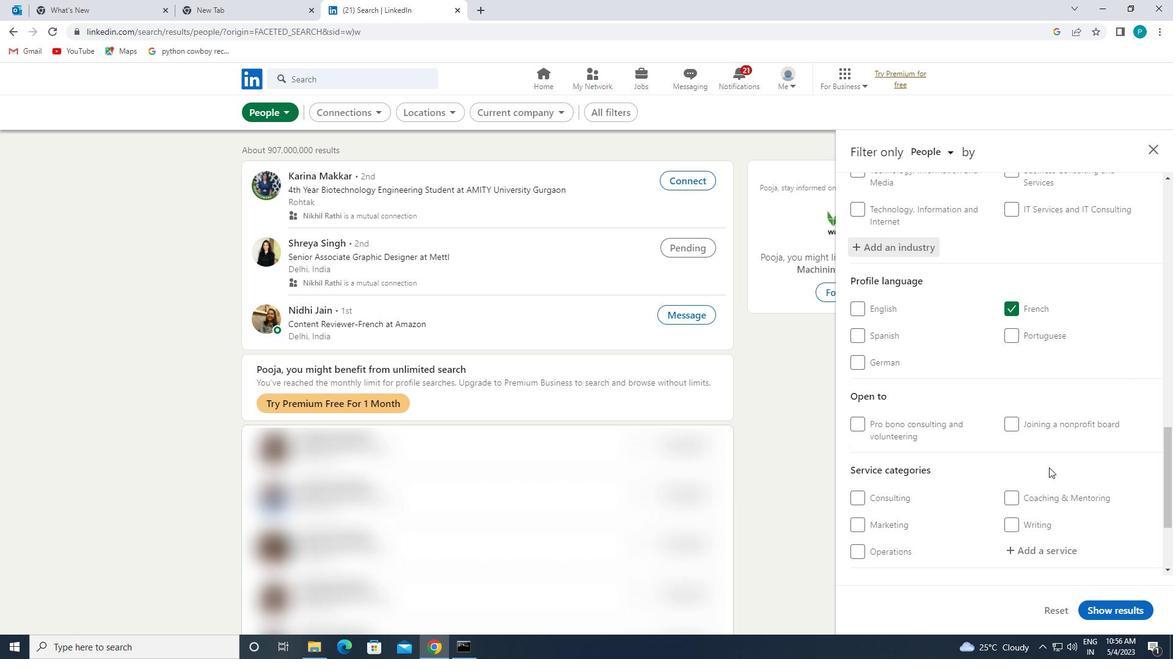 
Action: Mouse scrolled (1046, 475) with delta (0, 0)
Screenshot: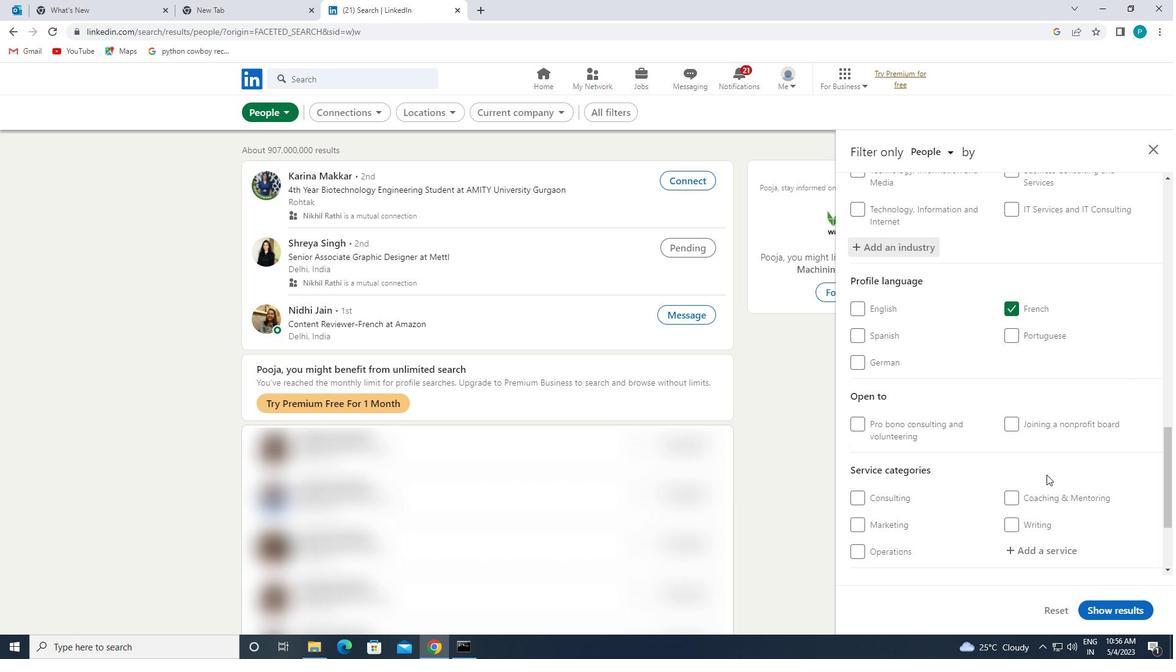
Action: Mouse moved to (1039, 400)
Screenshot: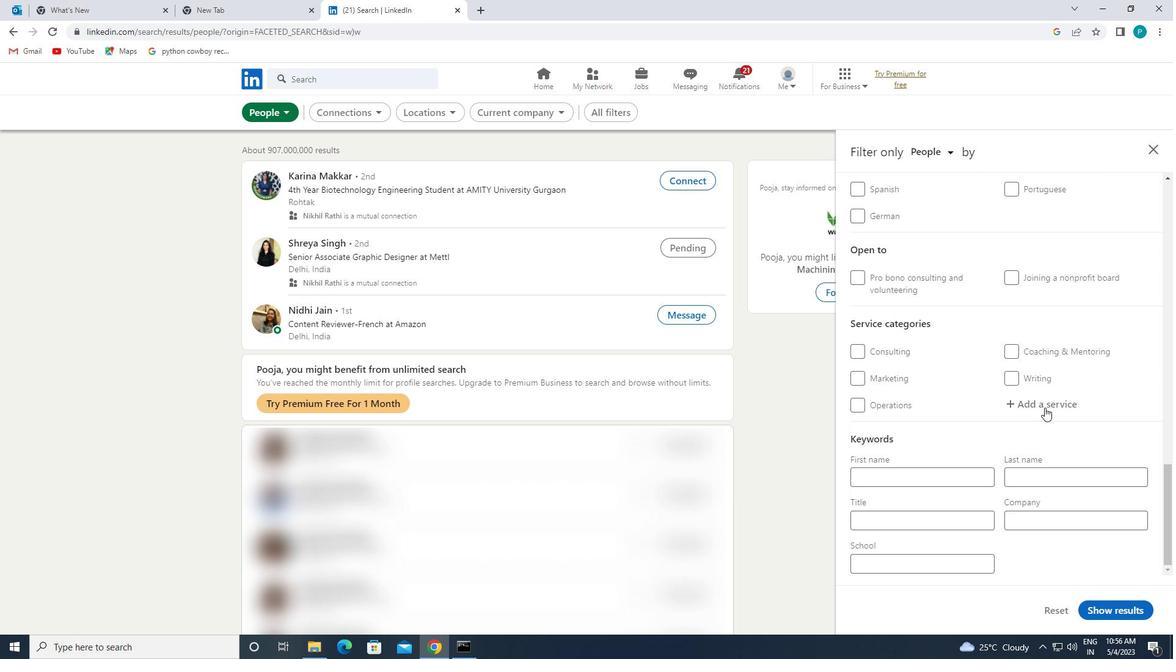 
Action: Mouse pressed left at (1039, 400)
Screenshot: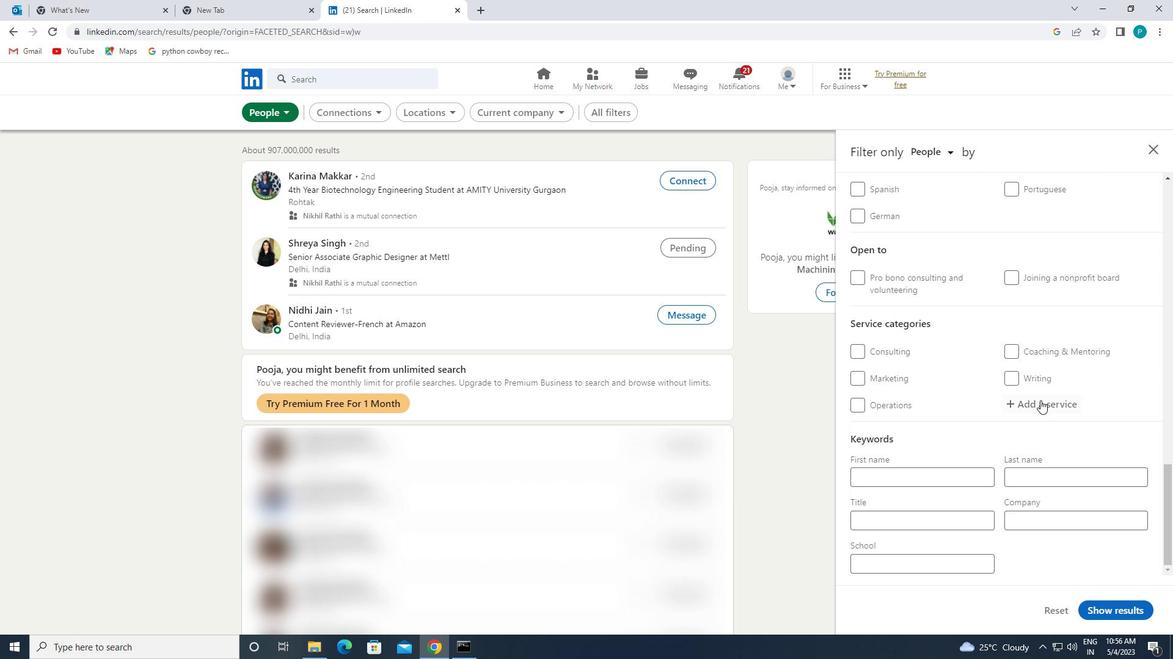 
Action: Key pressed <Key.caps_lock>C<Key.caps_lock>P<Key.backspace>OPYE<Key.backspace>WRITING
Screenshot: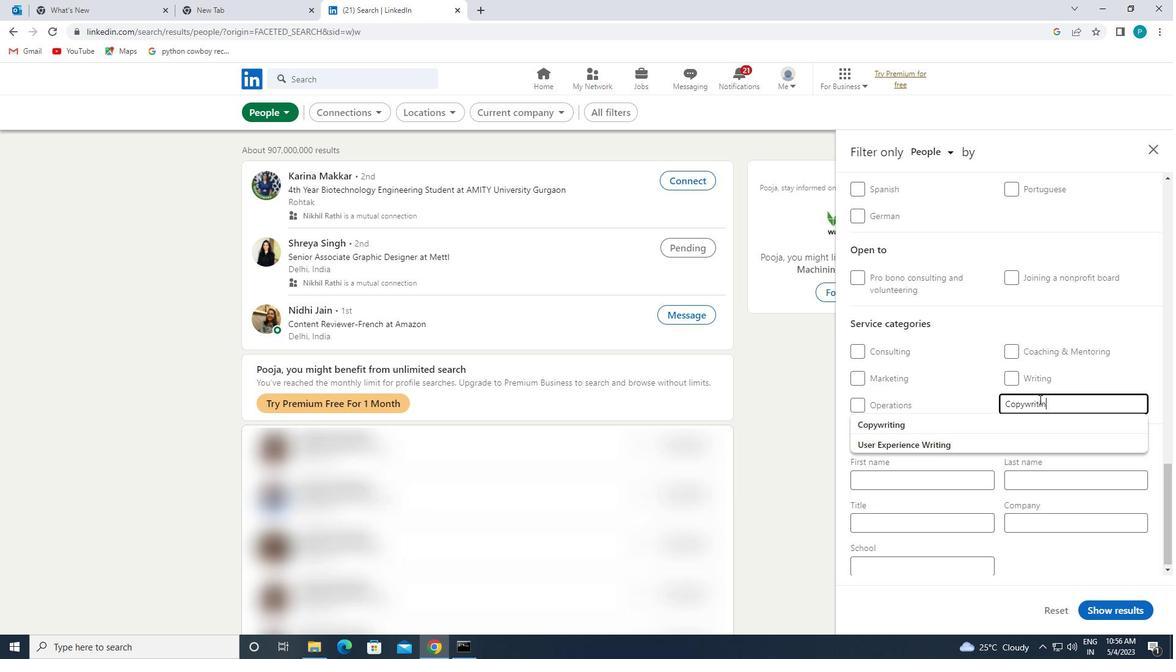
Action: Mouse moved to (1000, 421)
Screenshot: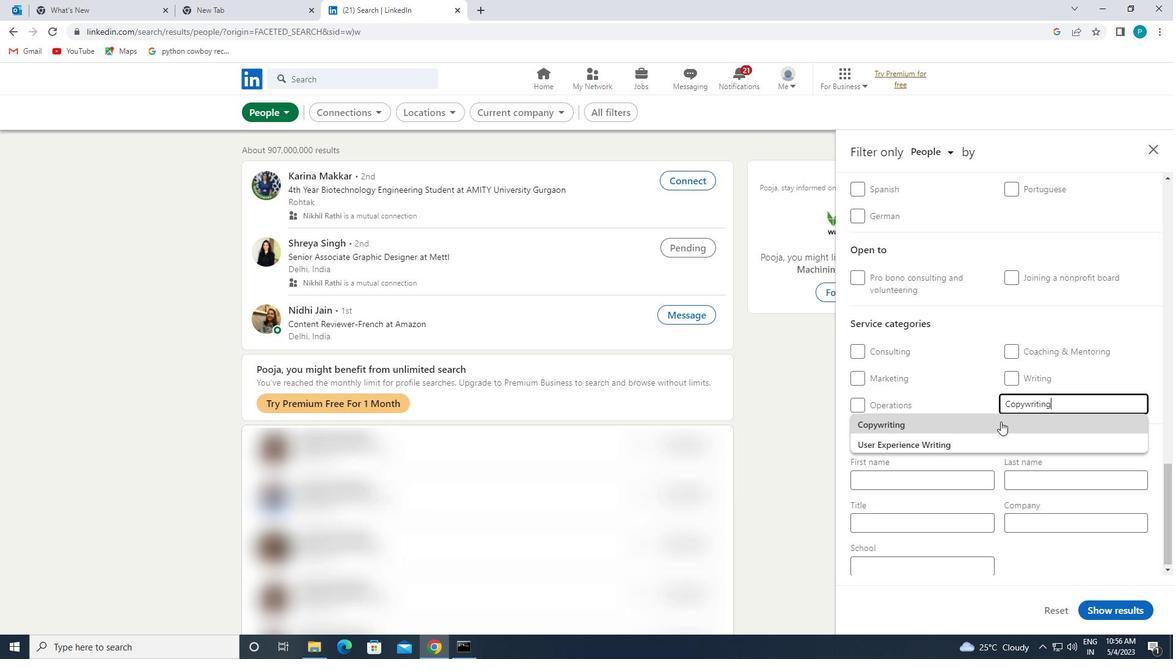 
Action: Mouse pressed left at (1000, 421)
Screenshot: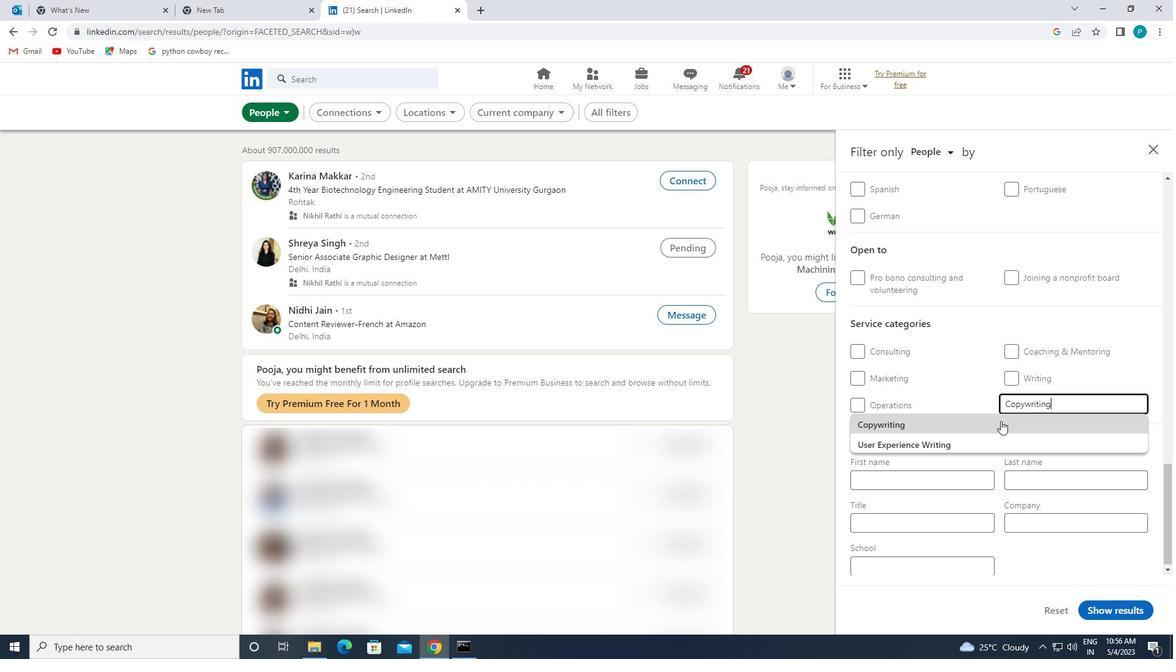 
Action: Mouse moved to (937, 551)
Screenshot: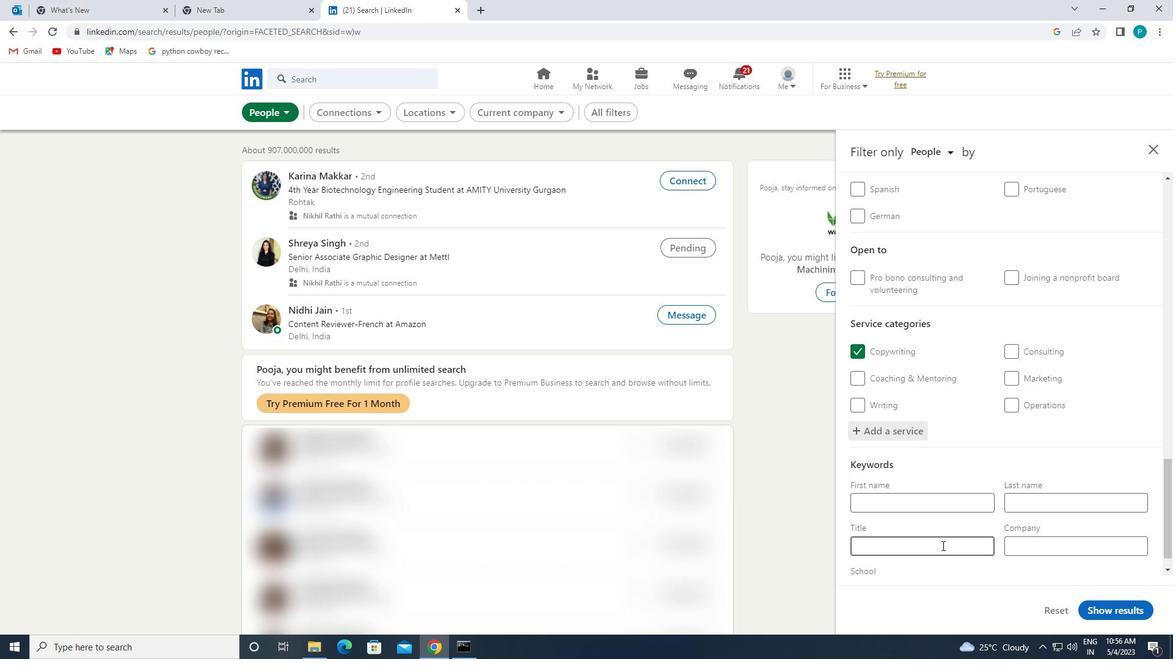 
Action: Mouse pressed left at (937, 551)
Screenshot: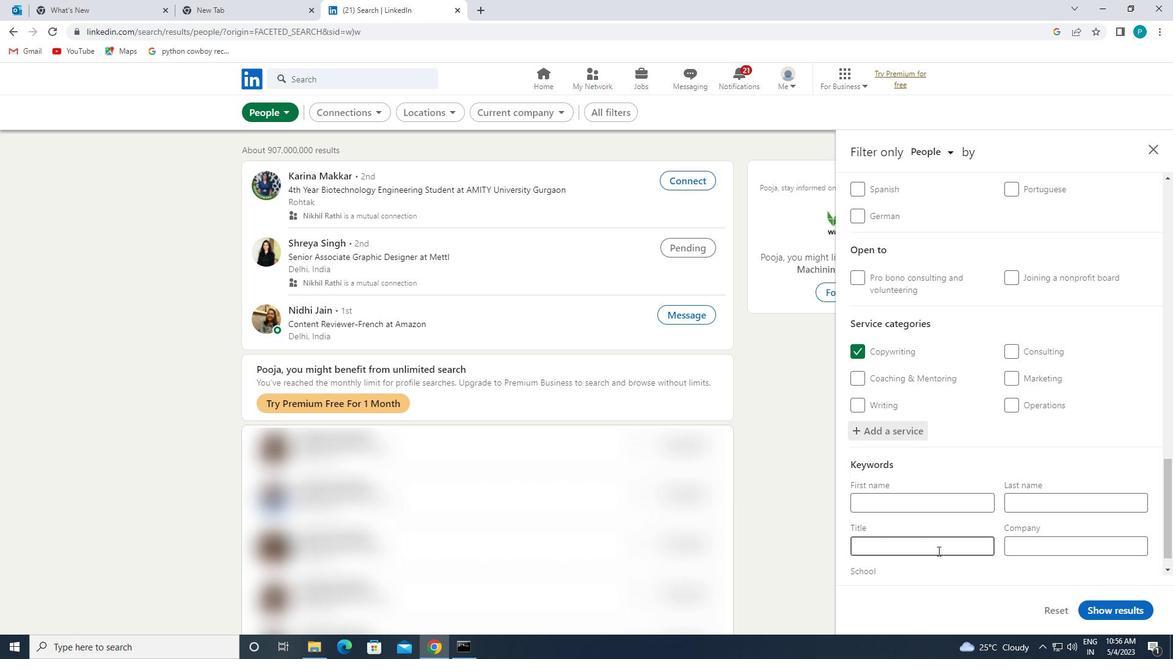 
Action: Key pressed <Key.caps_lock>R<Key.caps_lock>EIKI<Key.space><Key.caps_lock>P<Key.caps_lock>RACTTIONER
Screenshot: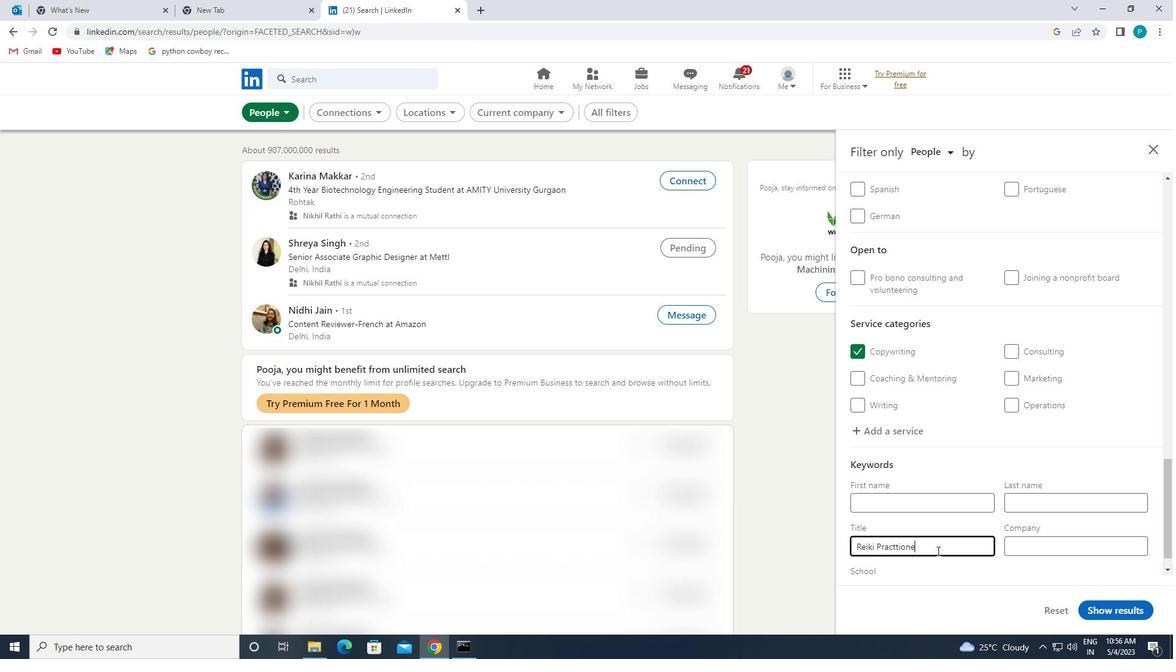 
Action: Mouse moved to (1120, 601)
Screenshot: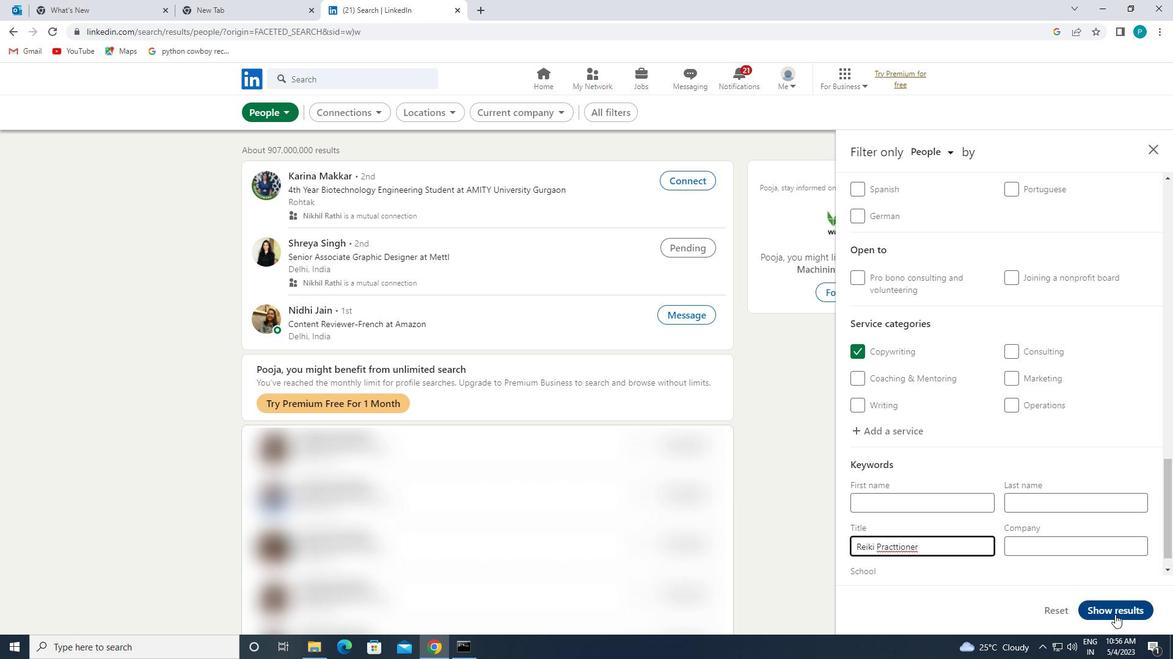 
Action: Mouse pressed left at (1120, 601)
Screenshot: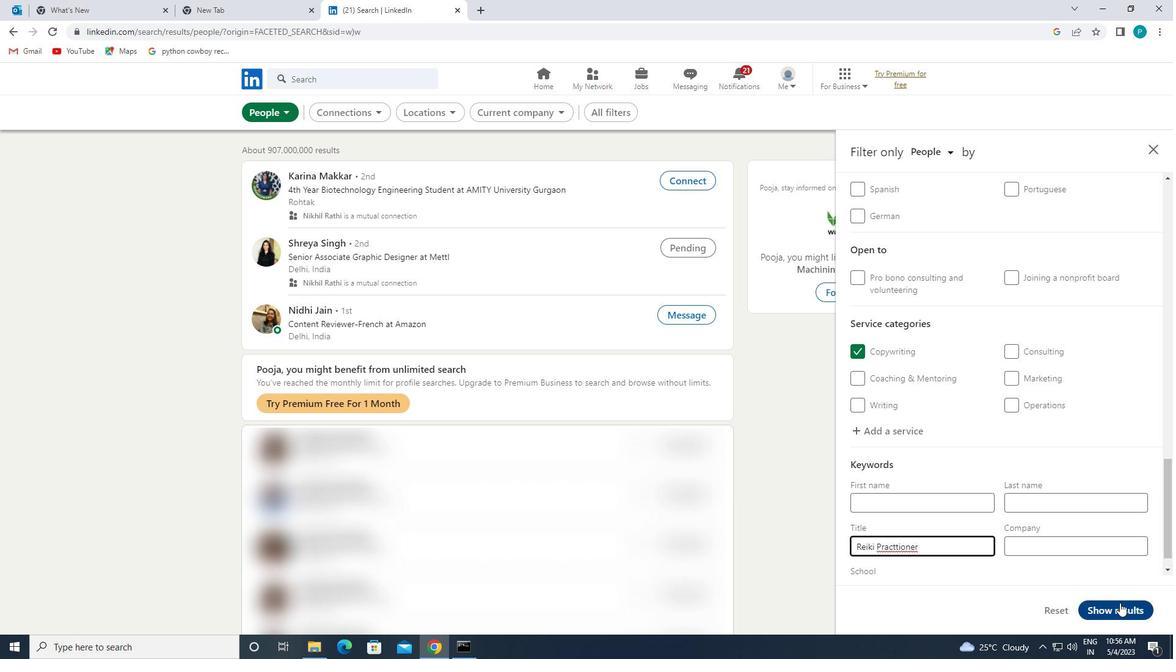 
